 Task: Find connections with filter location Gibara with filter topic #engineeringwith filter profile language Spanish with filter current company Amdocs with filter school Guru Nanak Khalsa College of Arts Science & Commerce with filter industry Government Relations Services with filter service category CateringChange with filter keywords title Artificial Intelligence Engineer
Action: Mouse moved to (672, 79)
Screenshot: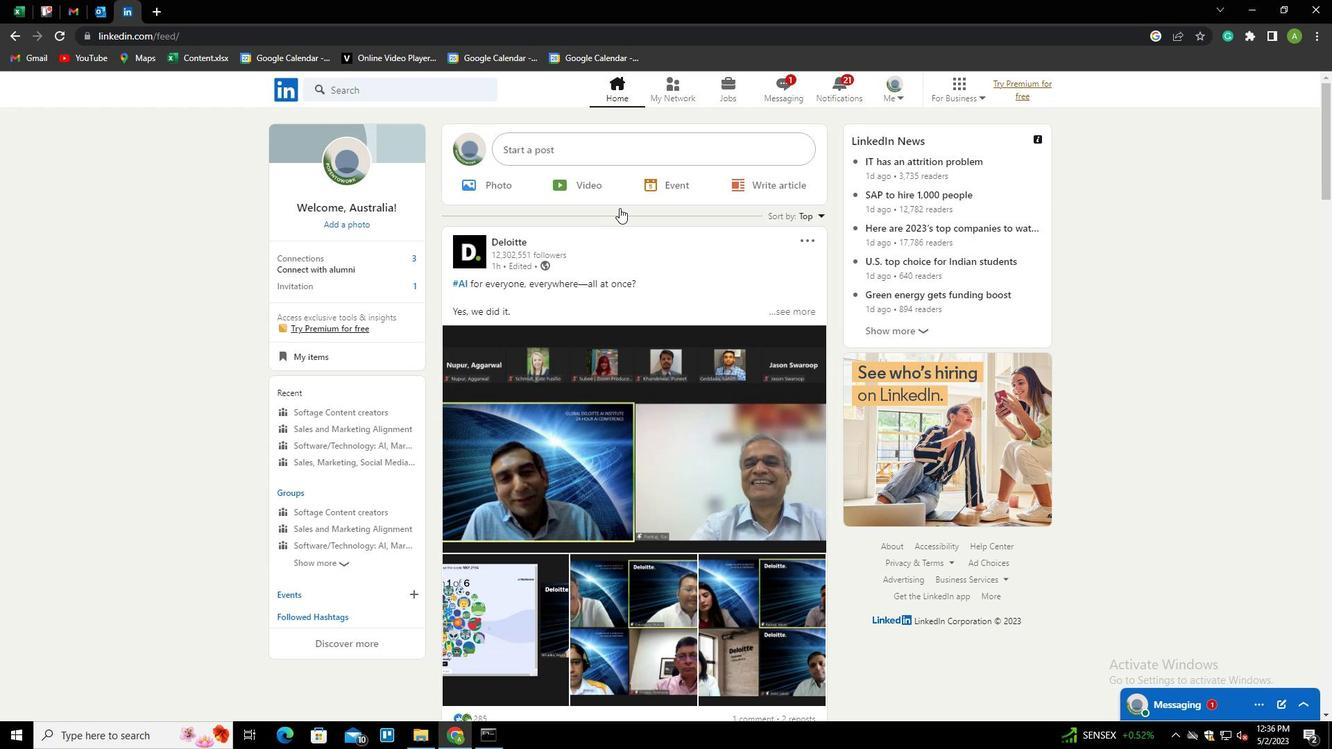 
Action: Mouse pressed left at (672, 79)
Screenshot: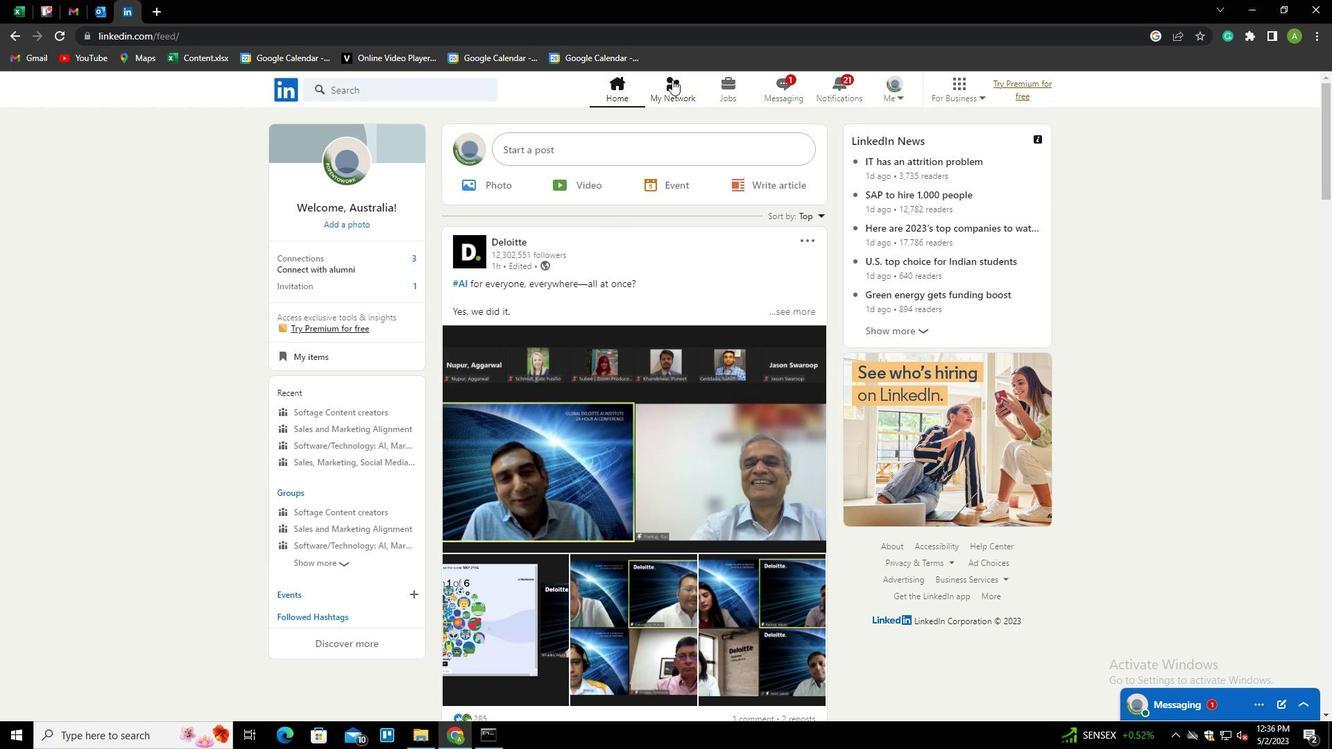 
Action: Mouse moved to (357, 166)
Screenshot: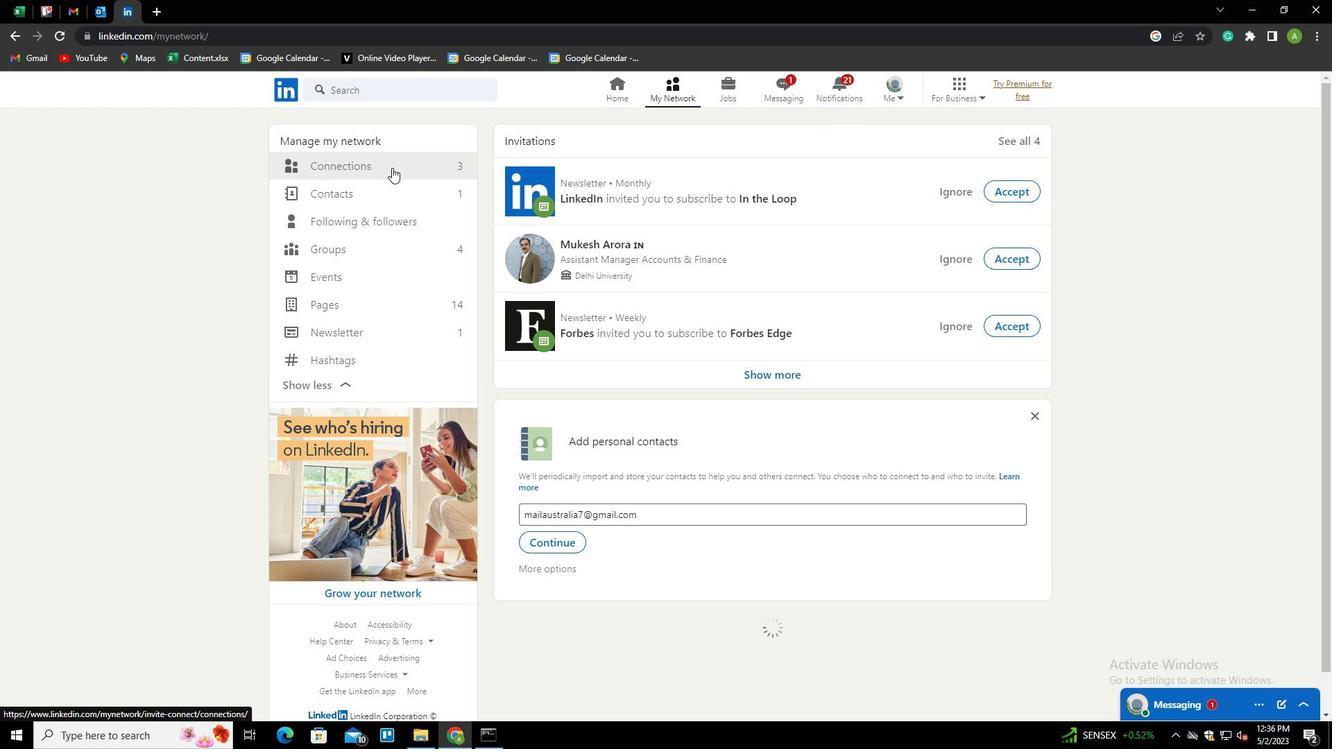 
Action: Mouse pressed left at (357, 166)
Screenshot: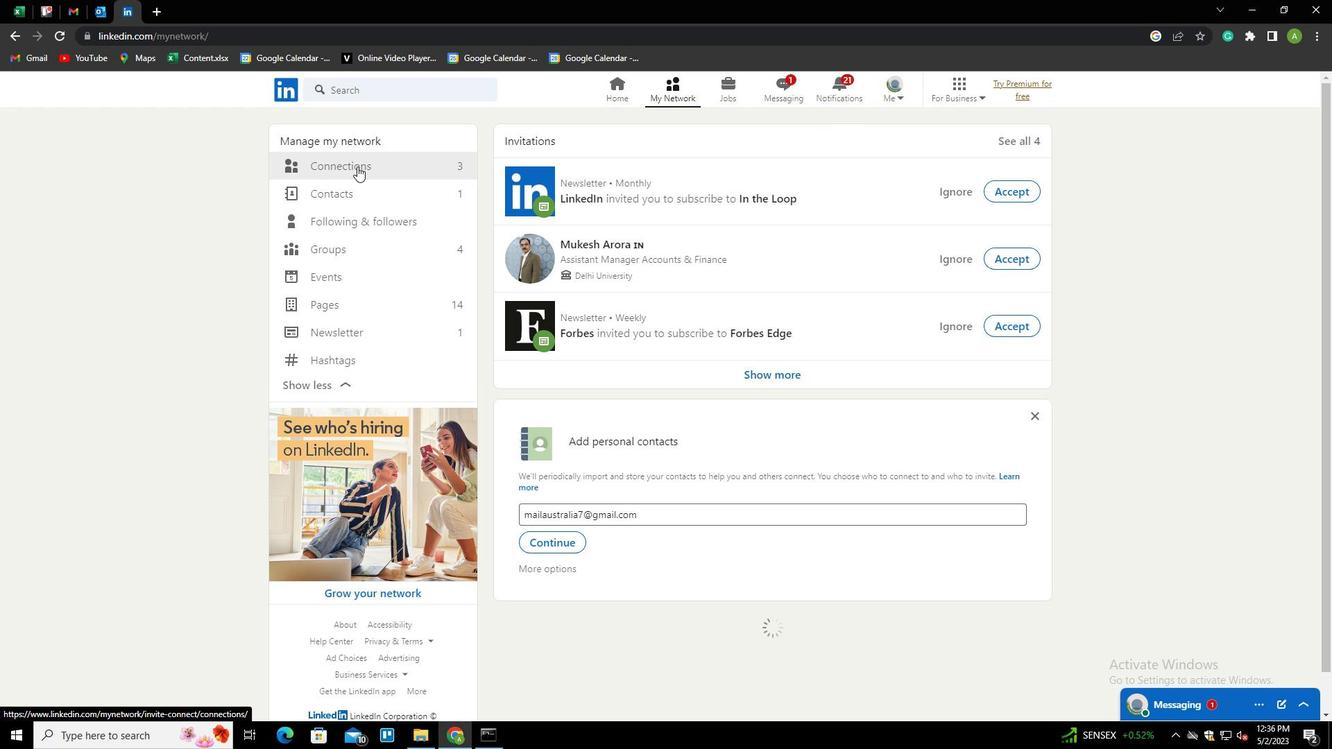 
Action: Mouse moved to (751, 167)
Screenshot: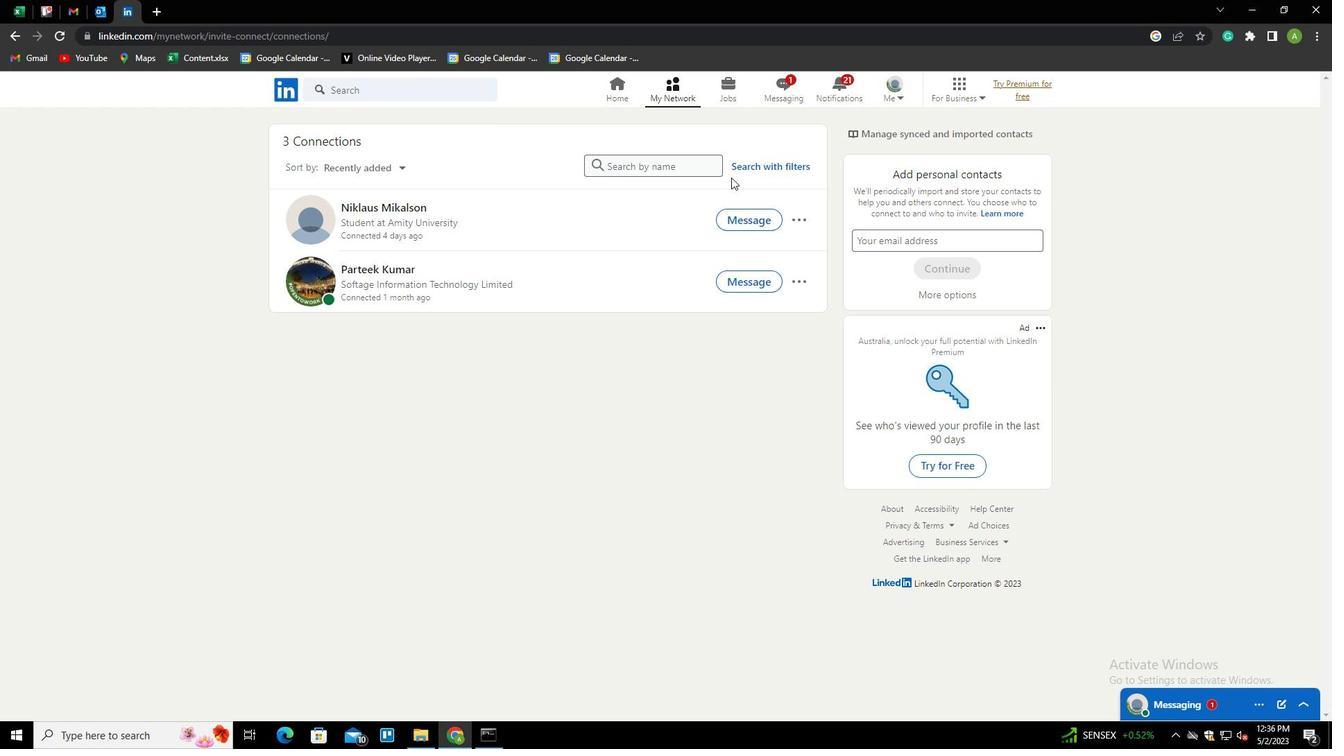 
Action: Mouse pressed left at (751, 167)
Screenshot: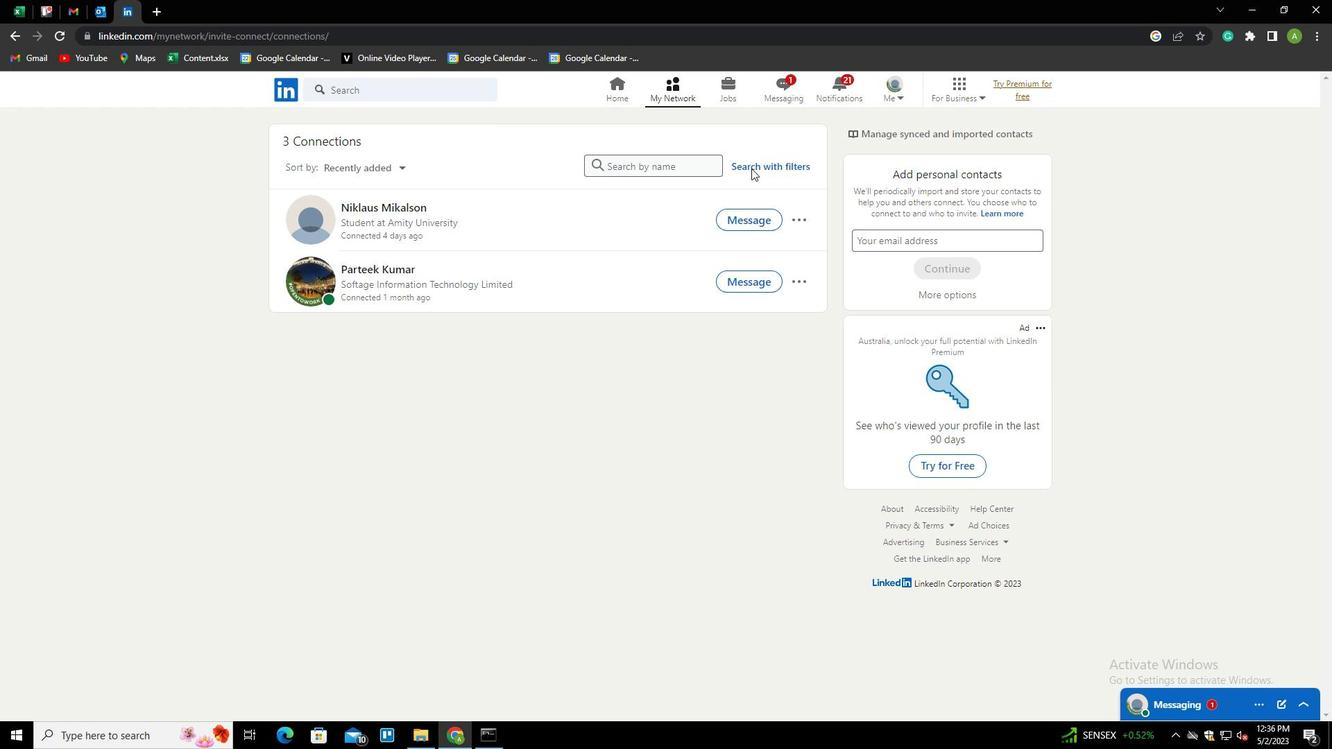 
Action: Mouse moved to (705, 126)
Screenshot: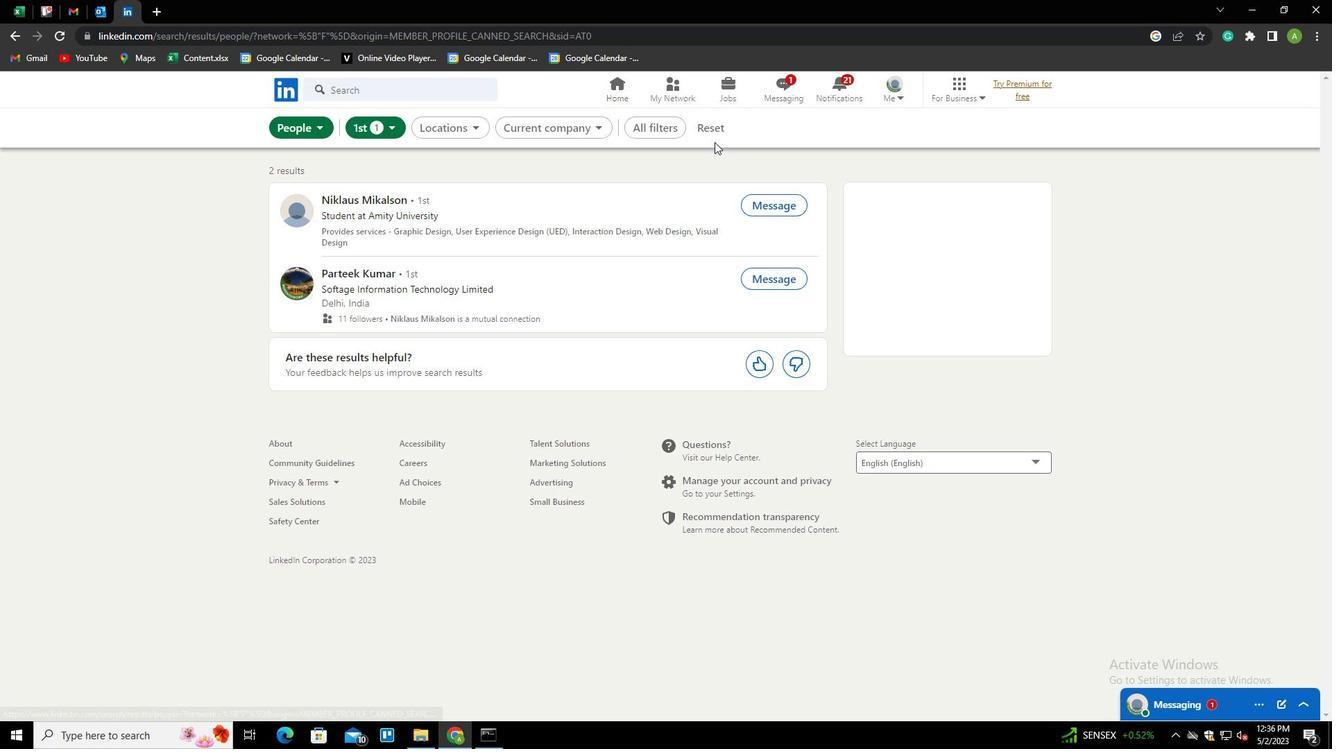
Action: Mouse pressed left at (705, 126)
Screenshot: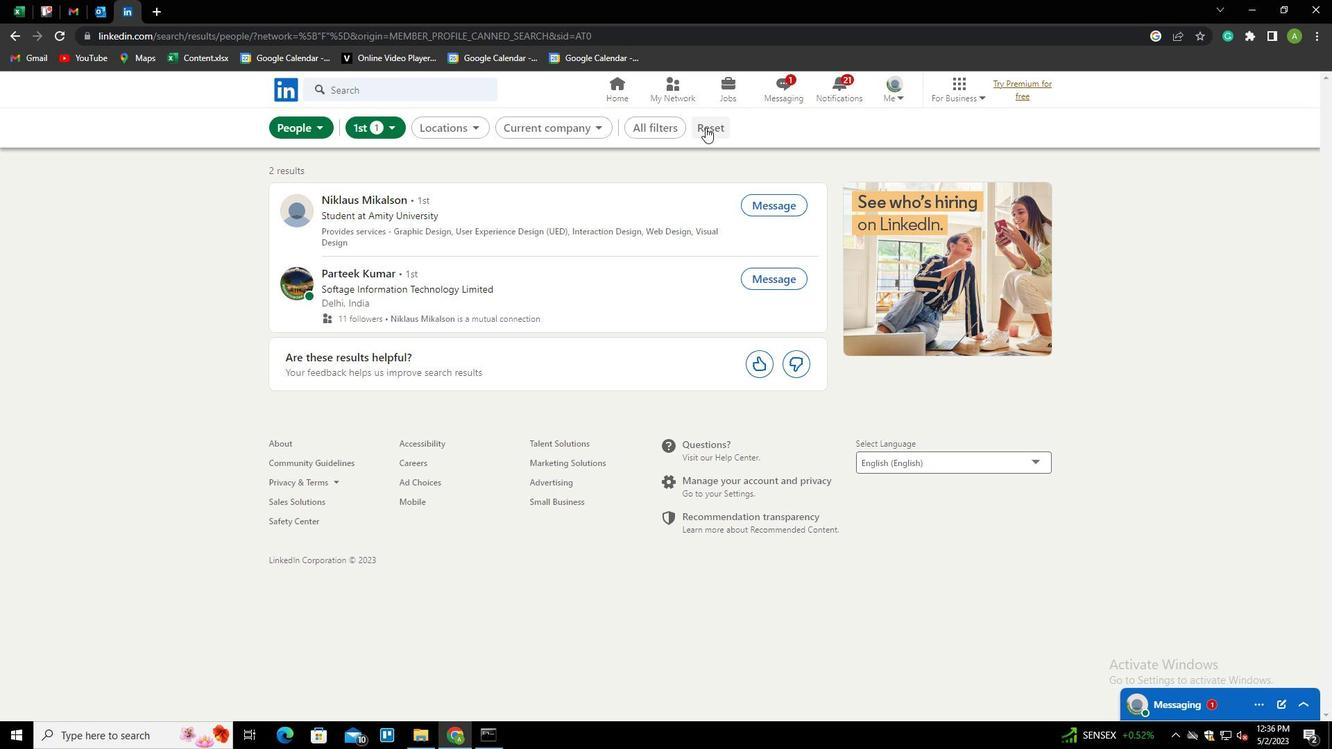 
Action: Mouse moved to (679, 129)
Screenshot: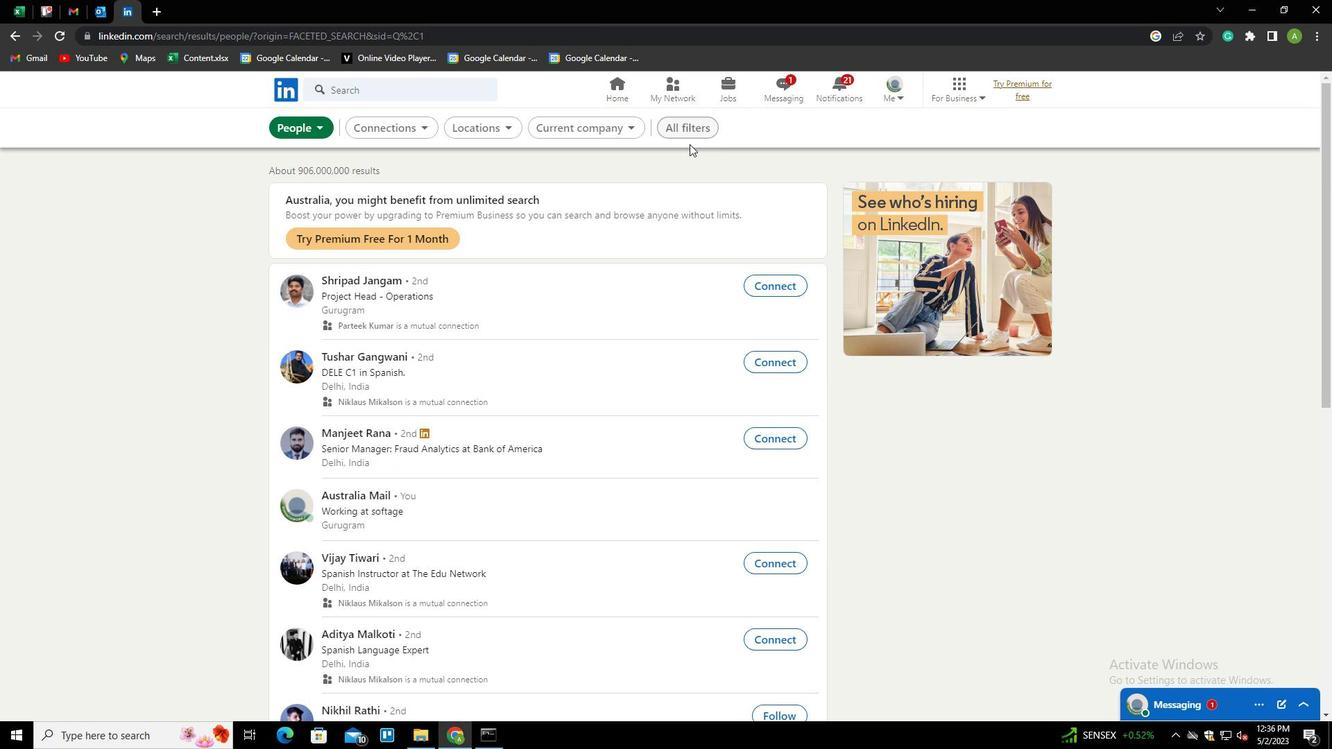 
Action: Mouse pressed left at (679, 129)
Screenshot: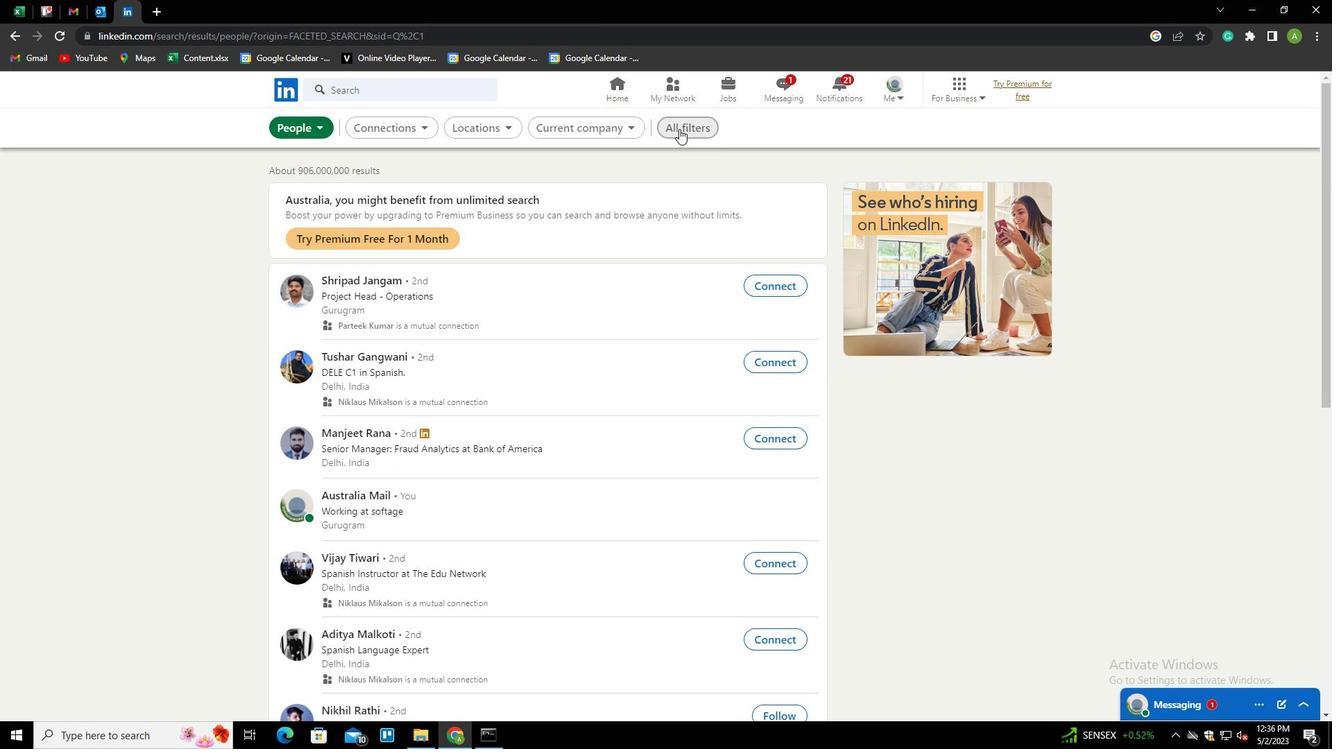 
Action: Mouse moved to (1108, 324)
Screenshot: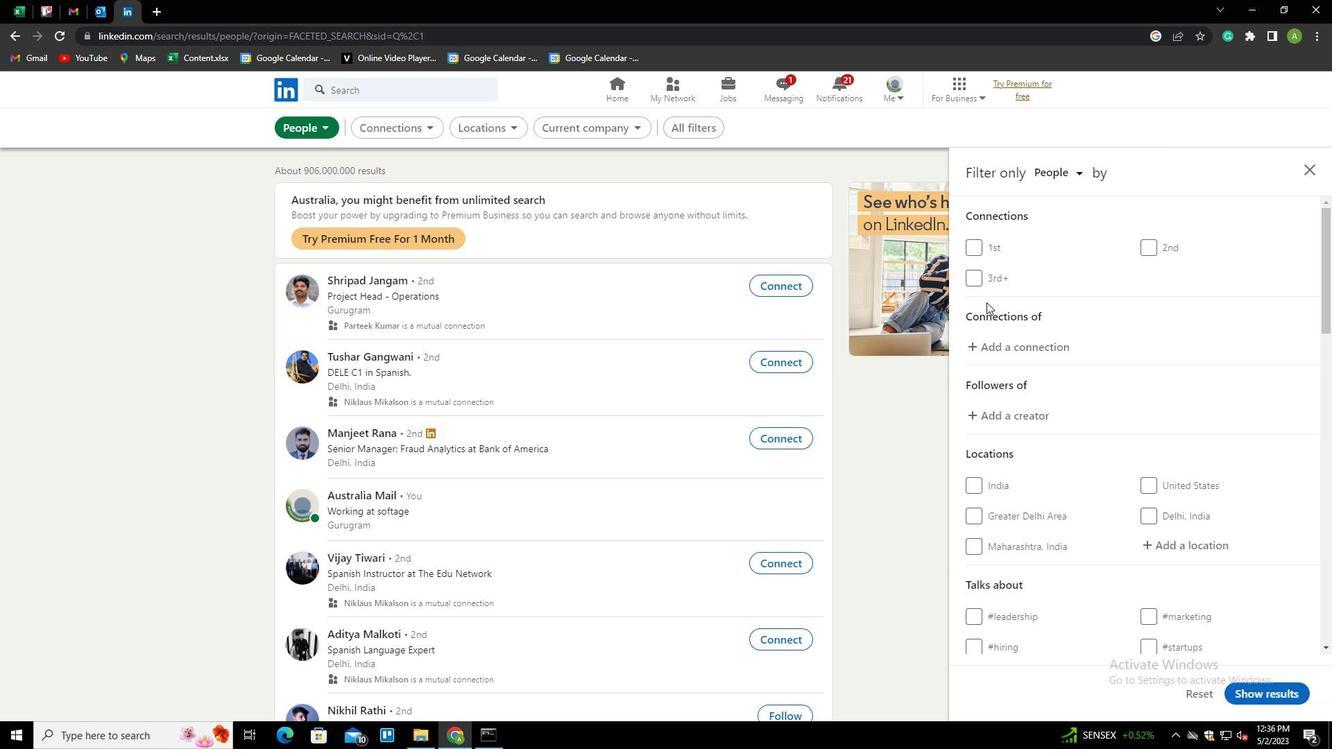 
Action: Mouse scrolled (1108, 324) with delta (0, 0)
Screenshot: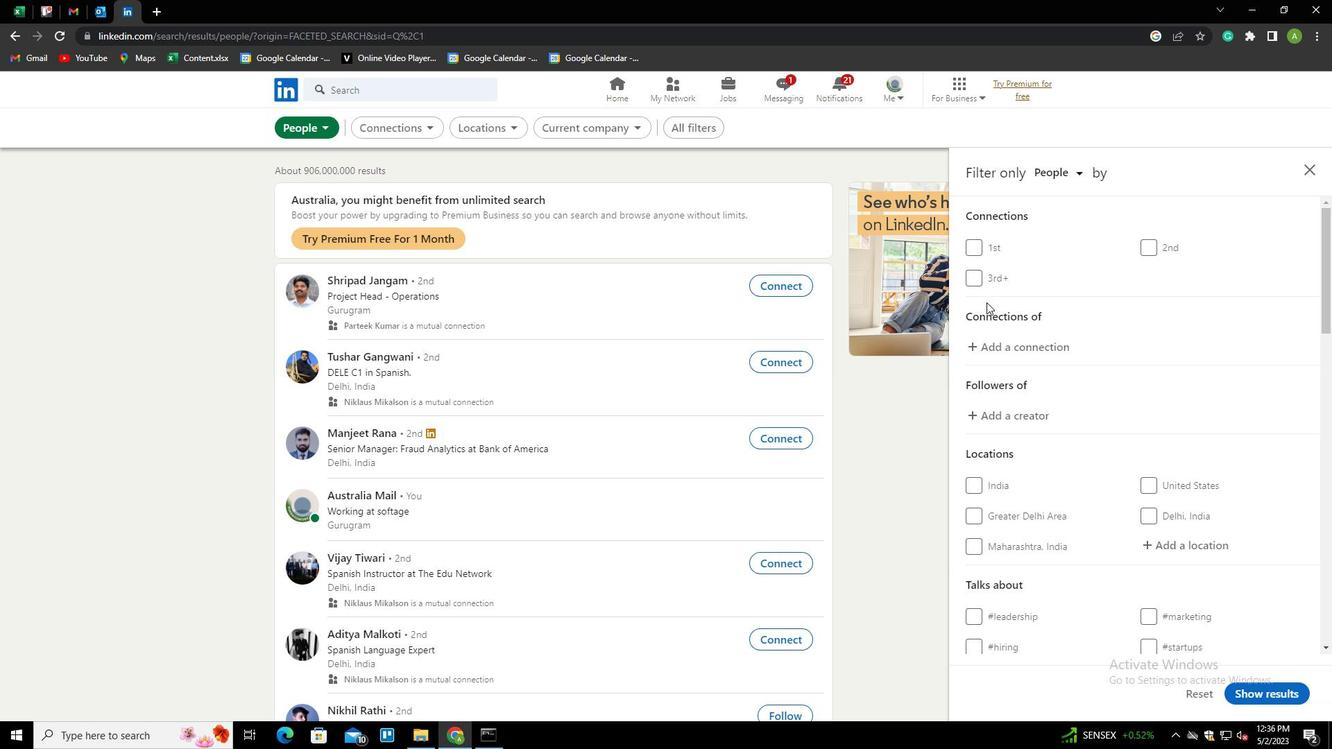 
Action: Mouse scrolled (1108, 324) with delta (0, 0)
Screenshot: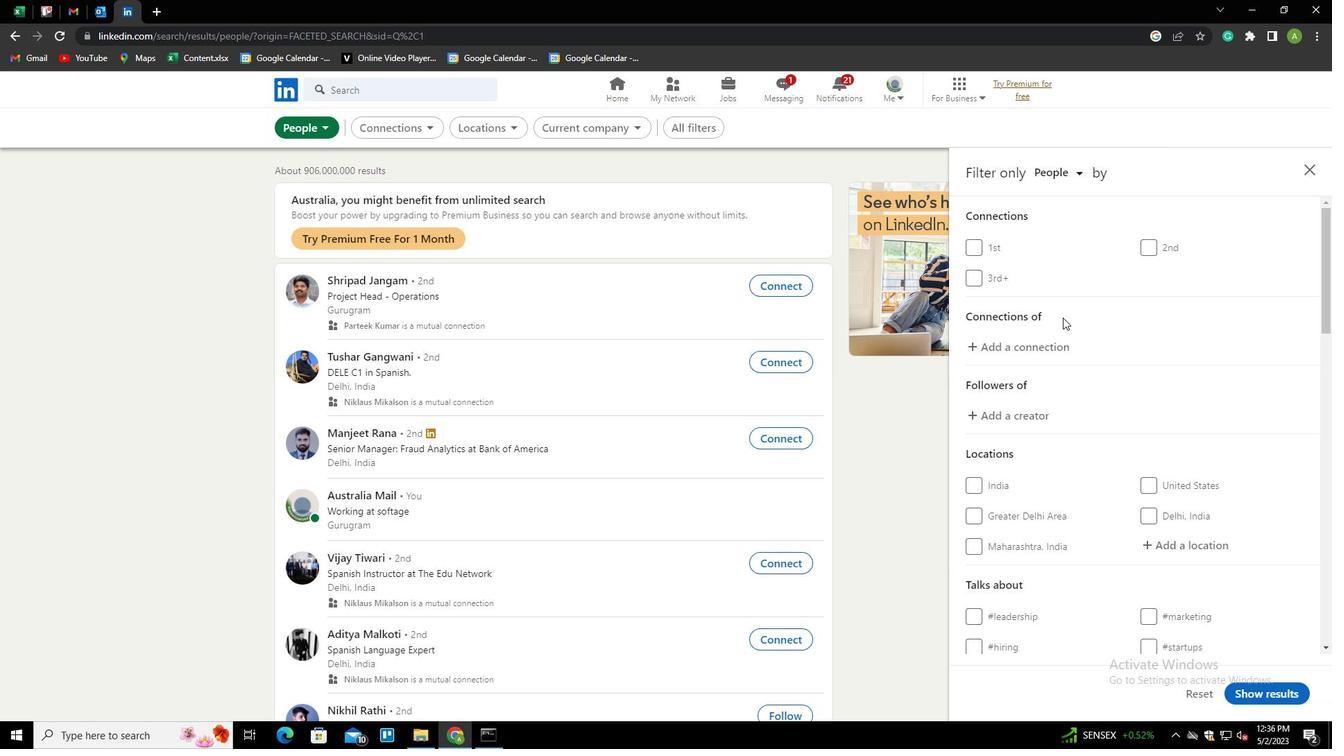 
Action: Mouse moved to (1154, 409)
Screenshot: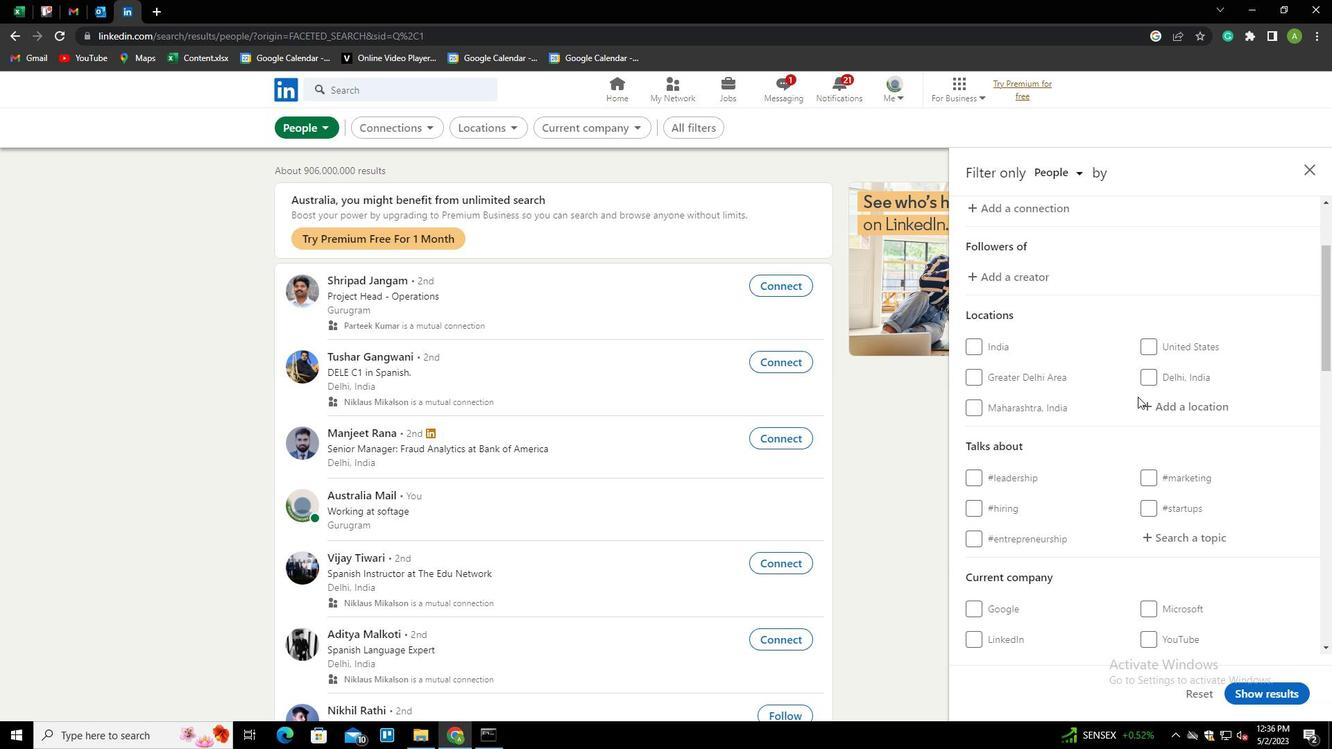 
Action: Mouse pressed left at (1154, 409)
Screenshot: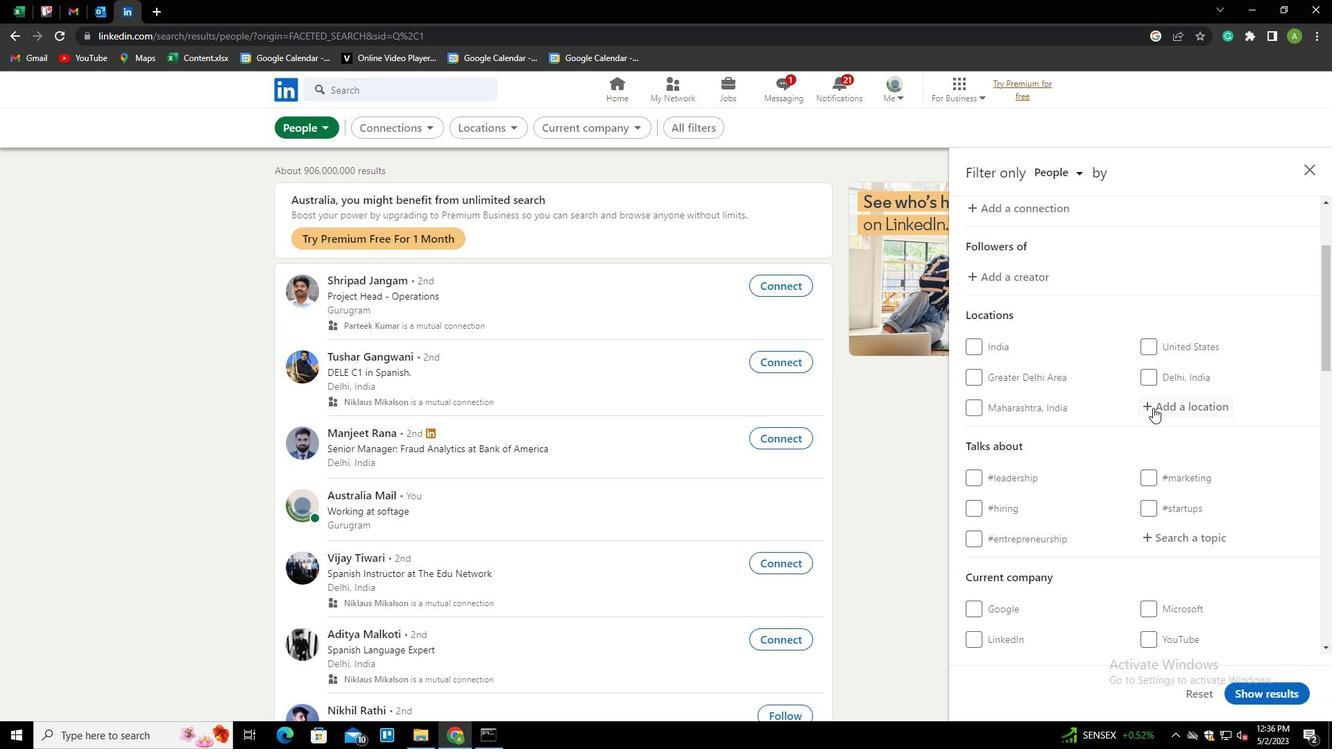 
Action: Mouse moved to (1174, 408)
Screenshot: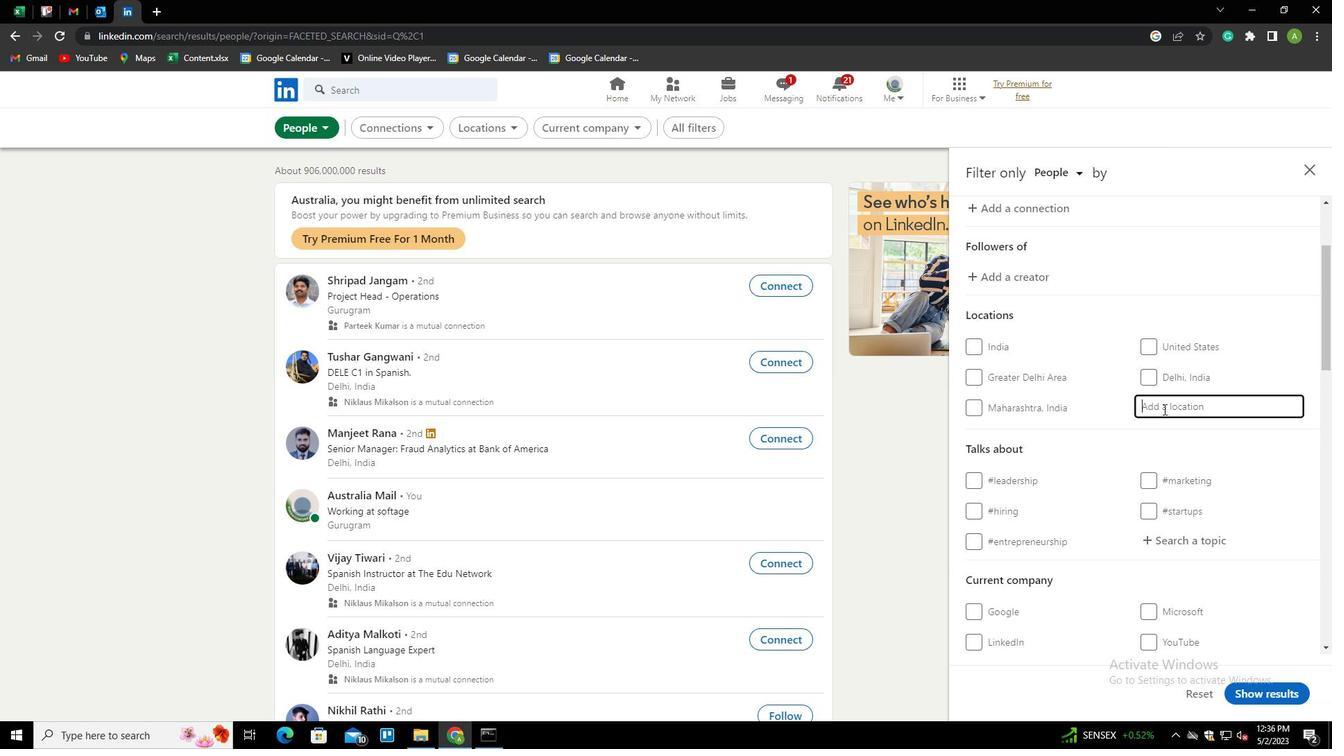 
Action: Mouse pressed left at (1174, 408)
Screenshot: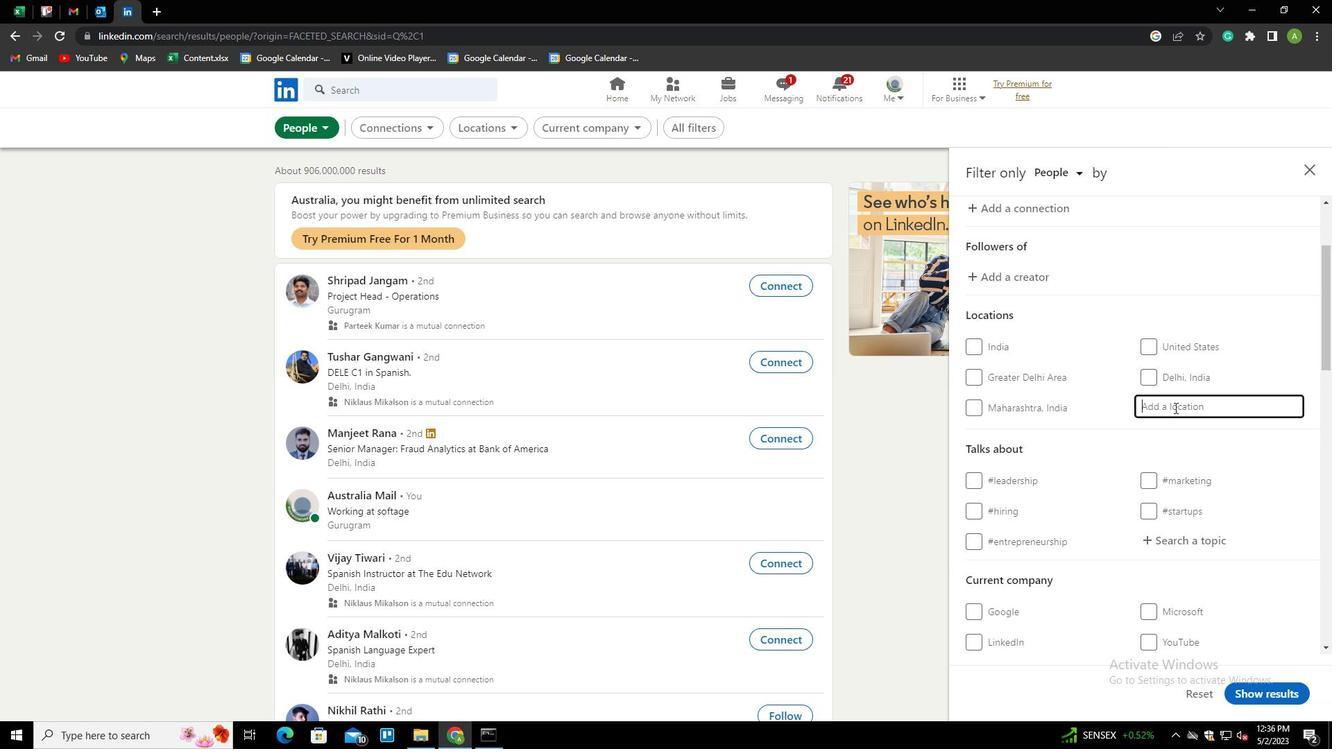 
Action: Key pressed <Key.shift>GIBS<Key.backspace>ARA
Screenshot: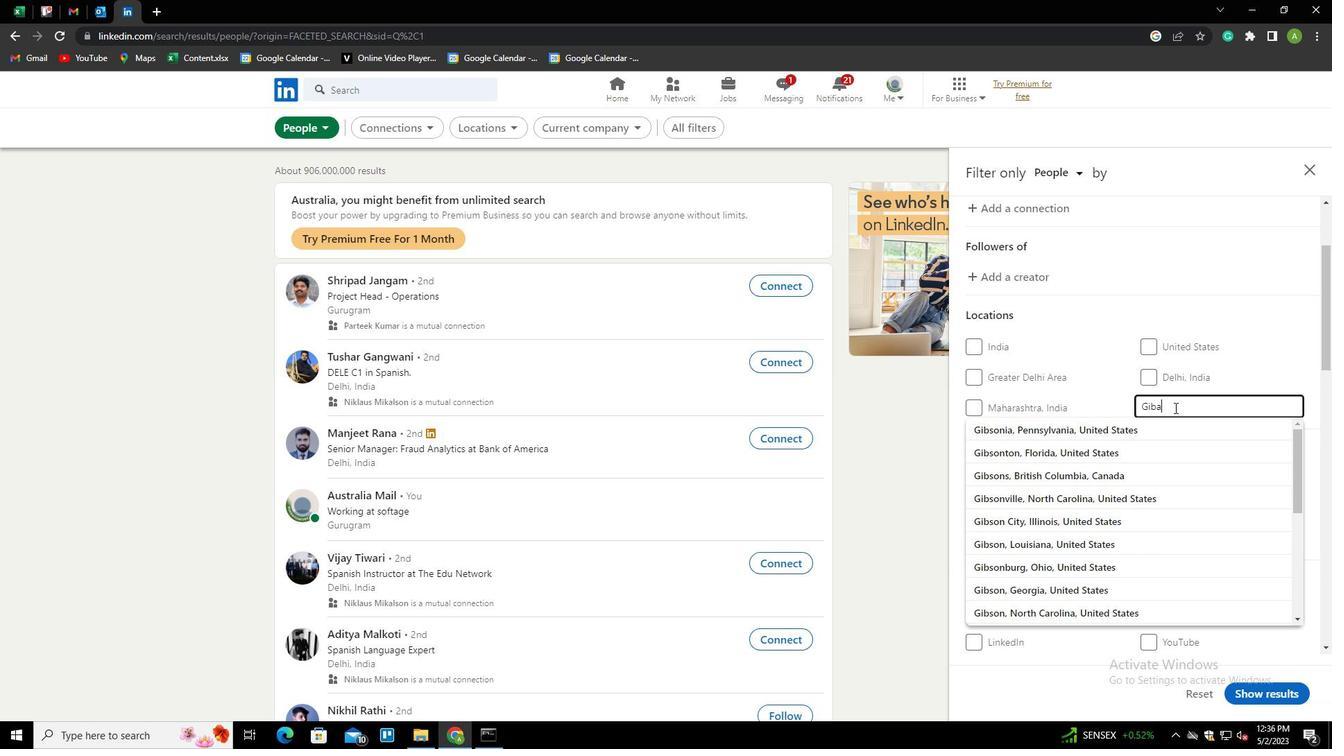 
Action: Mouse moved to (1240, 450)
Screenshot: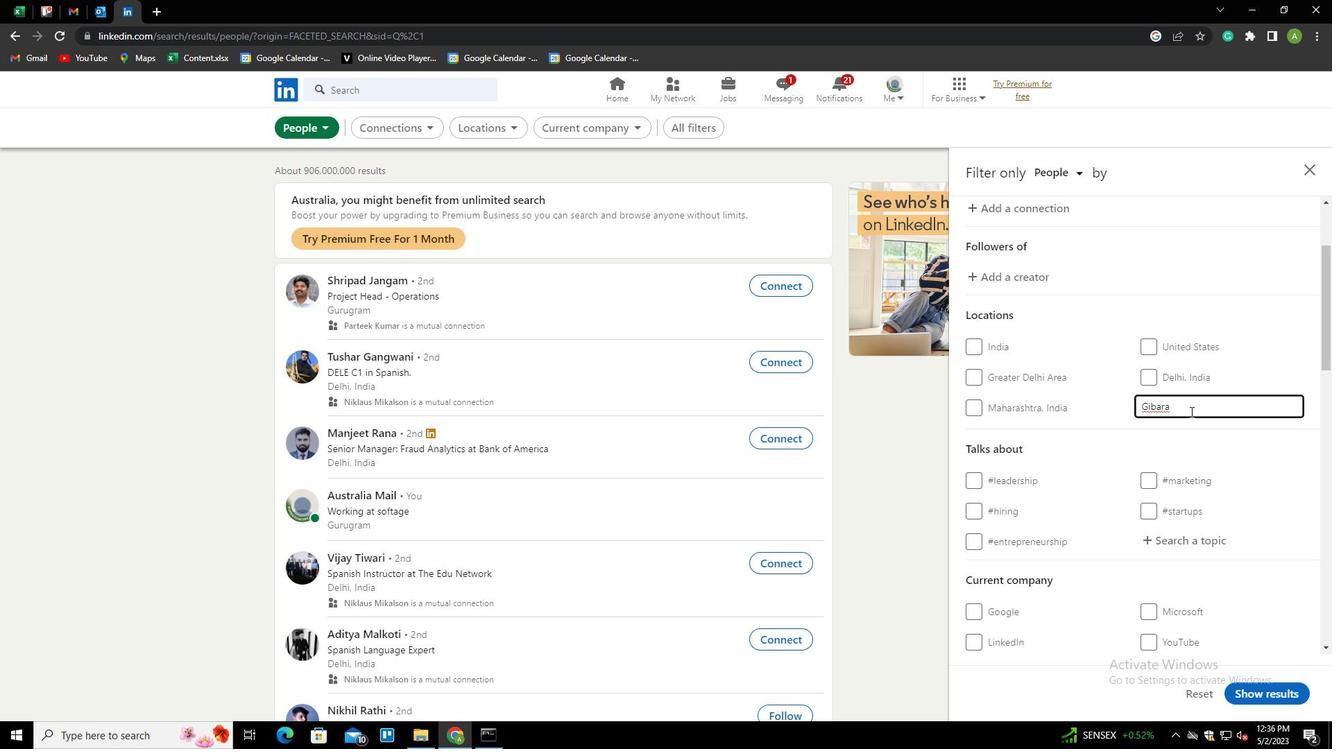 
Action: Mouse pressed left at (1240, 450)
Screenshot: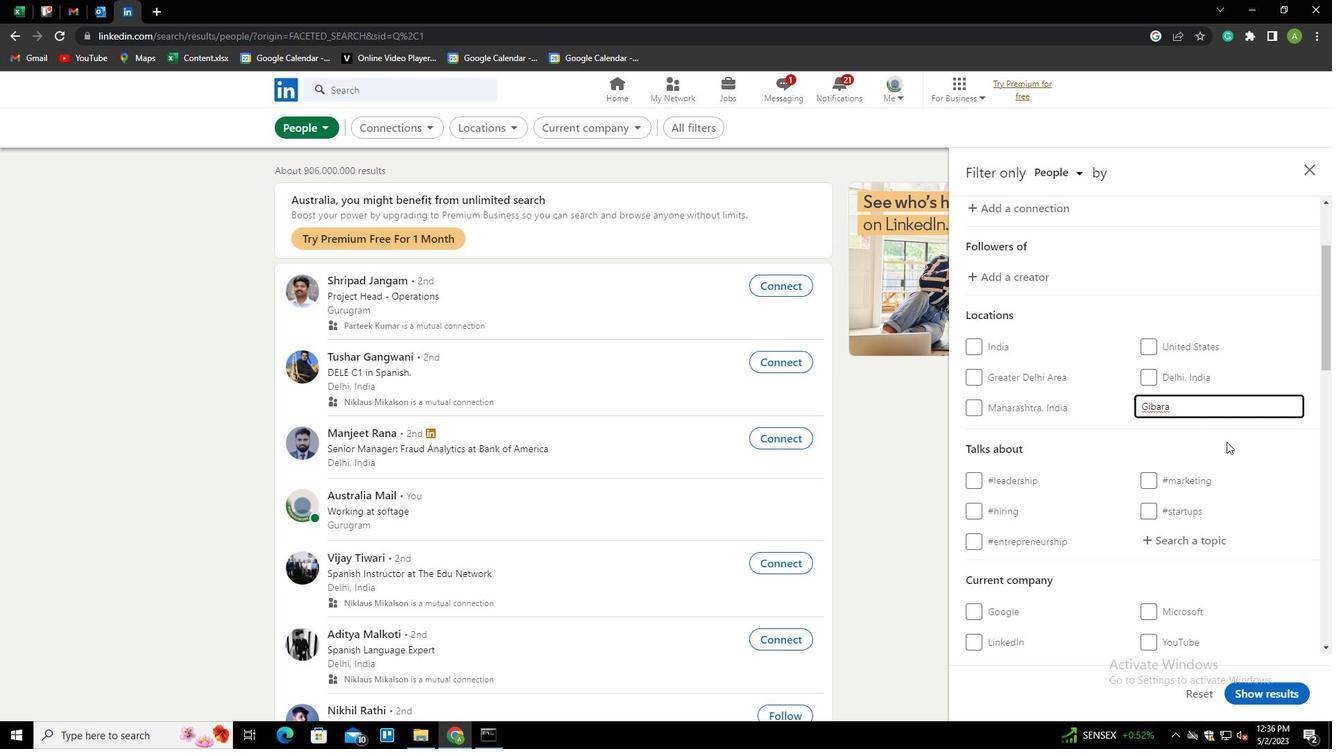 
Action: Mouse moved to (1177, 549)
Screenshot: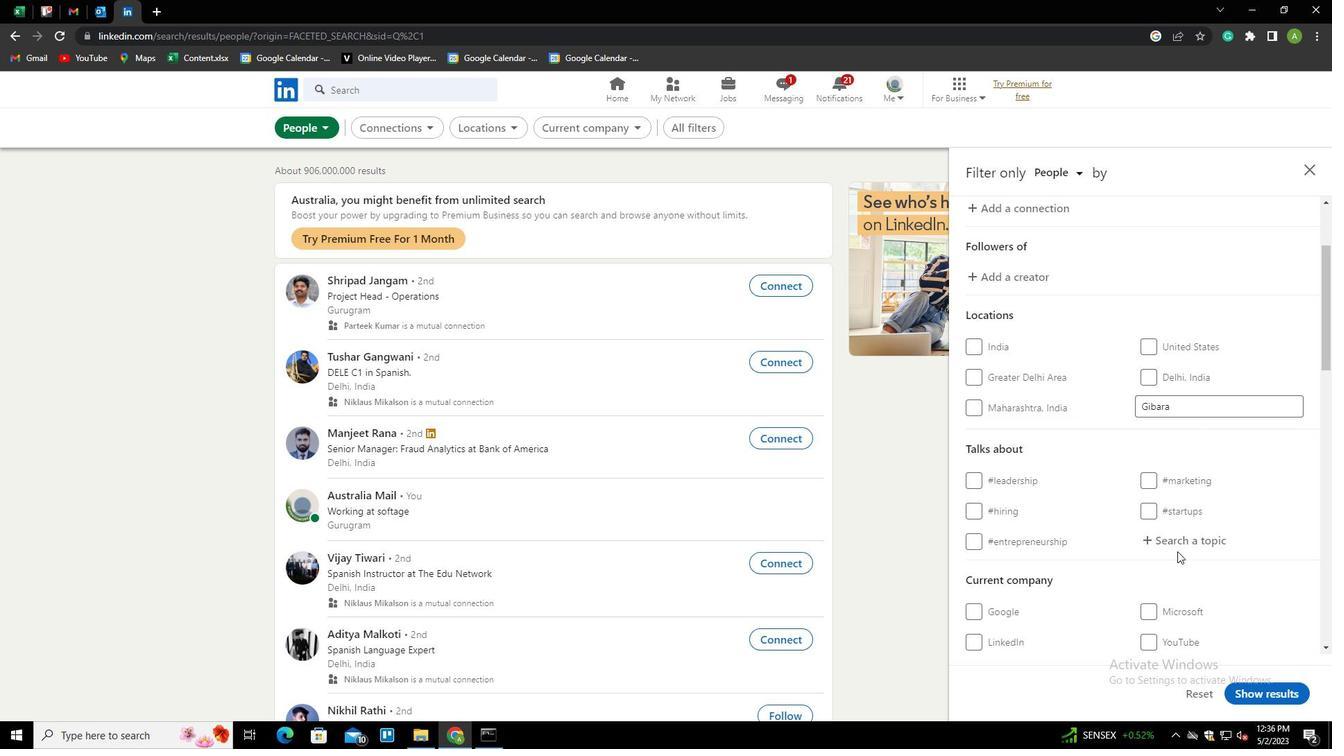 
Action: Mouse pressed left at (1177, 549)
Screenshot: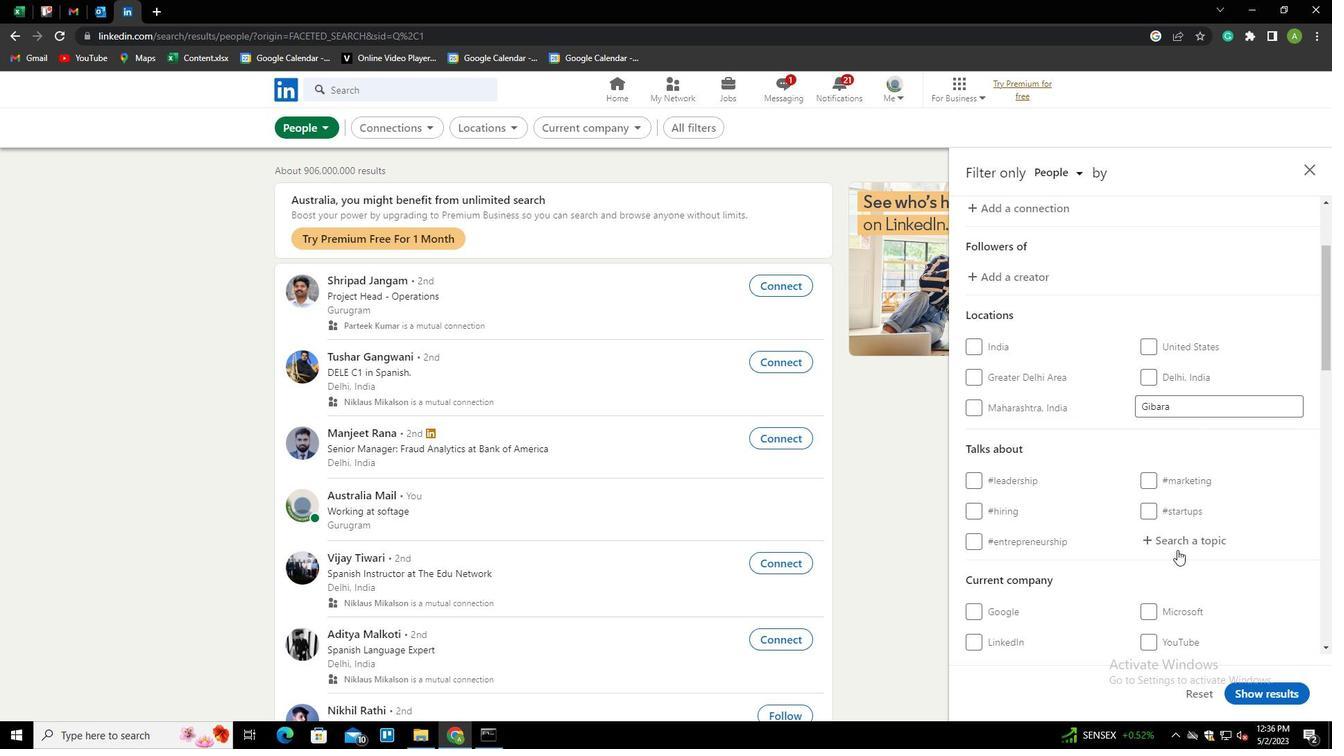 
Action: Mouse moved to (1192, 535)
Screenshot: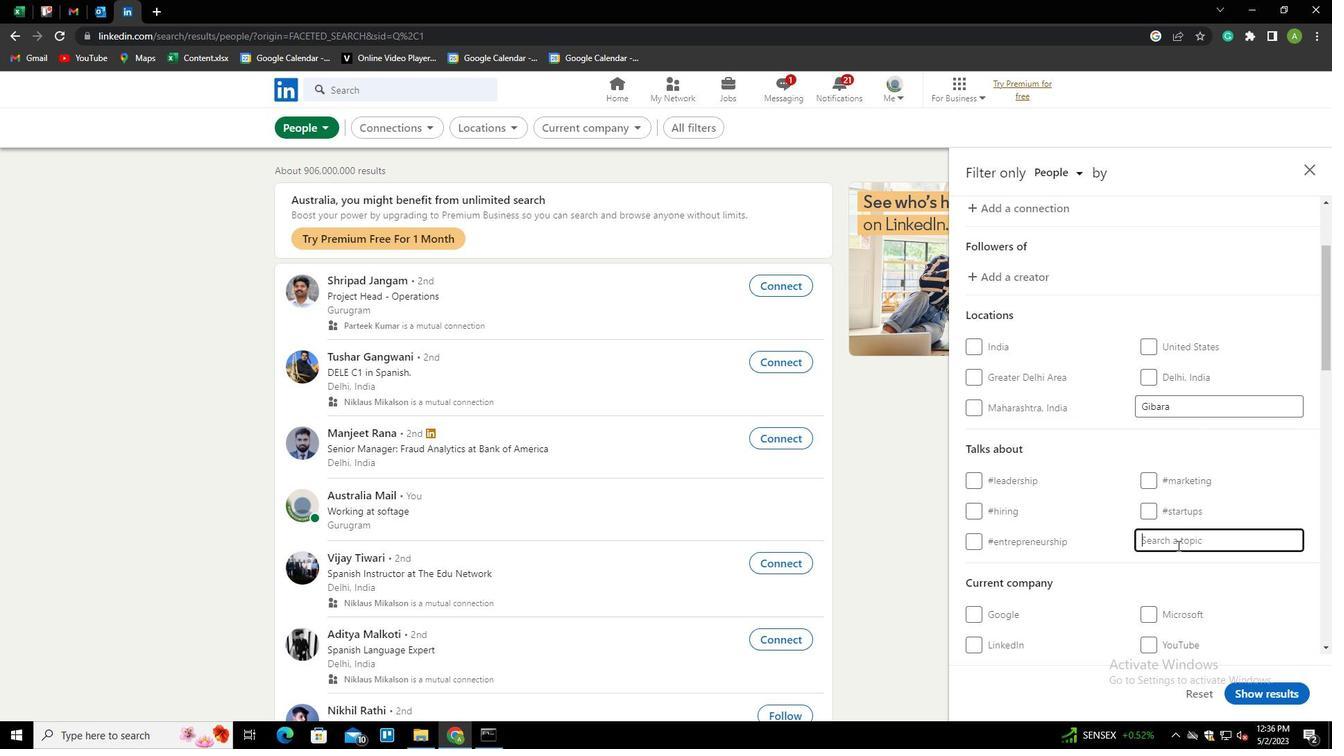 
Action: Mouse pressed left at (1192, 535)
Screenshot: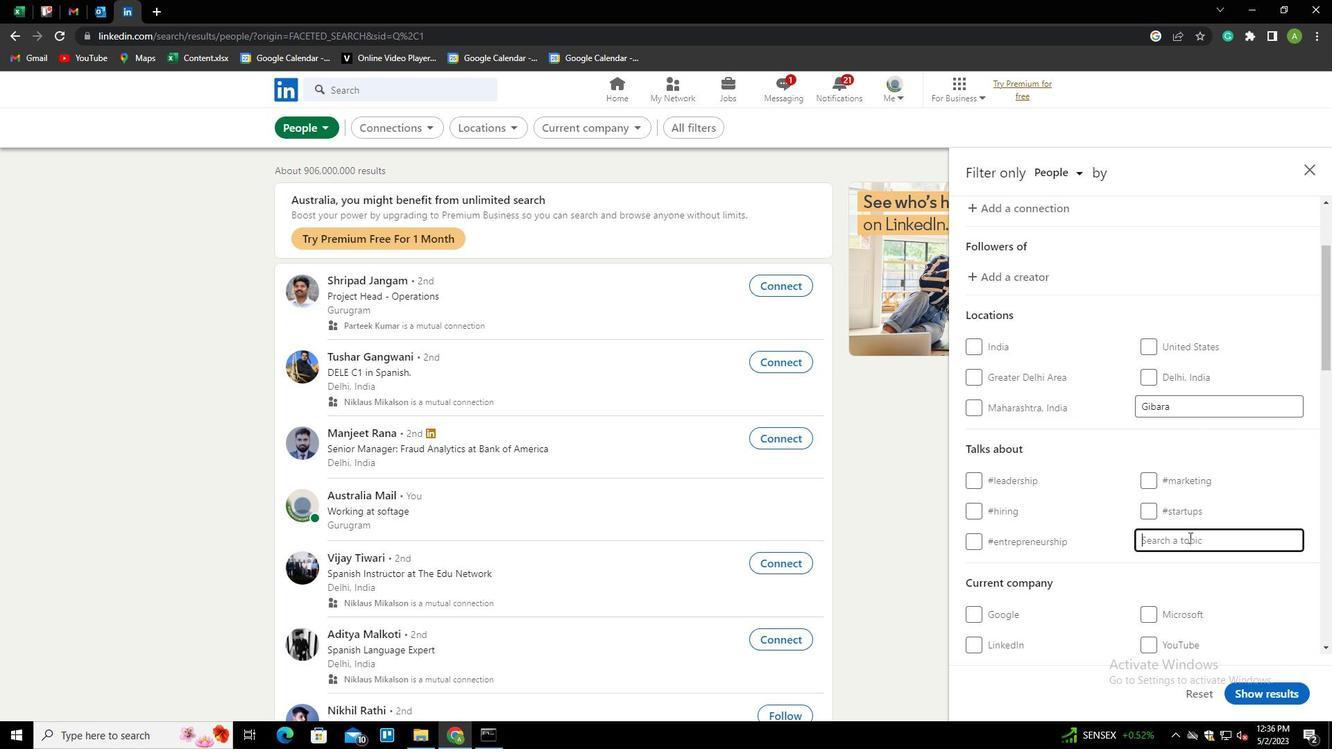 
Action: Key pressed ENGINEERING<Key.down><Key.enter>
Screenshot: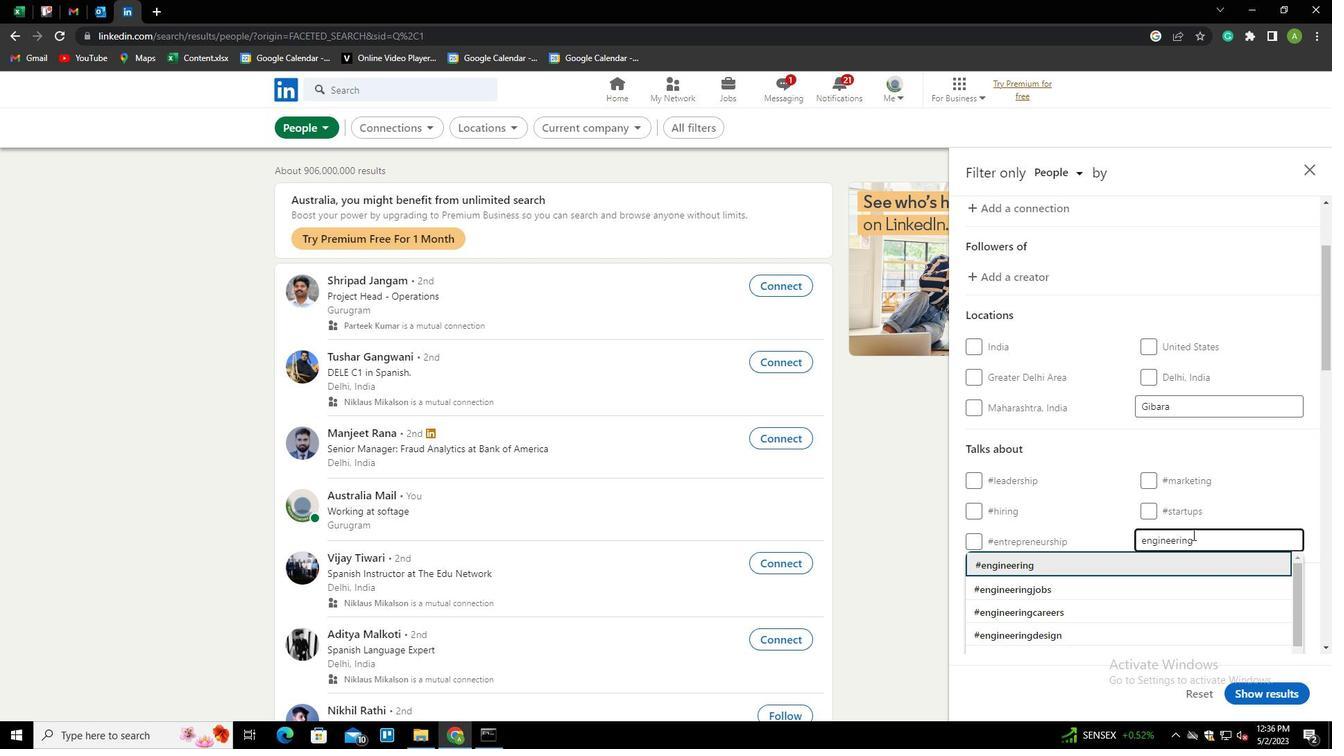 
Action: Mouse scrolled (1192, 534) with delta (0, 0)
Screenshot: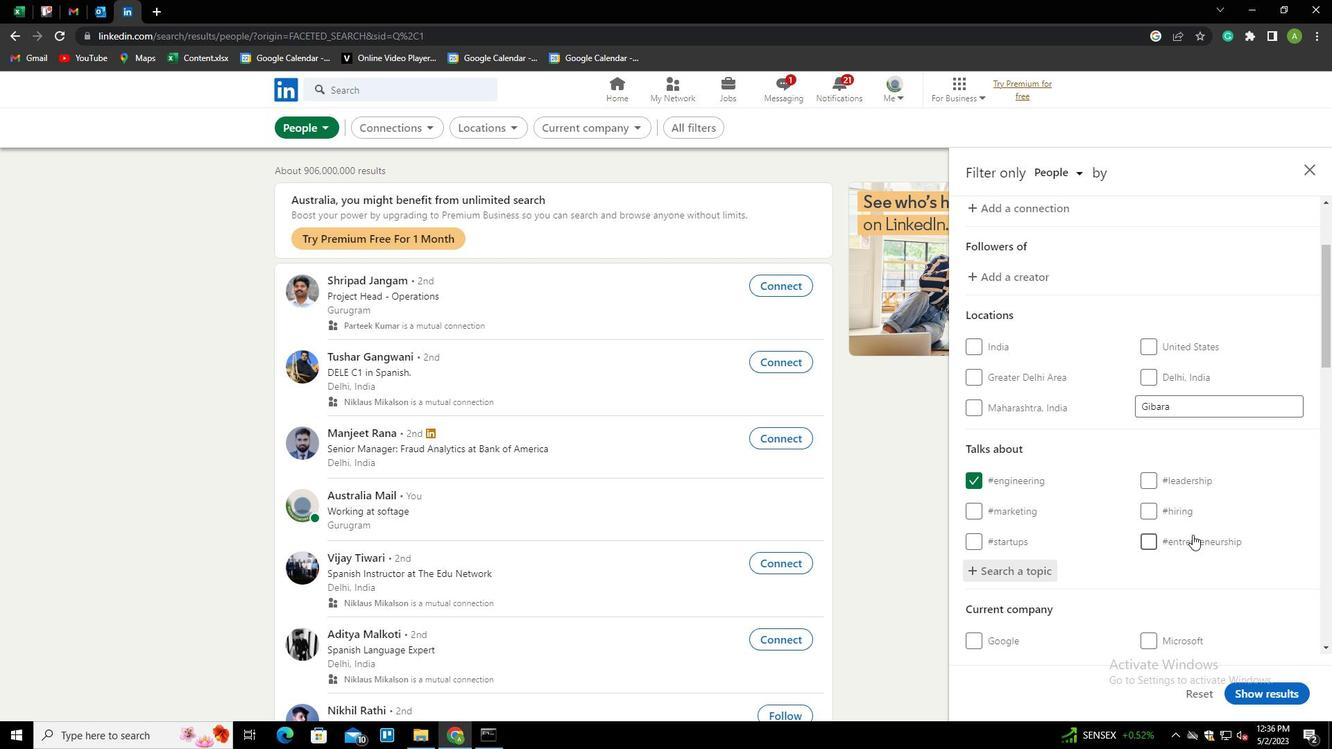 
Action: Mouse scrolled (1192, 534) with delta (0, 0)
Screenshot: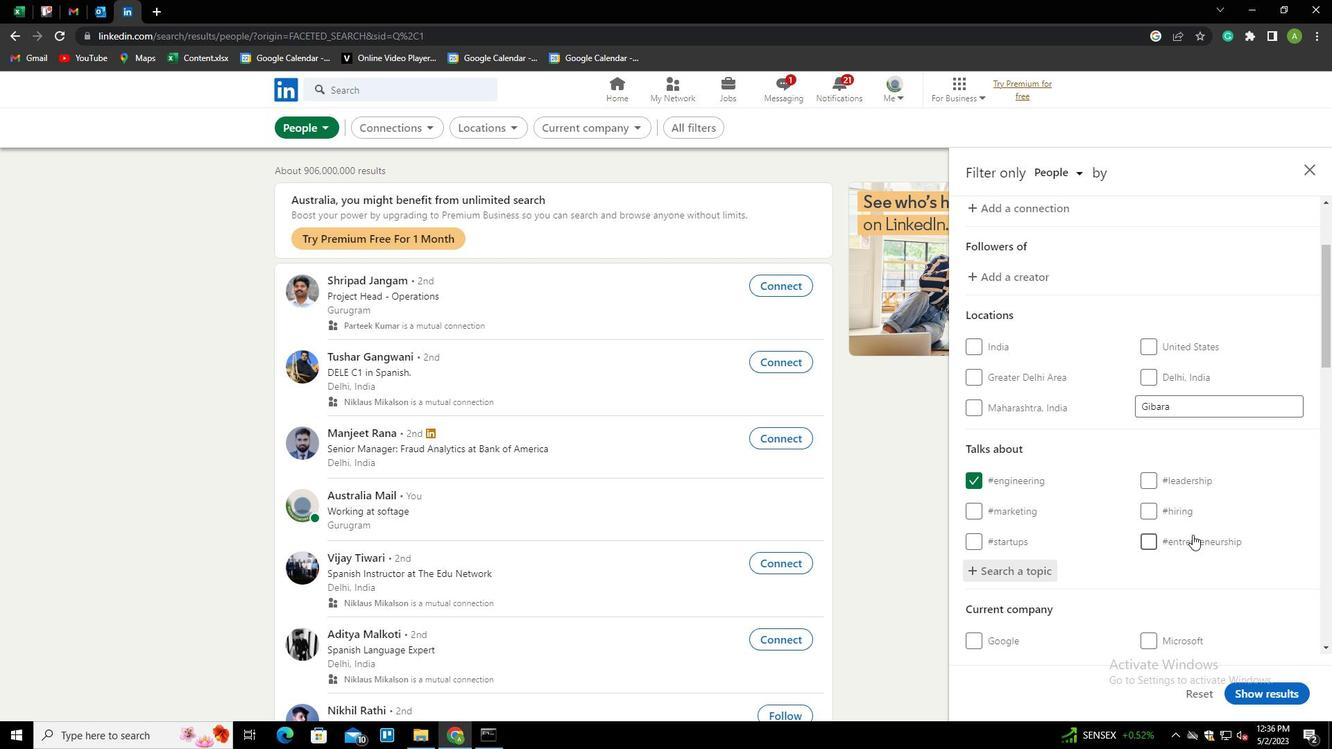 
Action: Mouse scrolled (1192, 534) with delta (0, 0)
Screenshot: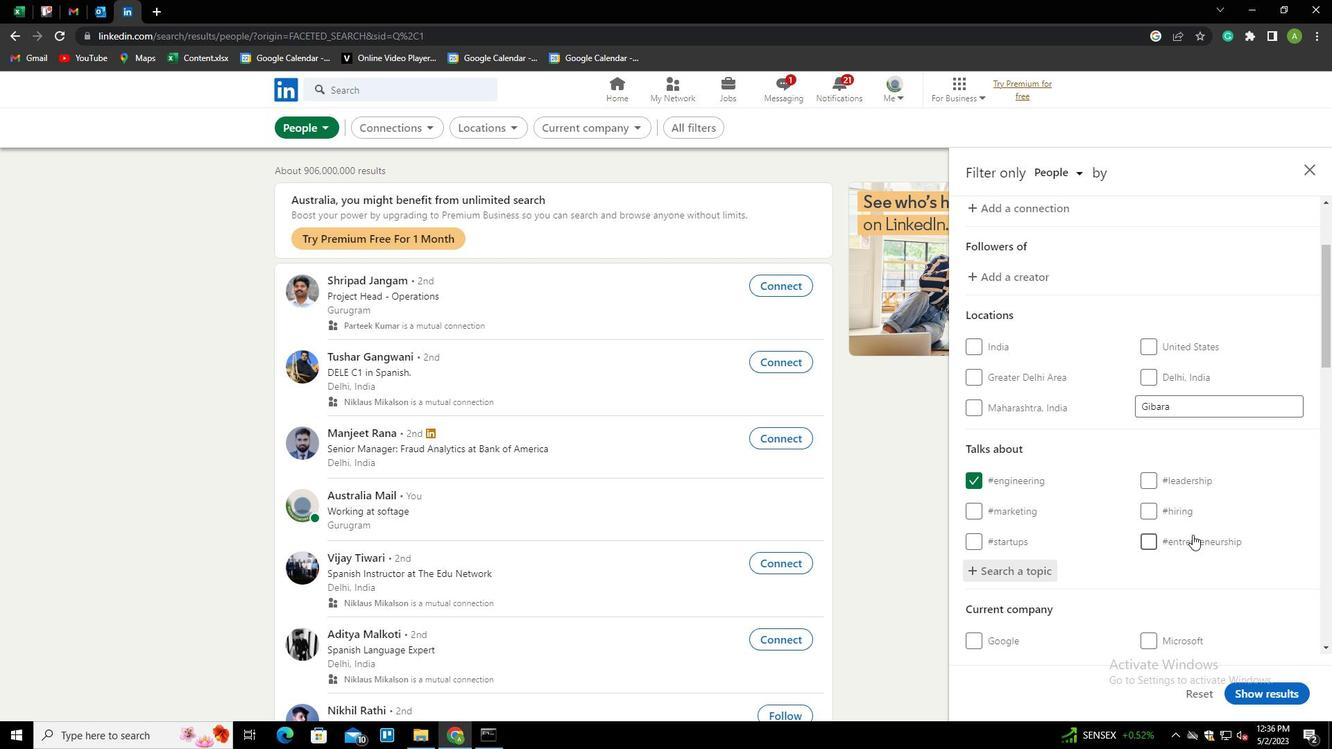 
Action: Mouse scrolled (1192, 534) with delta (0, 0)
Screenshot: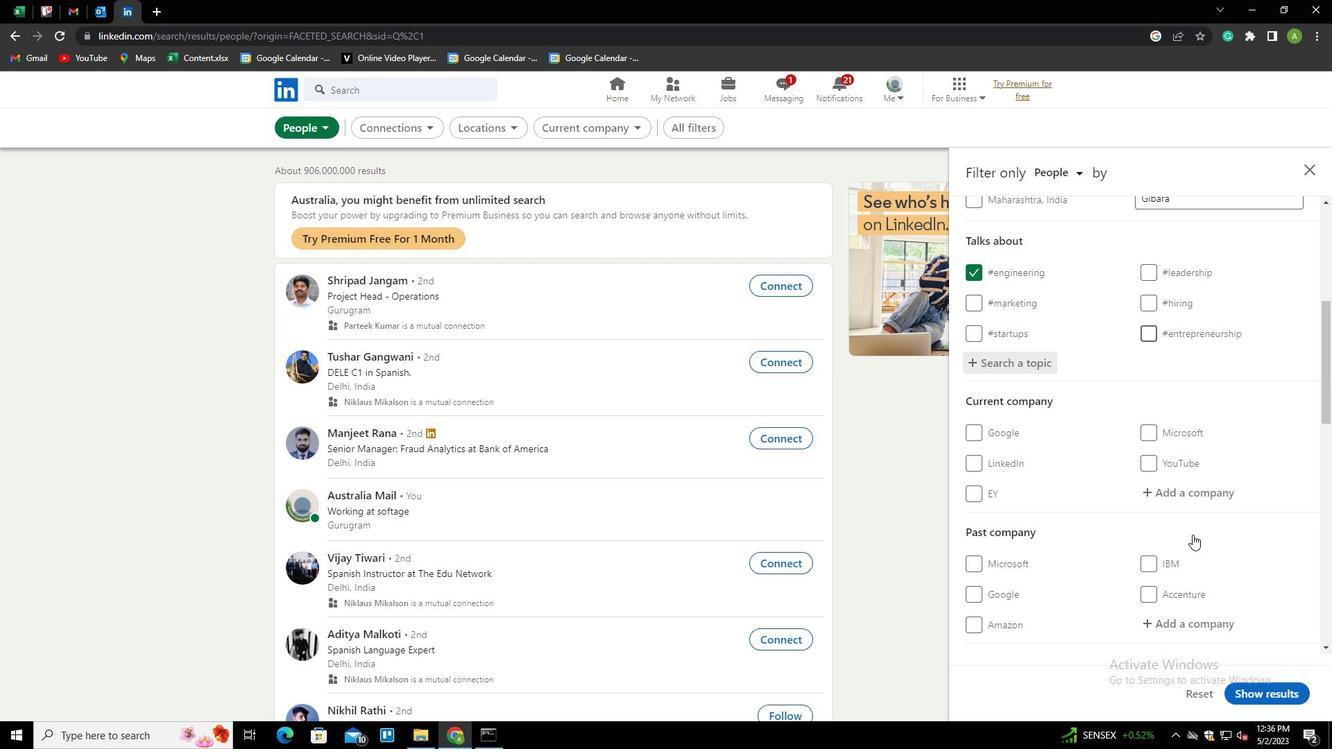 
Action: Mouse scrolled (1192, 534) with delta (0, 0)
Screenshot: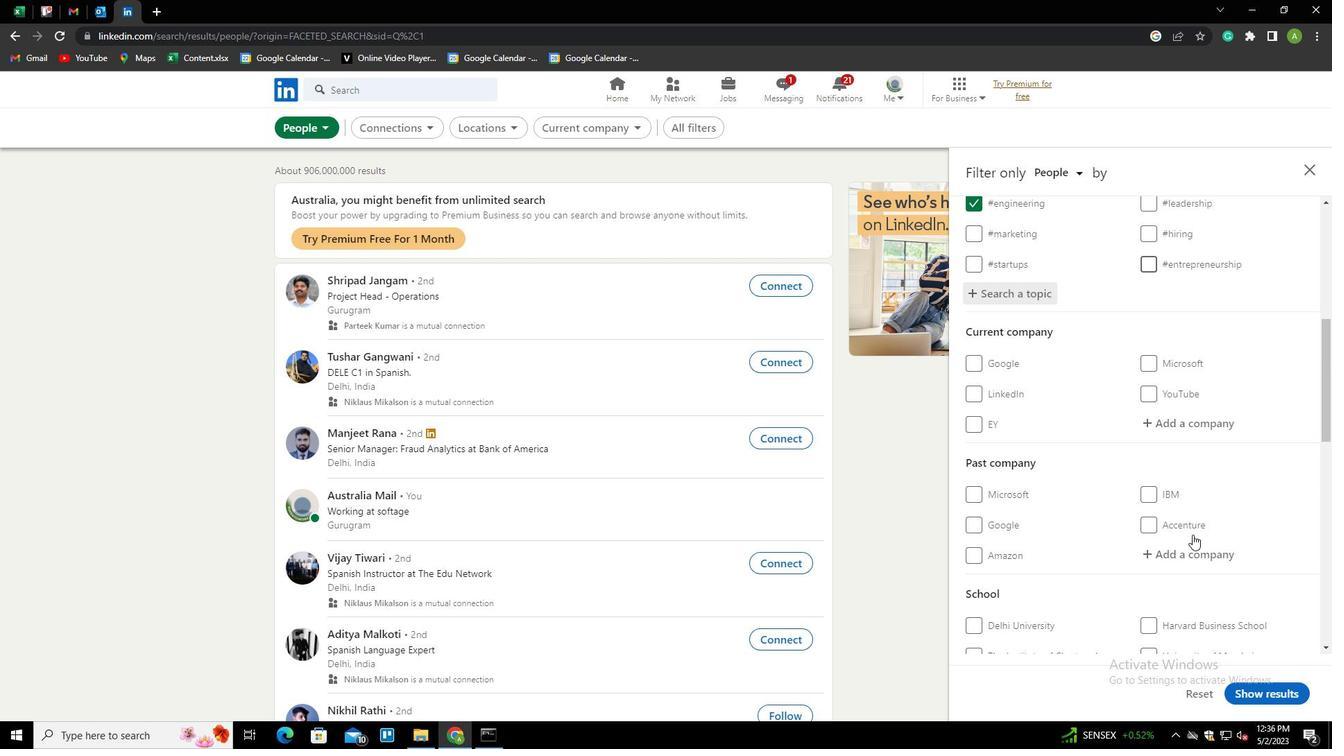 
Action: Mouse scrolled (1192, 534) with delta (0, 0)
Screenshot: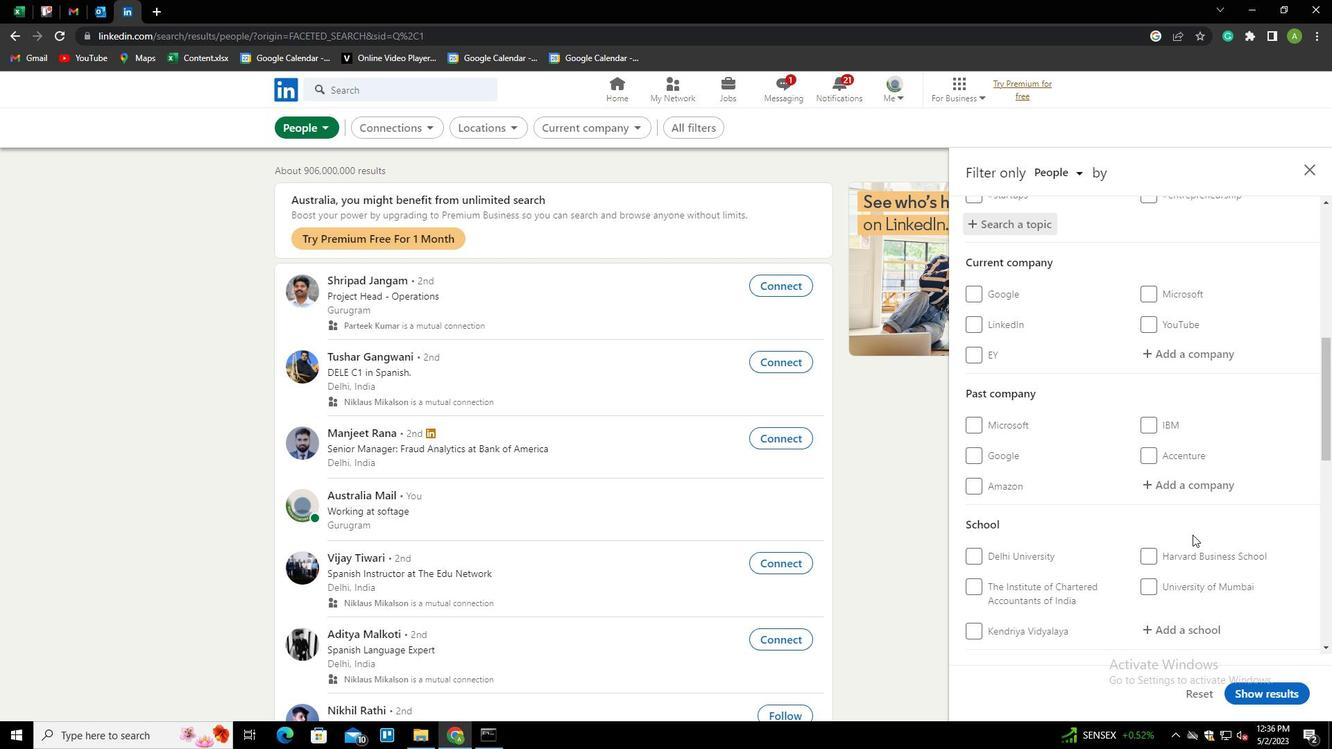 
Action: Mouse scrolled (1192, 534) with delta (0, 0)
Screenshot: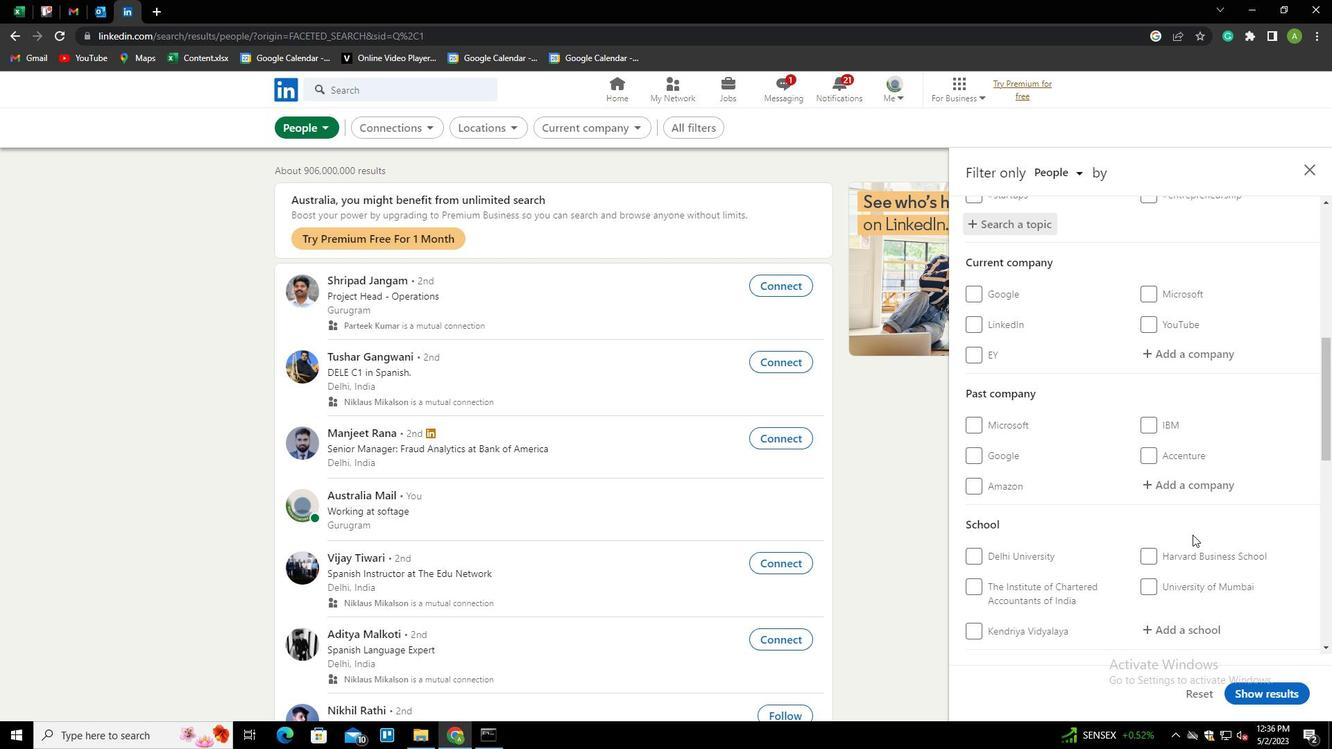 
Action: Mouse scrolled (1192, 534) with delta (0, 0)
Screenshot: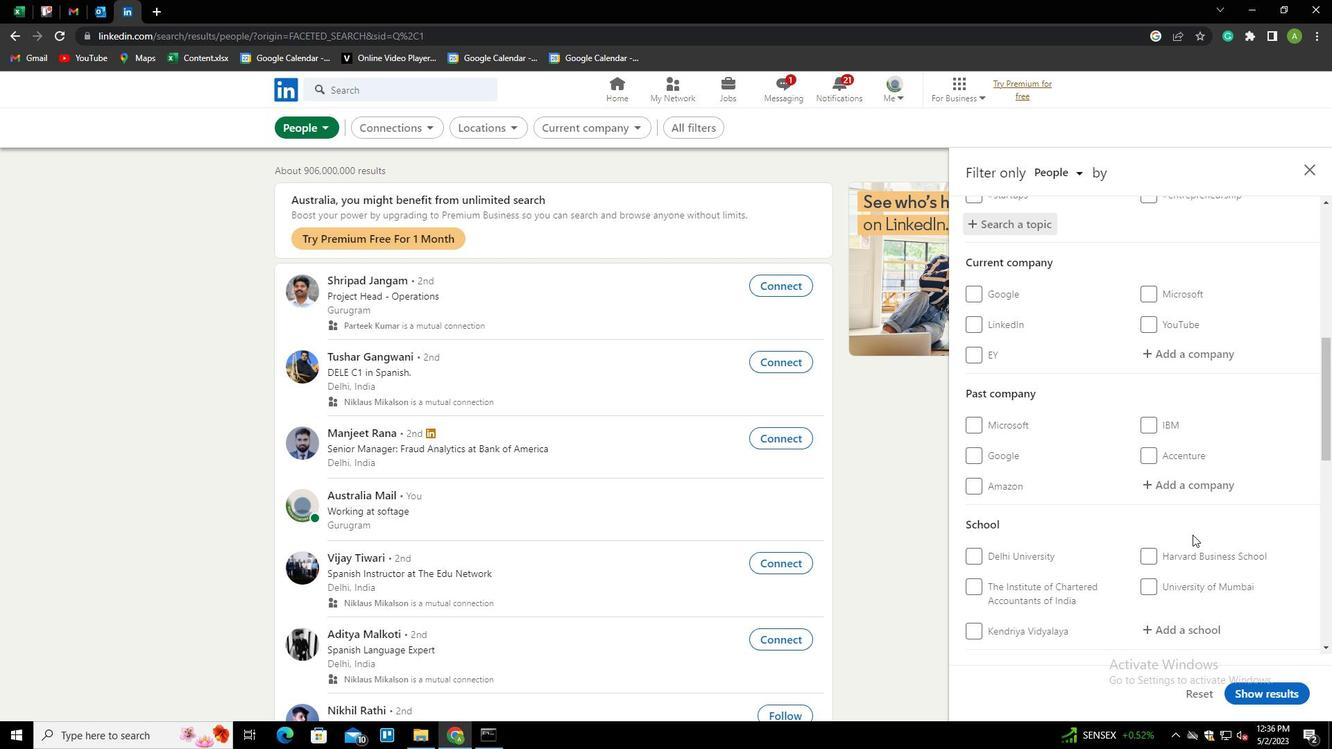 
Action: Mouse scrolled (1192, 534) with delta (0, 0)
Screenshot: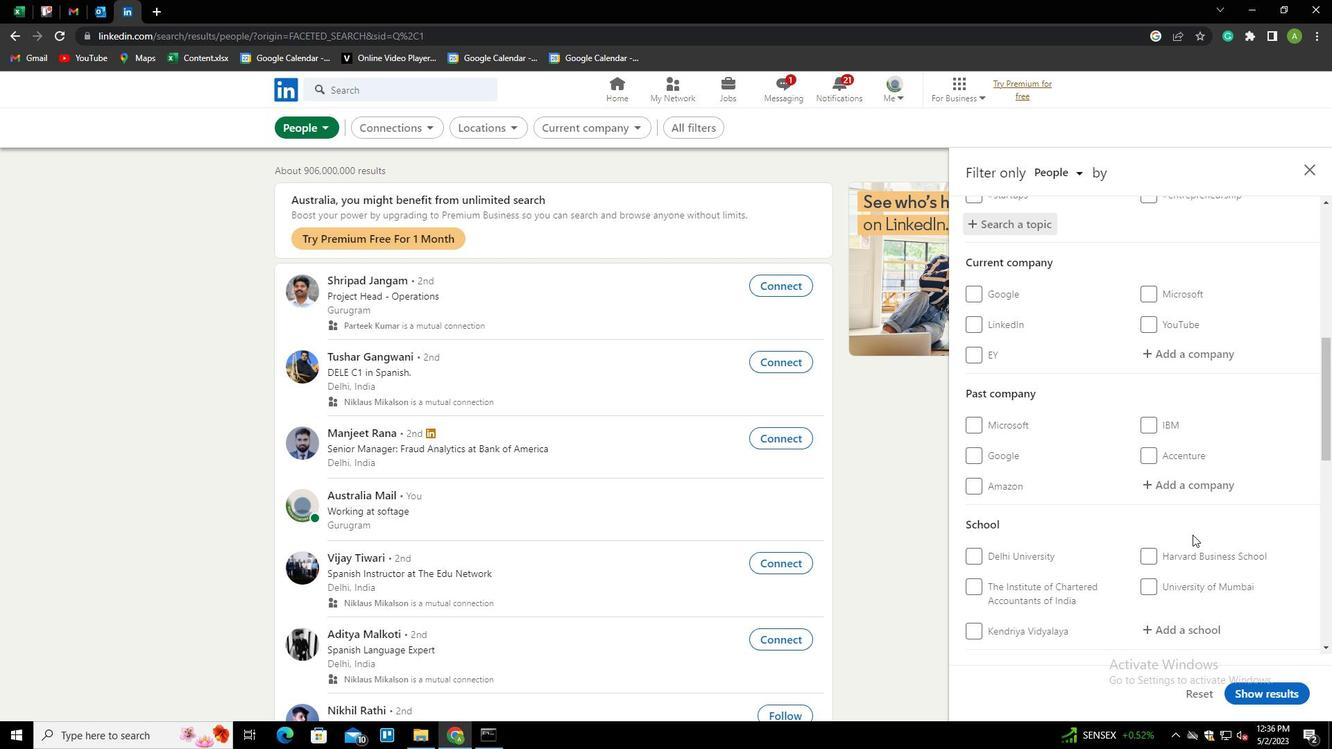 
Action: Mouse scrolled (1192, 534) with delta (0, 0)
Screenshot: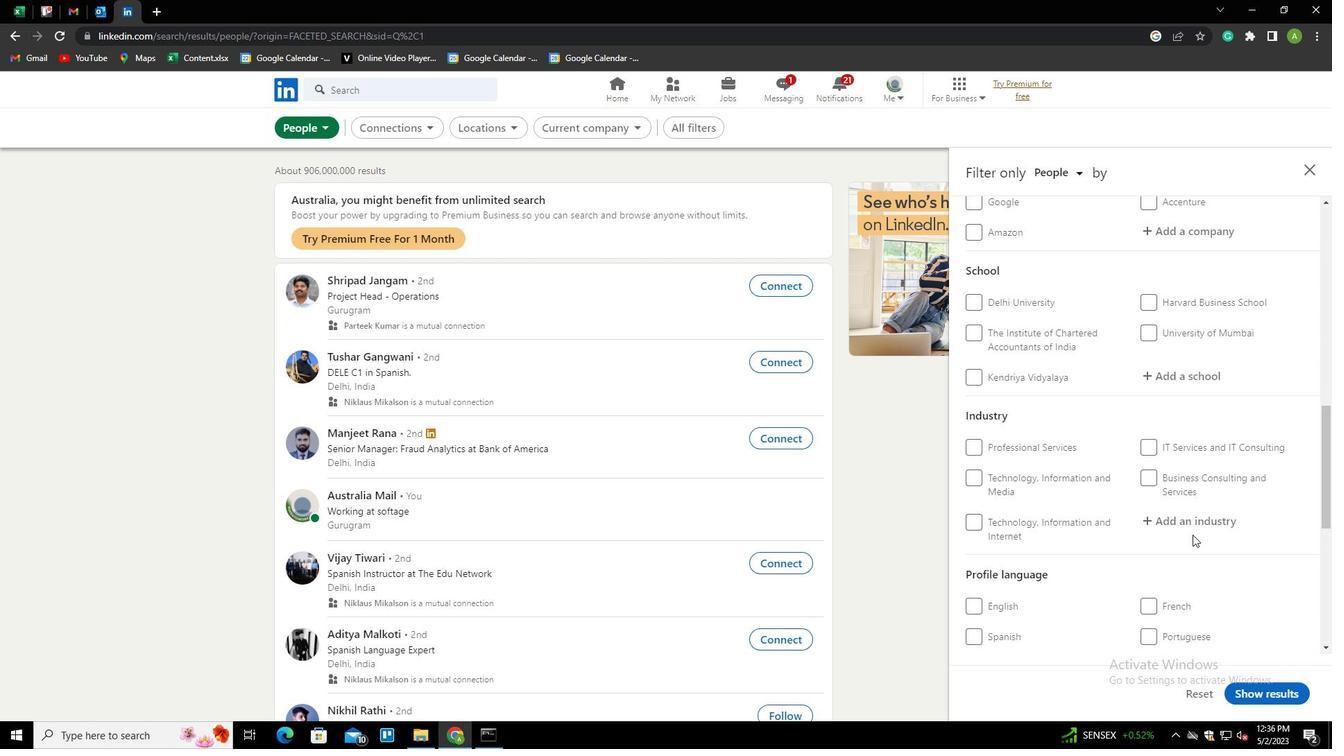 
Action: Mouse scrolled (1192, 534) with delta (0, 0)
Screenshot: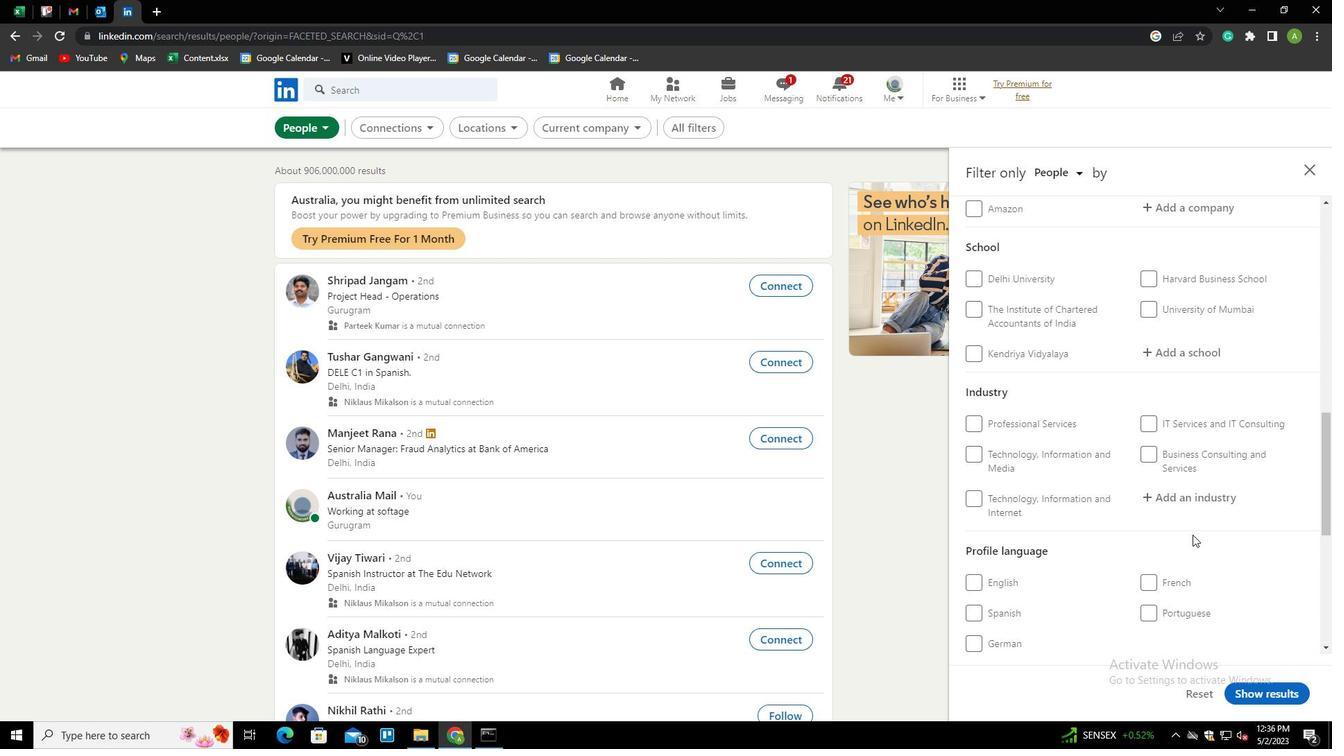 
Action: Mouse scrolled (1192, 534) with delta (0, 0)
Screenshot: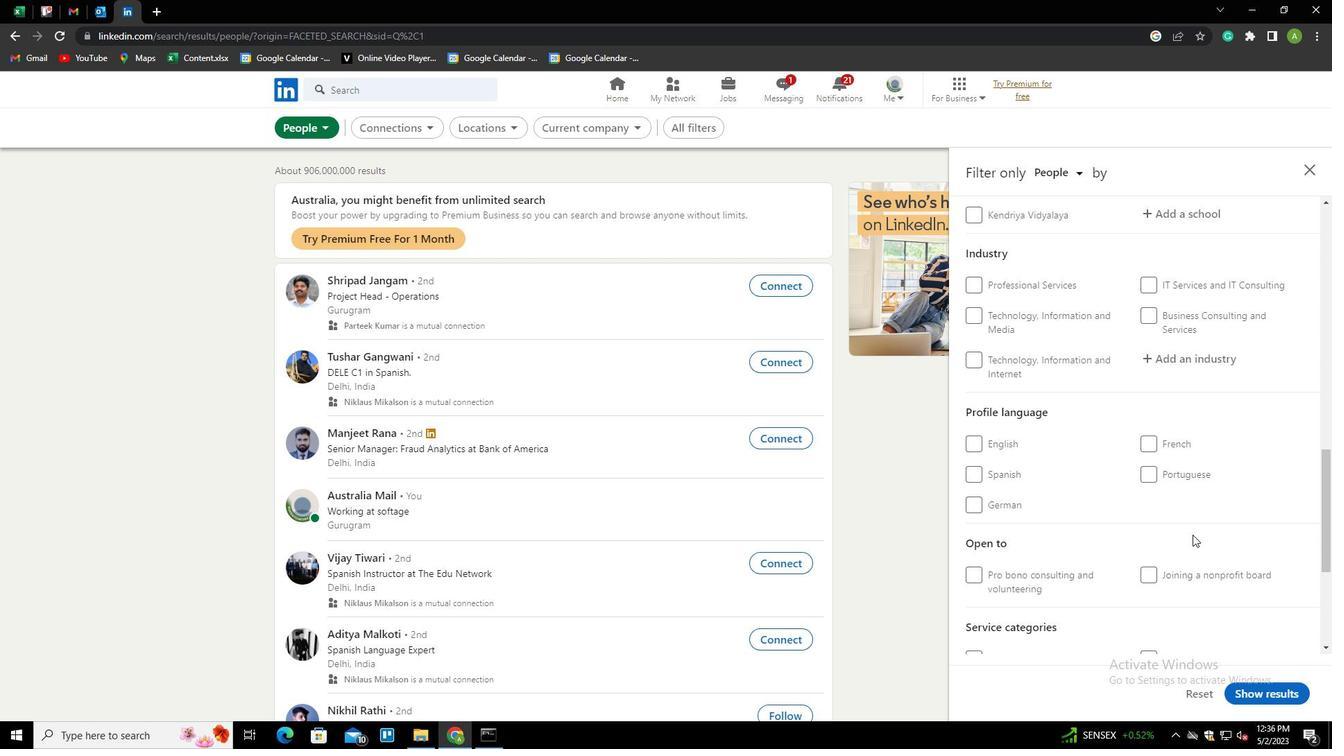 
Action: Mouse moved to (976, 402)
Screenshot: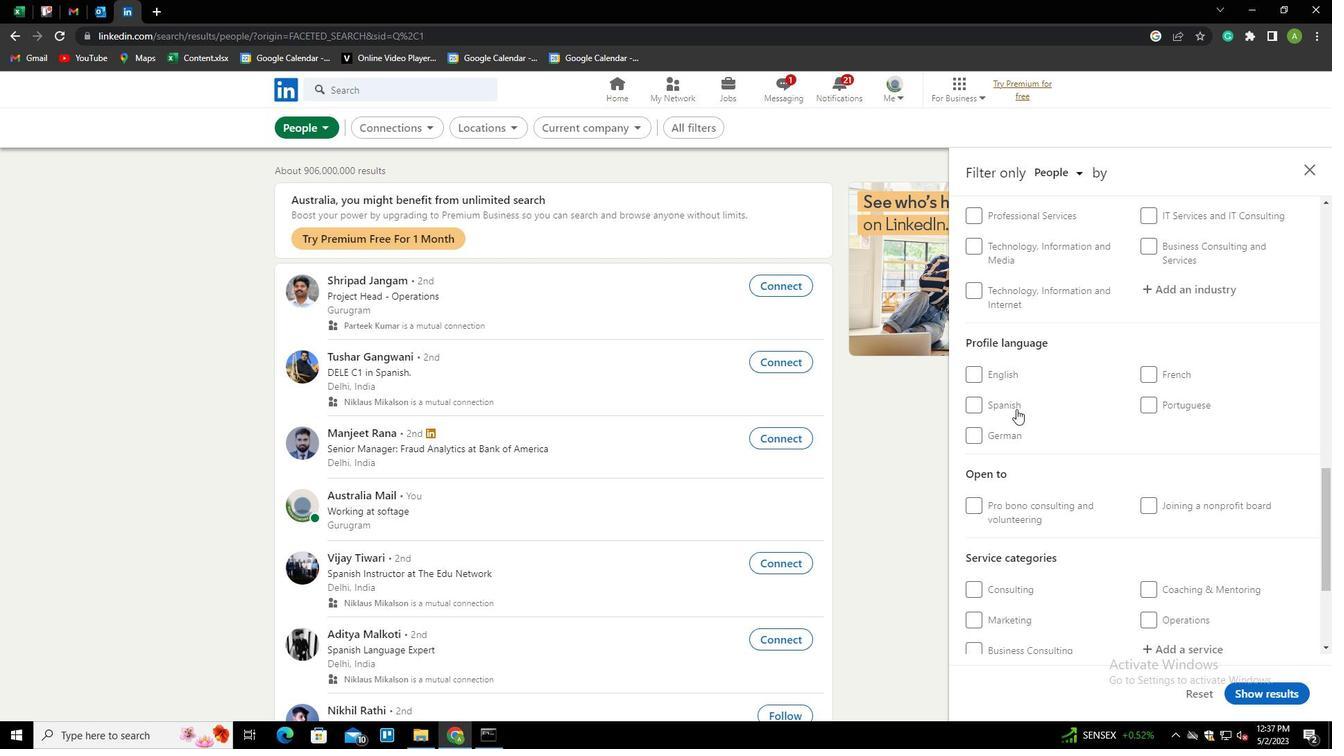 
Action: Mouse pressed left at (976, 402)
Screenshot: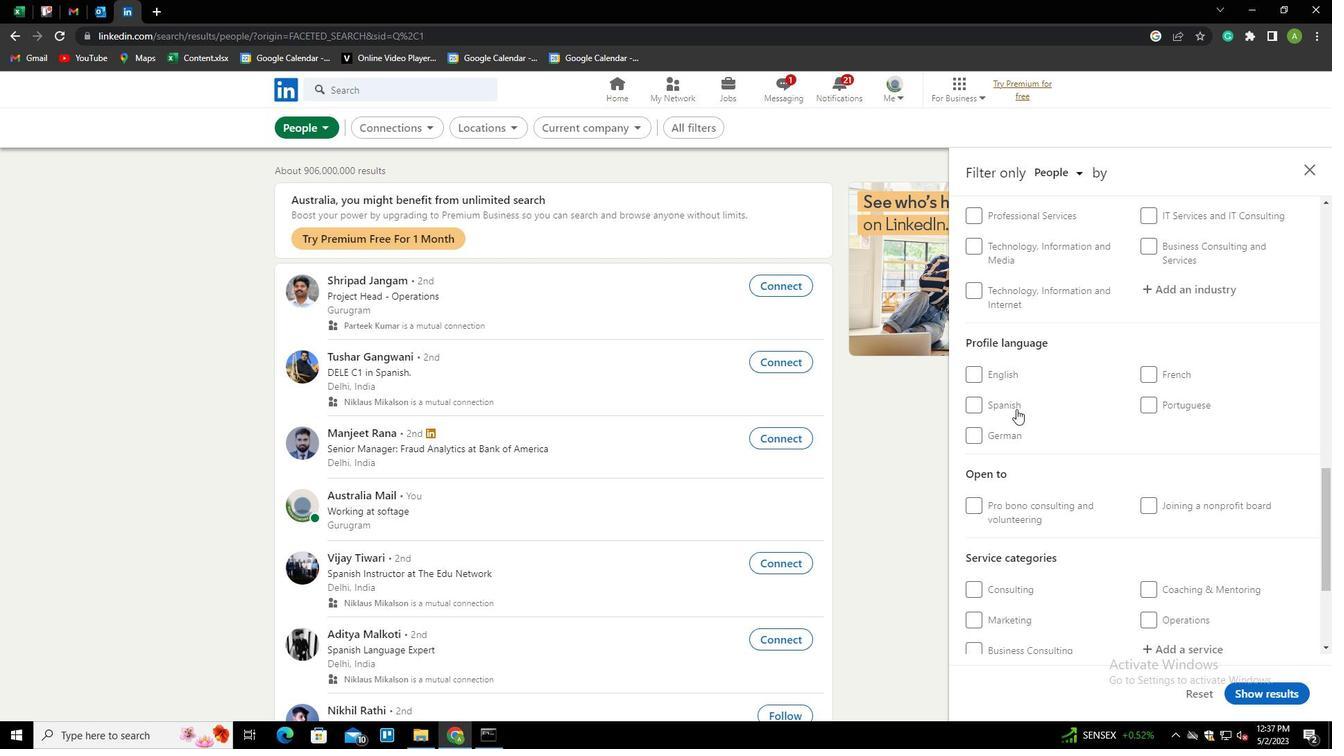 
Action: Mouse moved to (1116, 405)
Screenshot: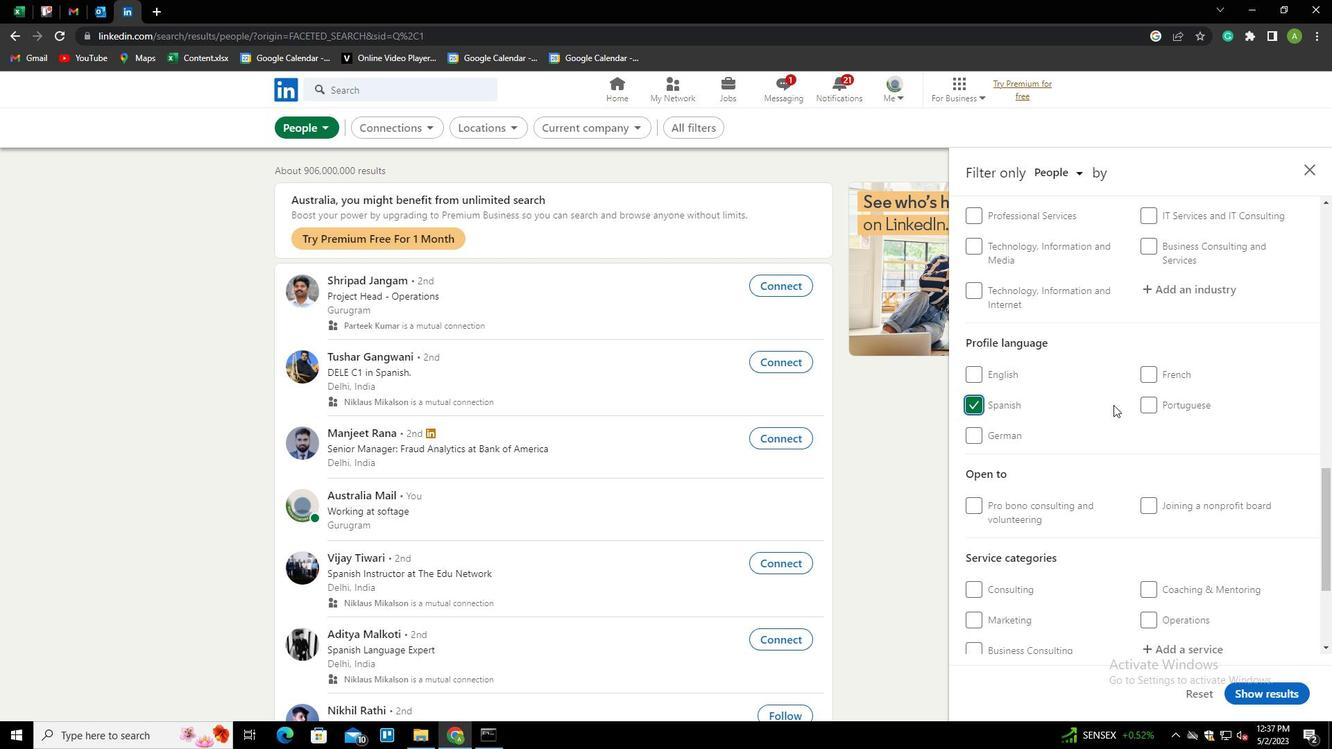 
Action: Mouse scrolled (1116, 405) with delta (0, 0)
Screenshot: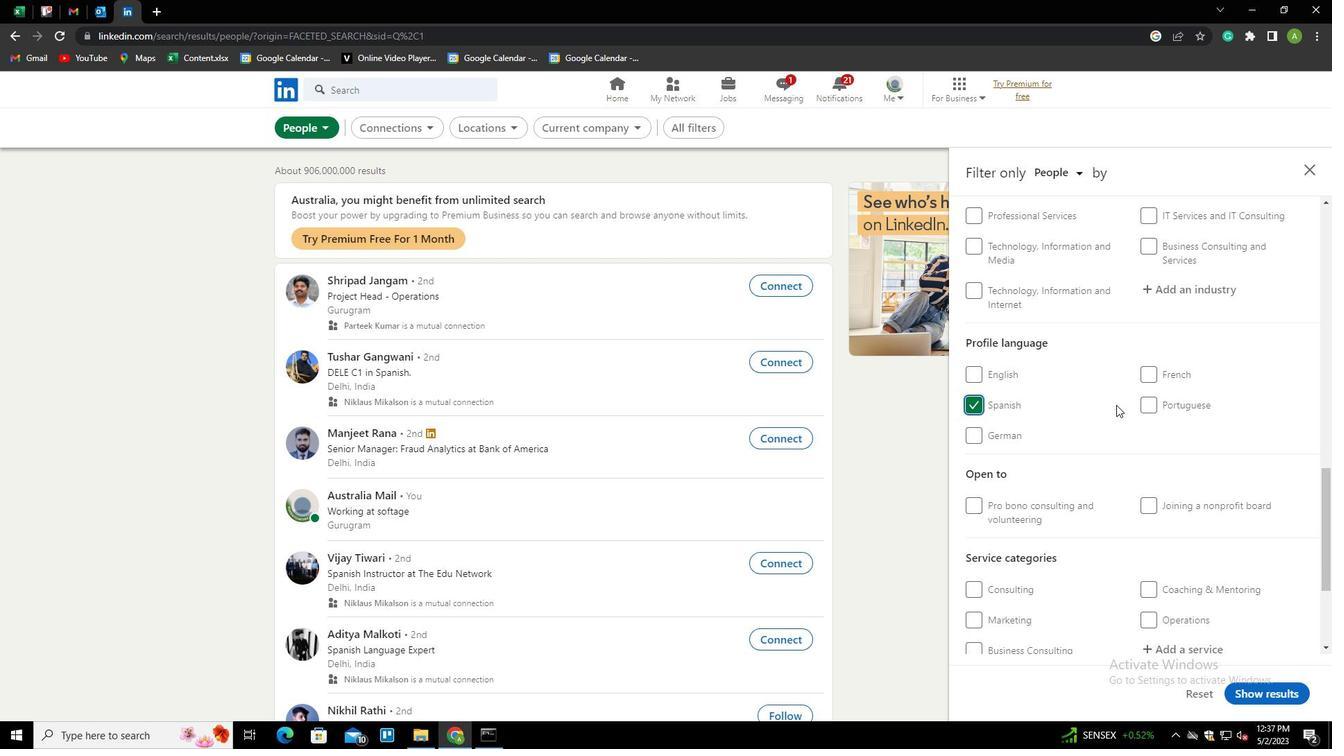 
Action: Mouse moved to (1117, 405)
Screenshot: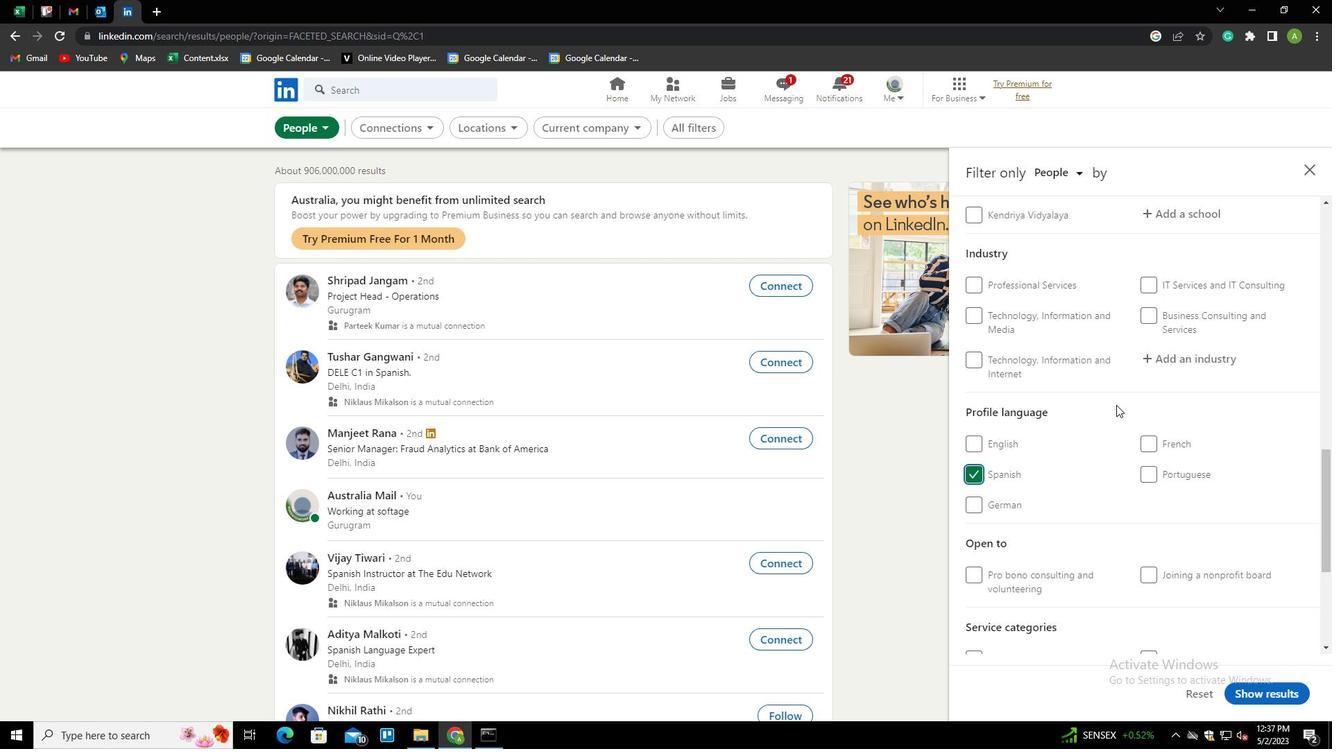 
Action: Mouse scrolled (1117, 405) with delta (0, 0)
Screenshot: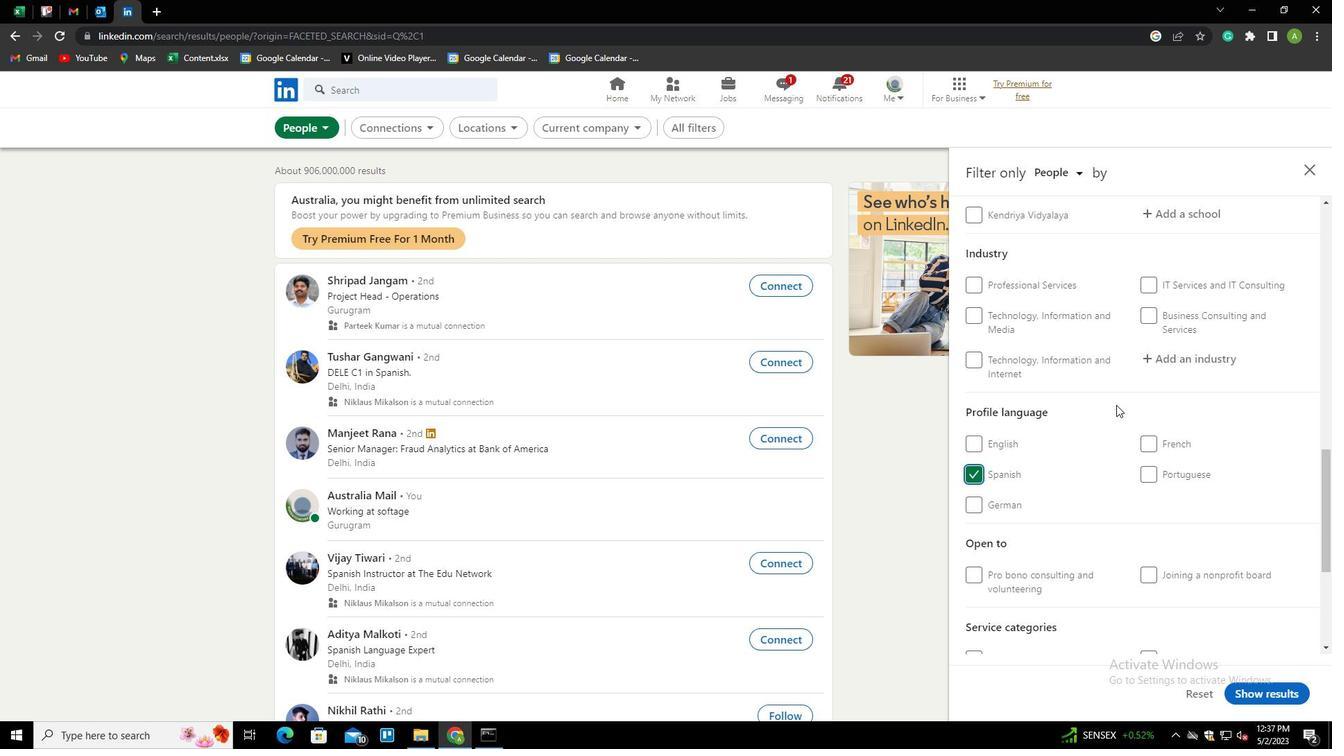 
Action: Mouse scrolled (1117, 405) with delta (0, 0)
Screenshot: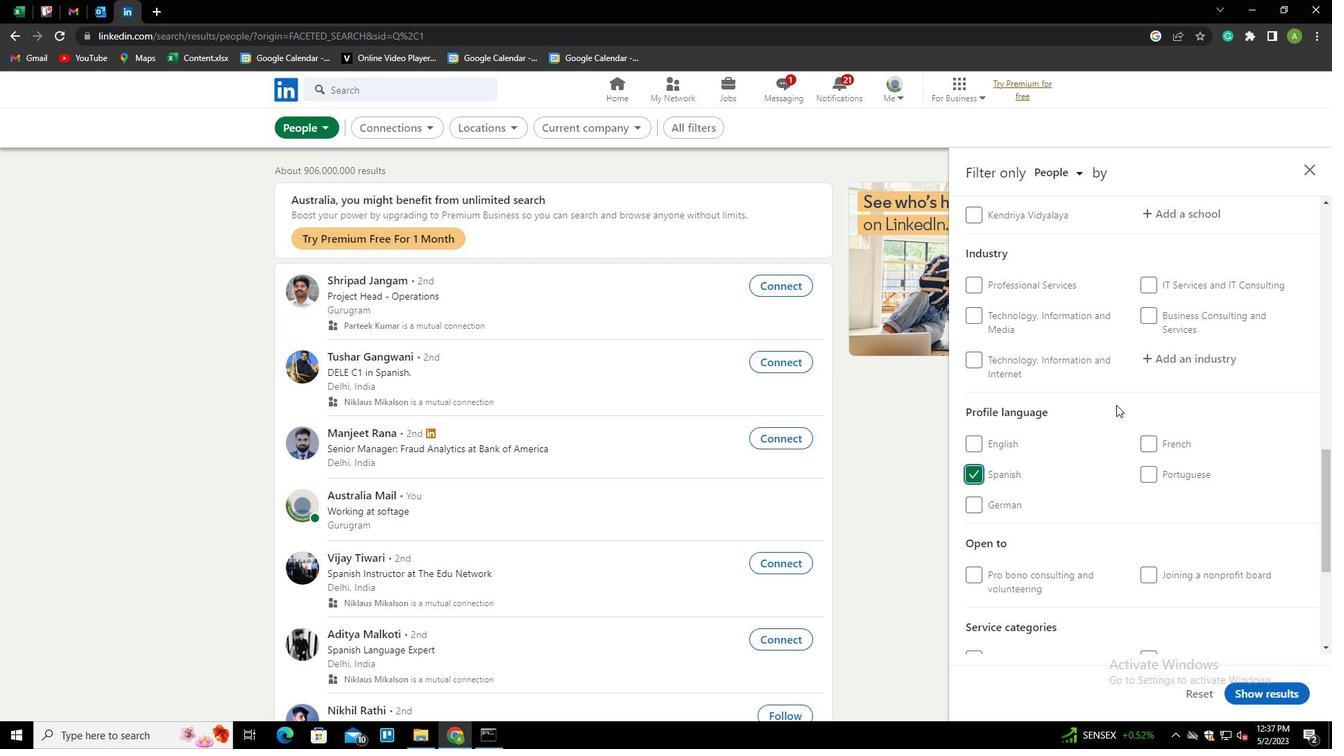 
Action: Mouse scrolled (1117, 405) with delta (0, 0)
Screenshot: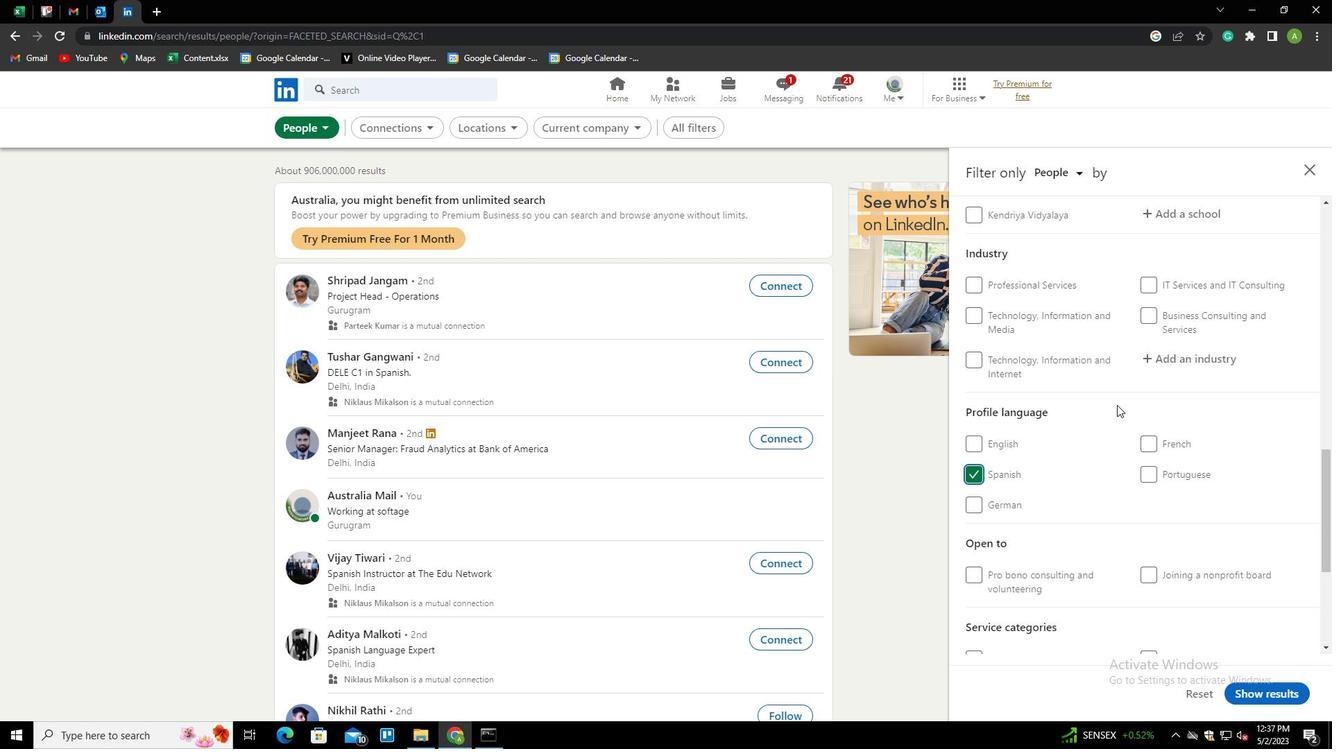 
Action: Mouse scrolled (1117, 405) with delta (0, 0)
Screenshot: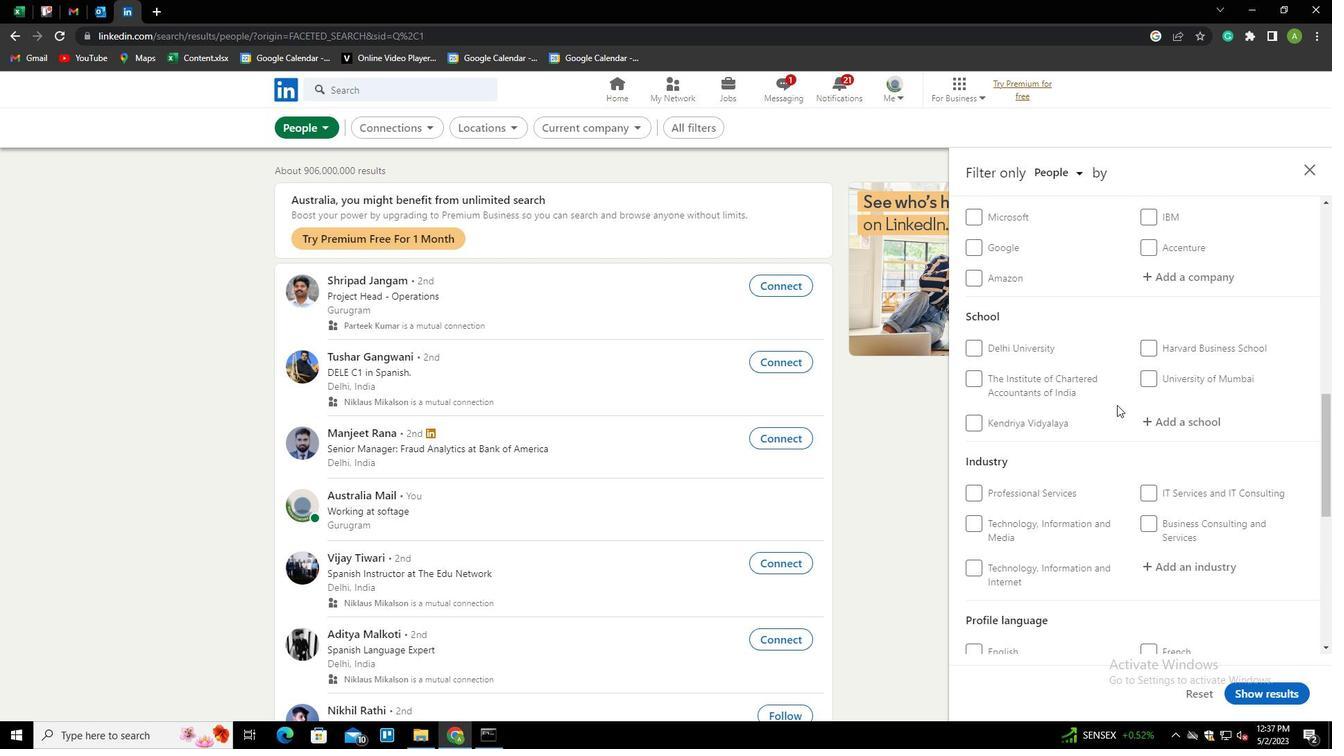 
Action: Mouse scrolled (1117, 405) with delta (0, 0)
Screenshot: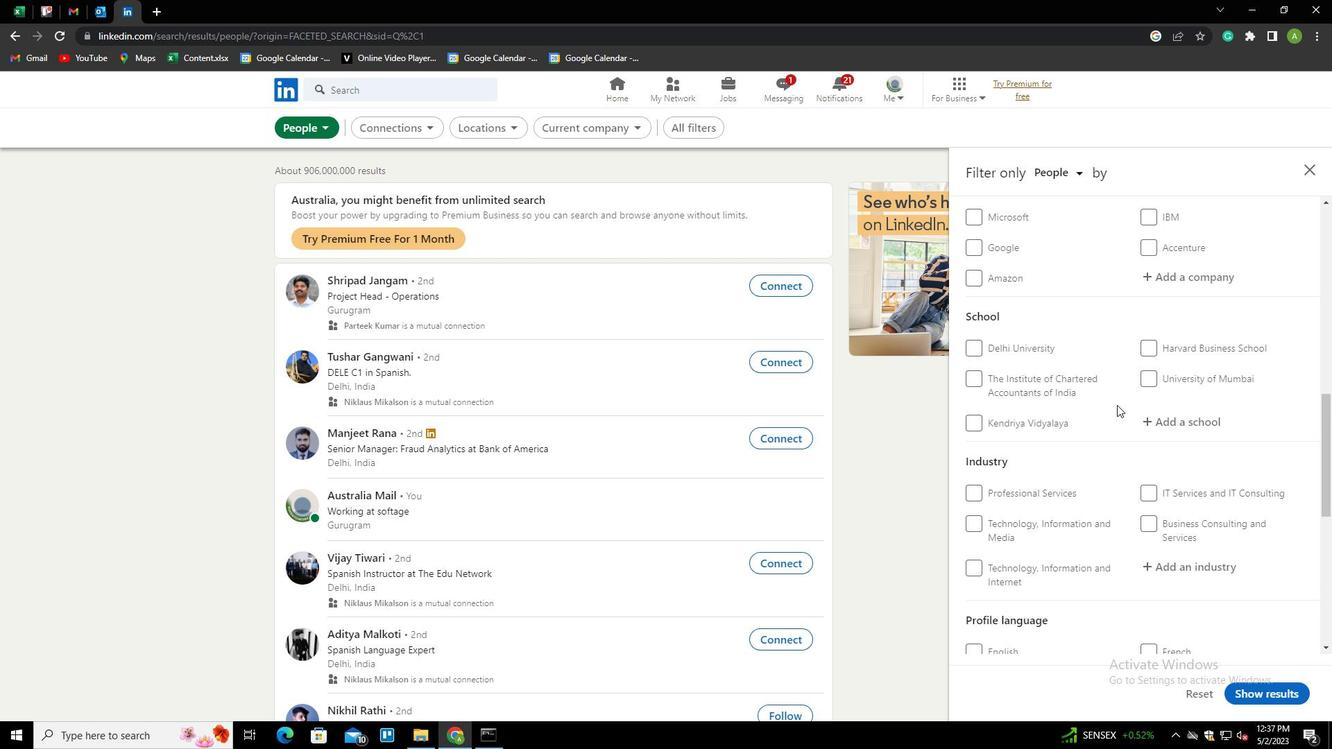 
Action: Mouse moved to (1151, 405)
Screenshot: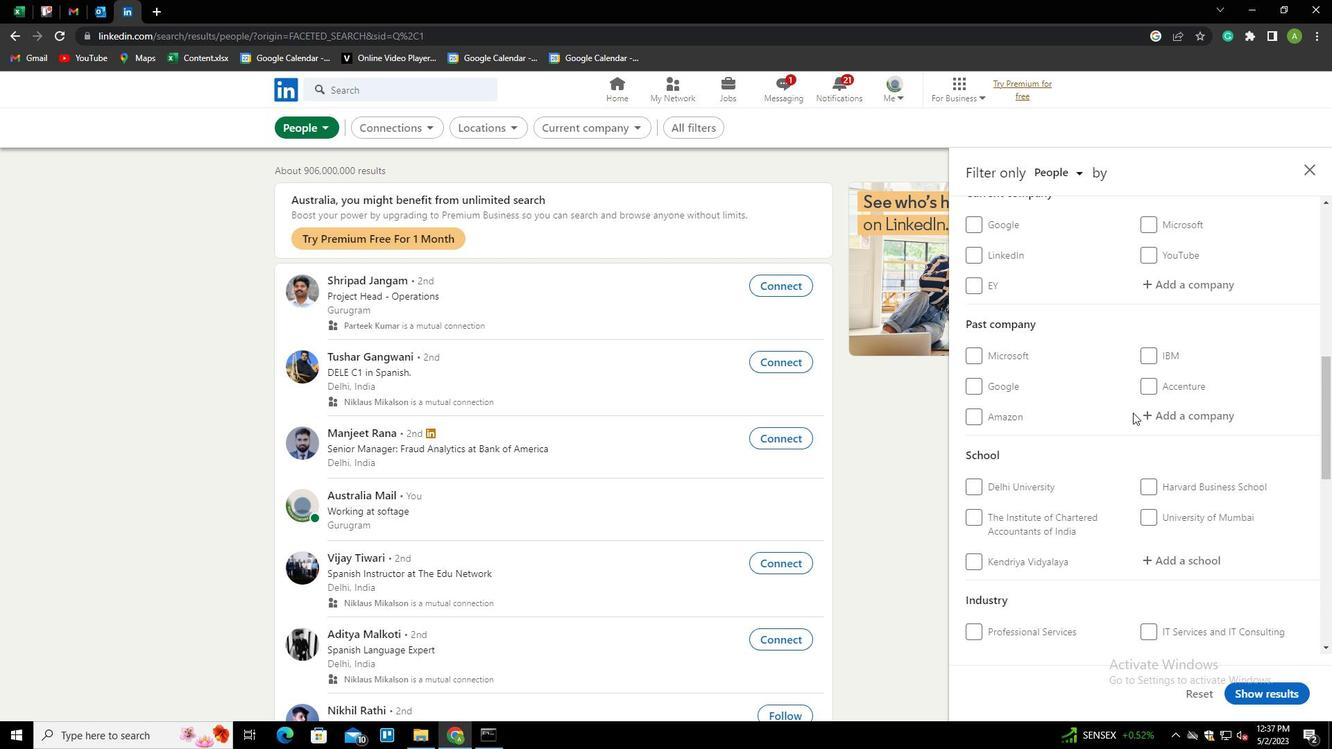 
Action: Mouse scrolled (1151, 406) with delta (0, 0)
Screenshot: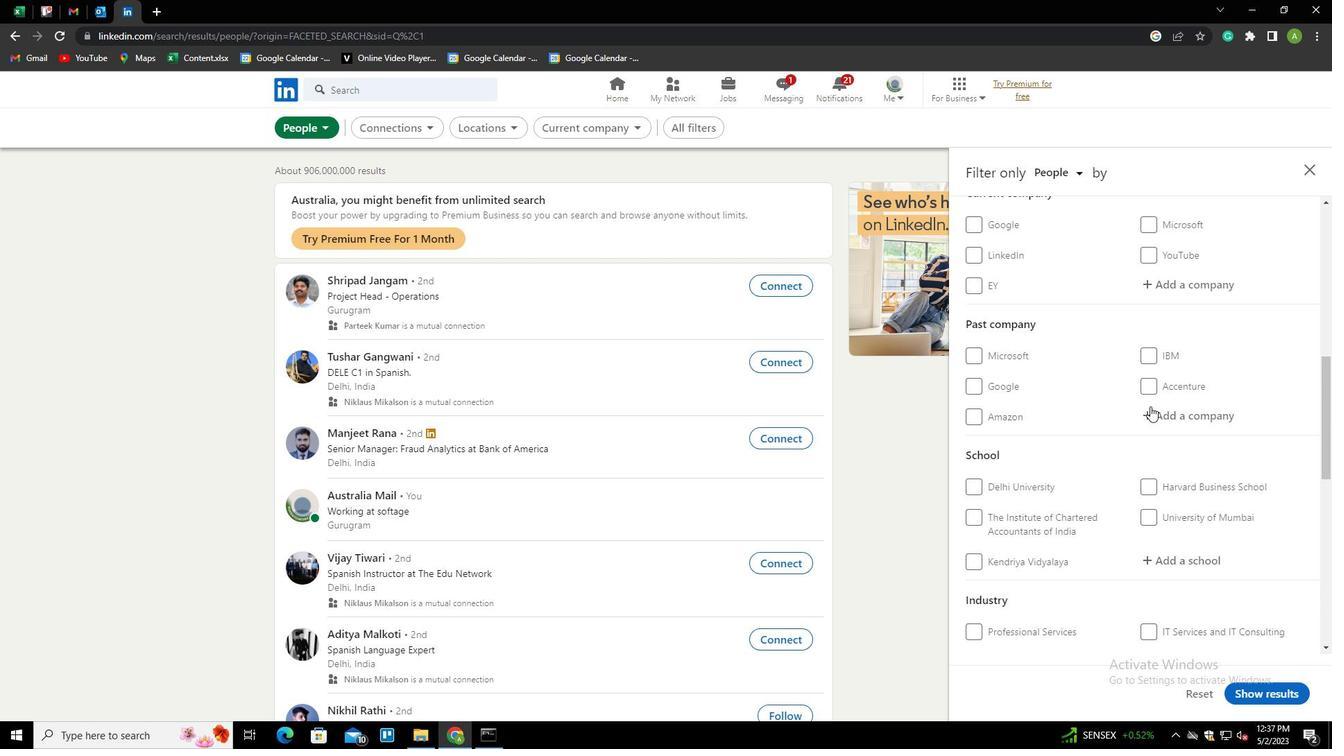 
Action: Mouse moved to (1169, 353)
Screenshot: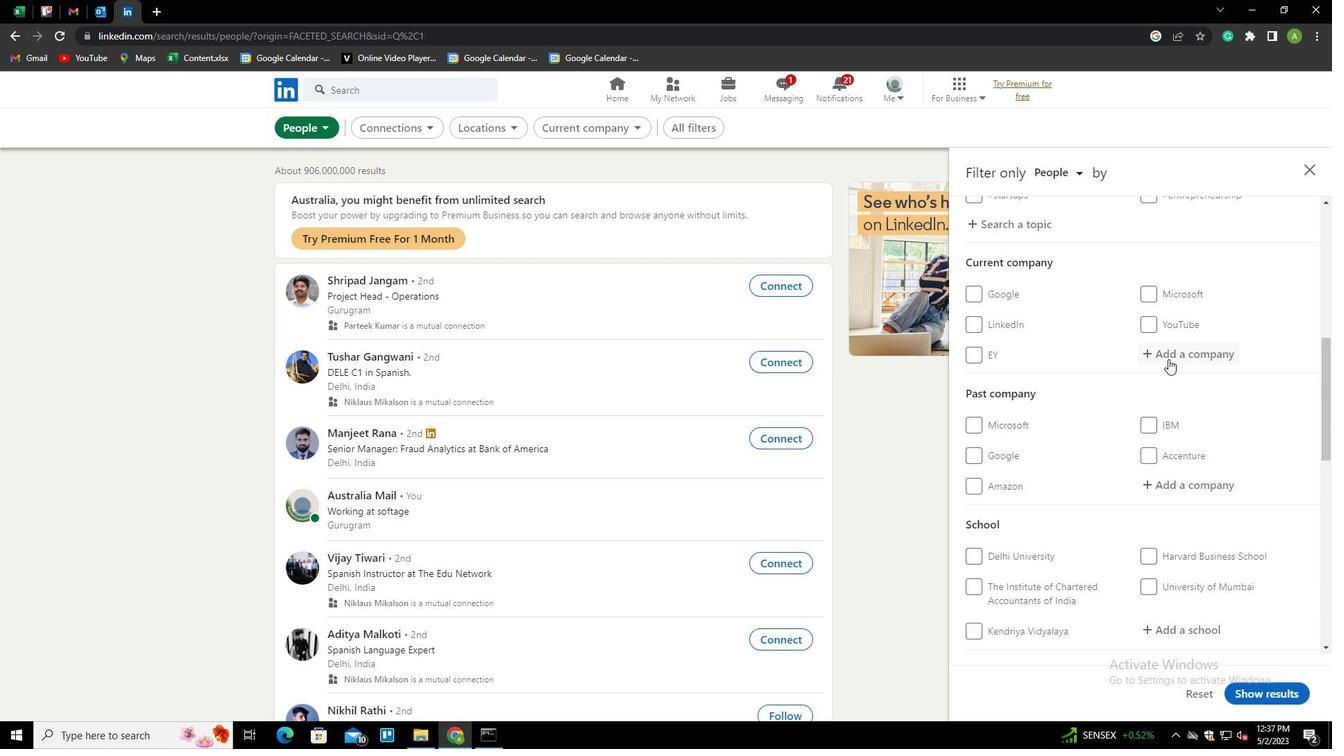 
Action: Mouse pressed left at (1169, 353)
Screenshot: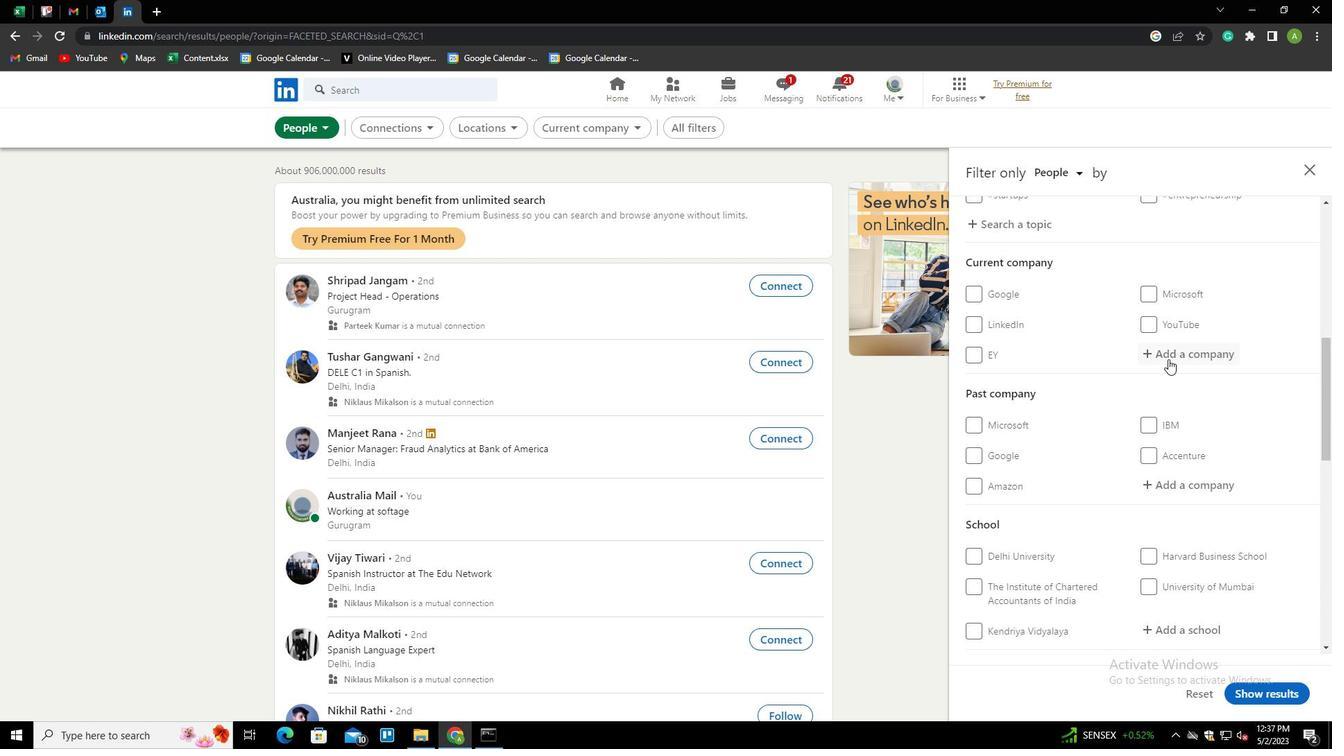 
Action: Mouse moved to (1178, 355)
Screenshot: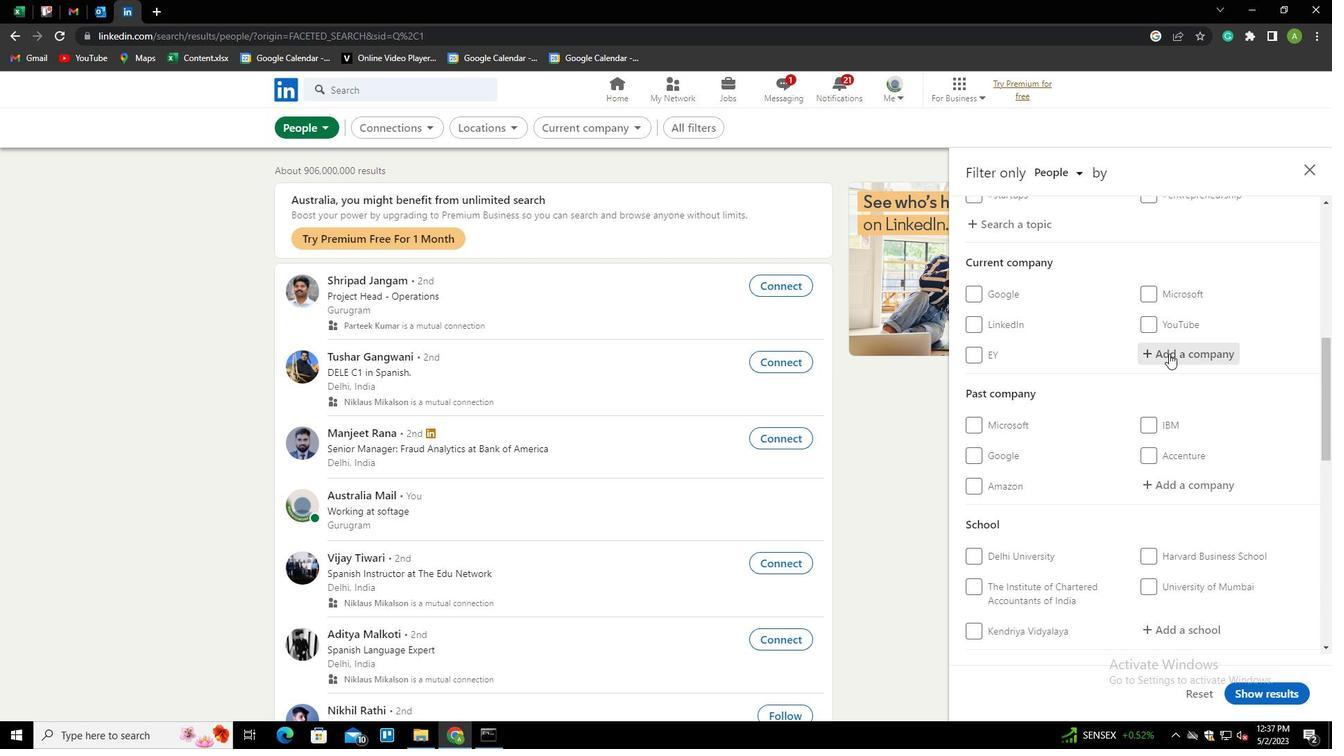 
Action: Mouse pressed left at (1178, 355)
Screenshot: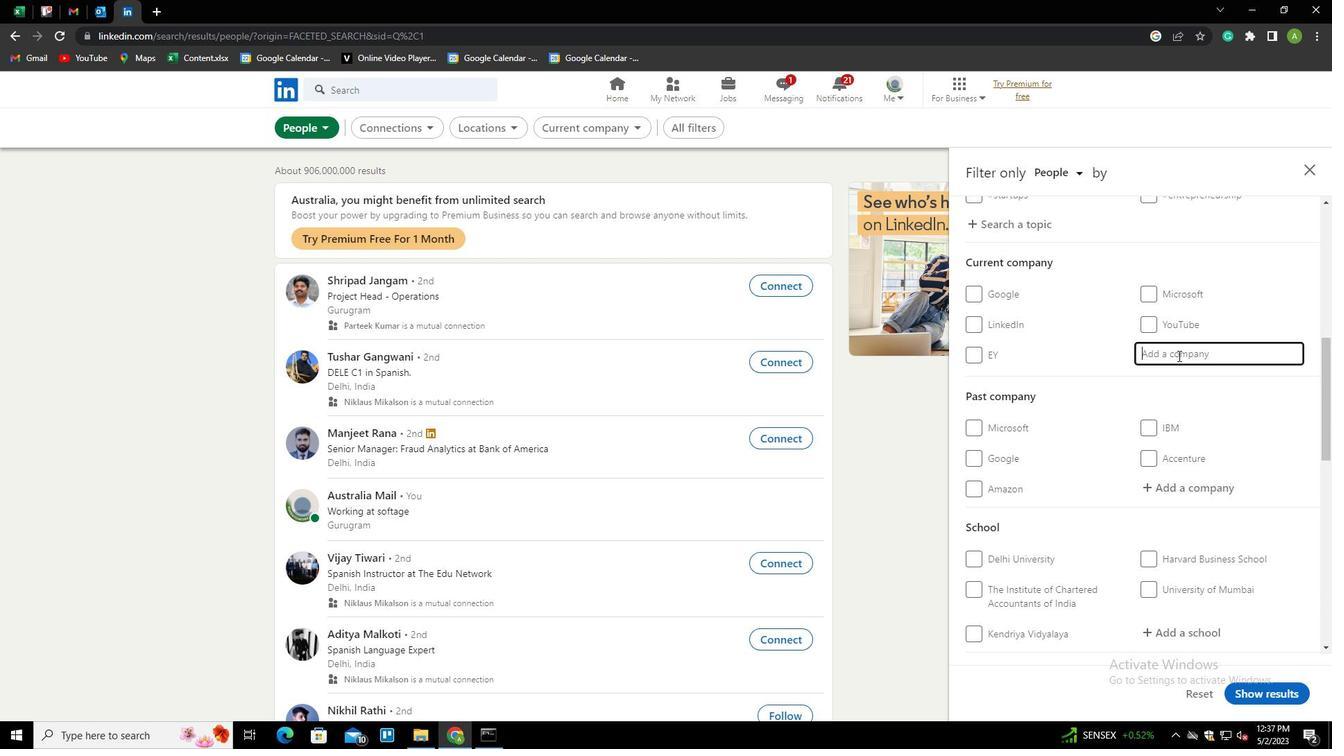 
Action: Key pressed <Key.shift><Key.shift><Key.shift><Key.shift><Key.shift><Key.shift><Key.shift><Key.shift><Key.shift><Key.shift><Key.shift><Key.shift><Key.shift>AMDOCS<Key.down><Key.enter>
Screenshot: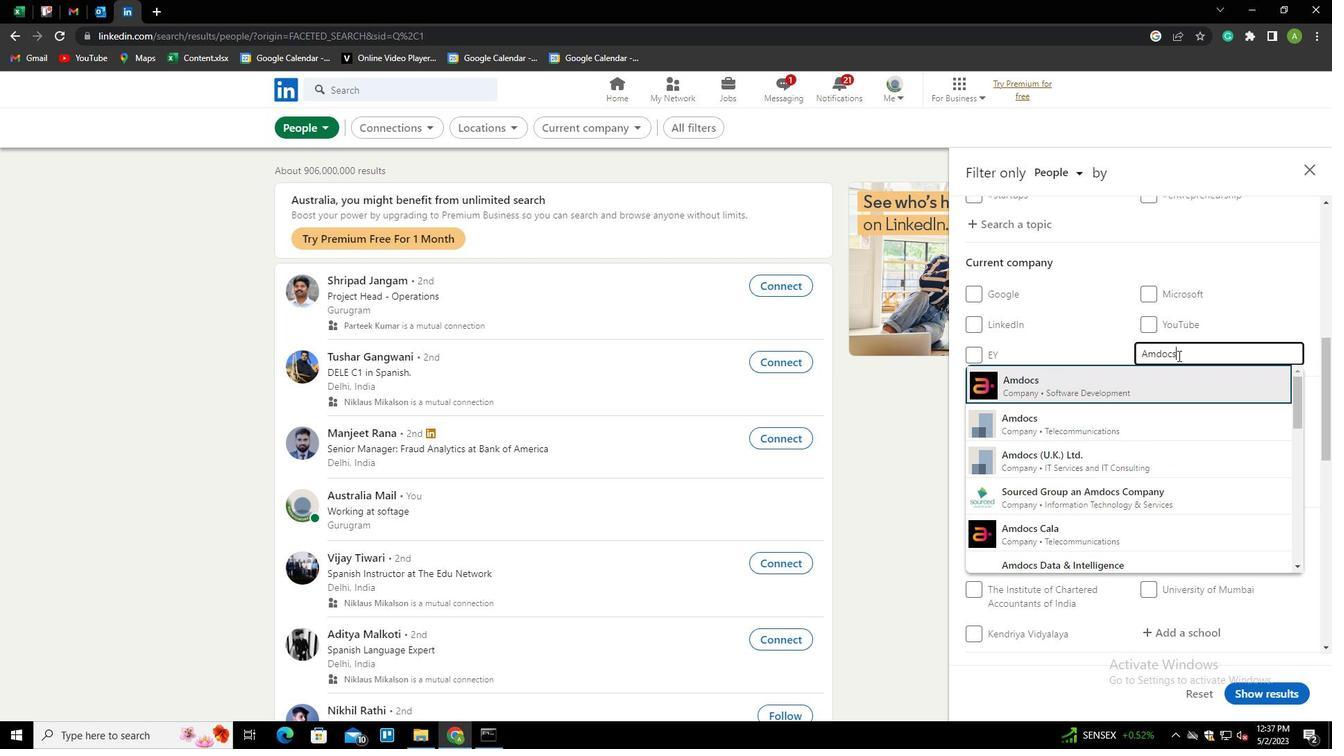 
Action: Mouse scrolled (1178, 355) with delta (0, 0)
Screenshot: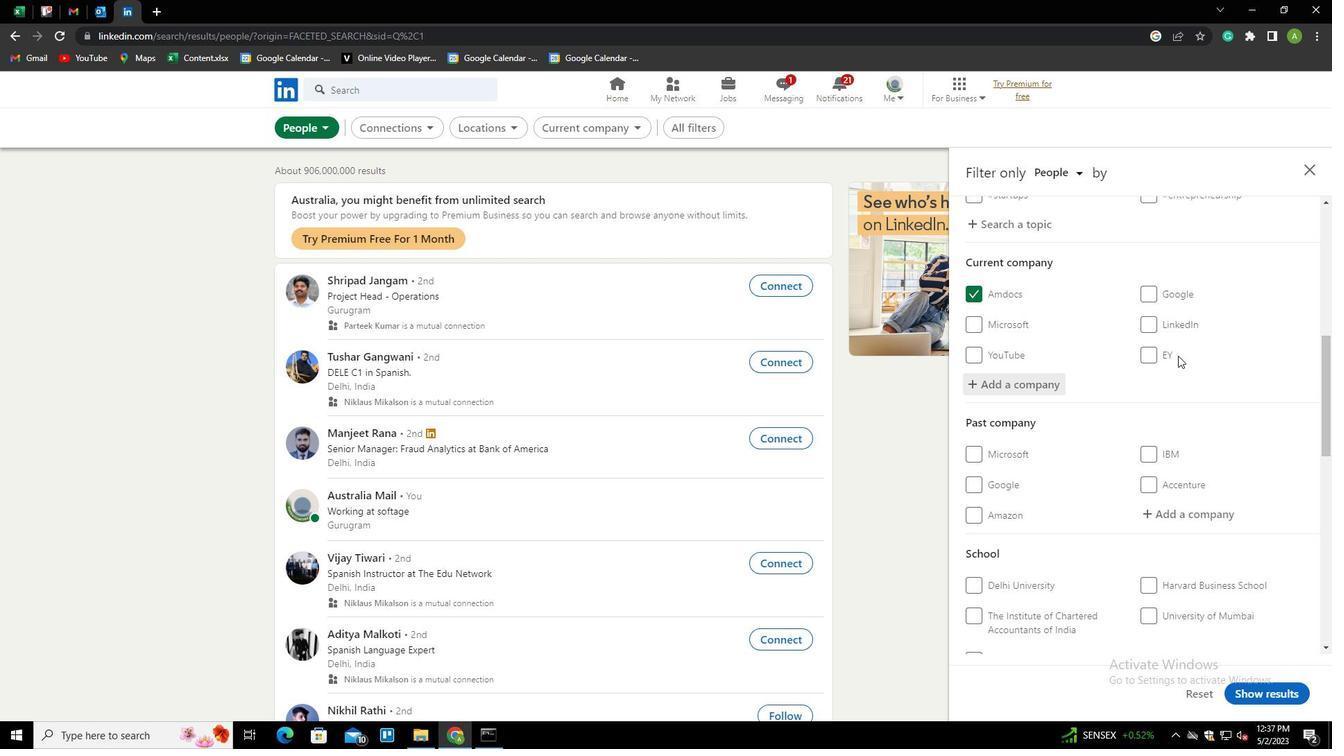 
Action: Mouse scrolled (1178, 355) with delta (0, 0)
Screenshot: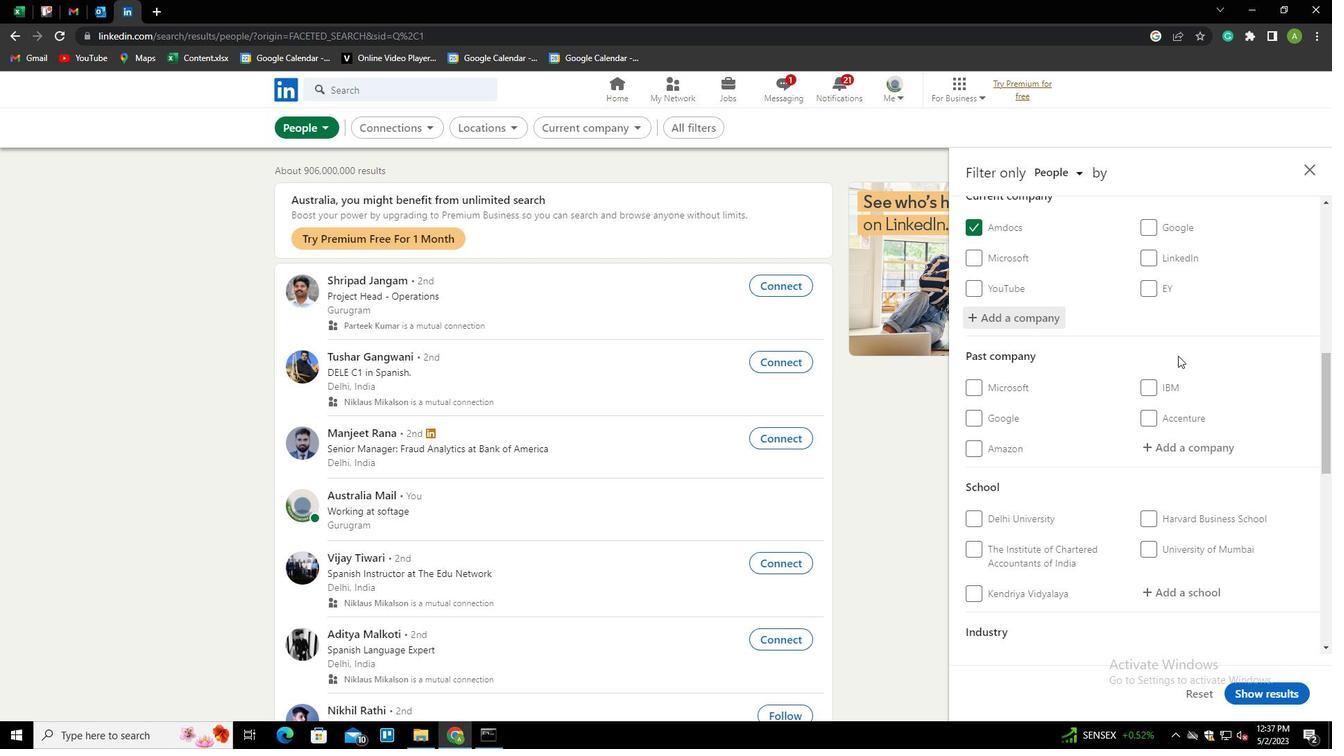 
Action: Mouse scrolled (1178, 355) with delta (0, 0)
Screenshot: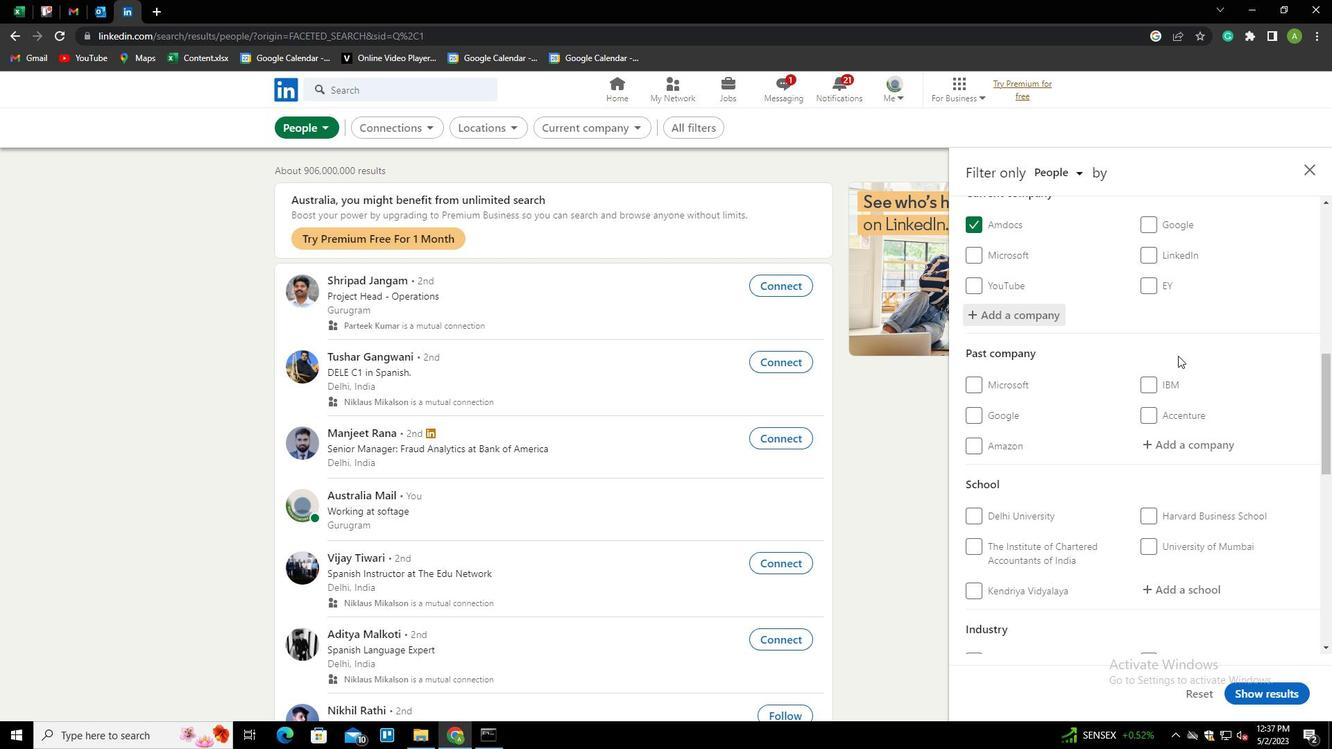 
Action: Mouse moved to (1178, 448)
Screenshot: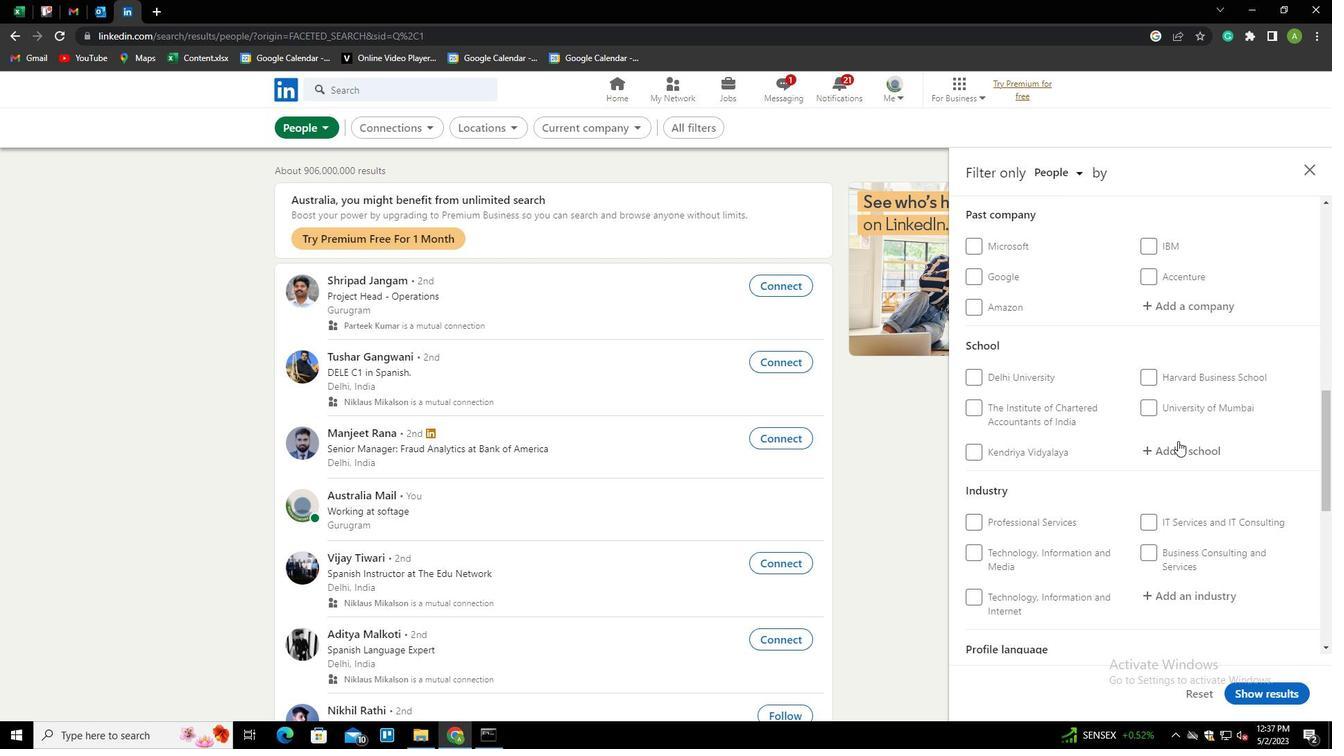 
Action: Mouse pressed left at (1178, 448)
Screenshot: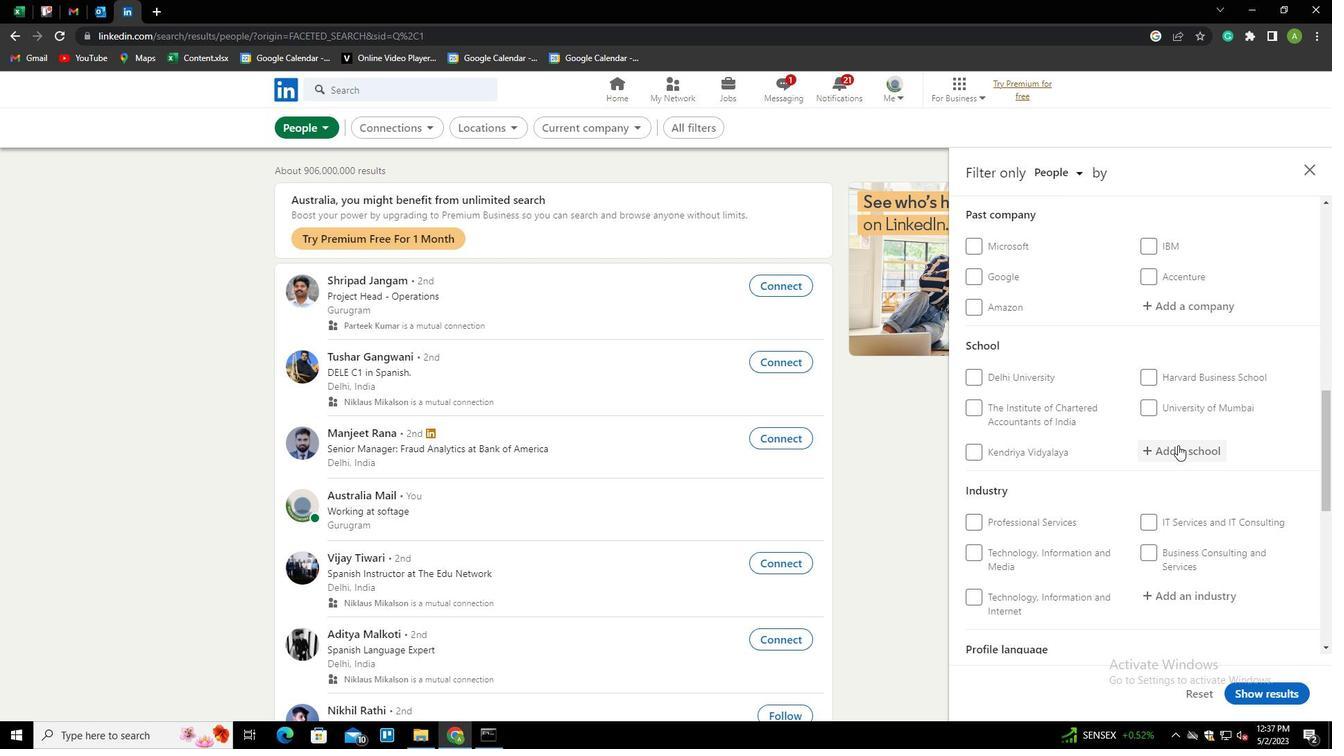
Action: Mouse moved to (1178, 449)
Screenshot: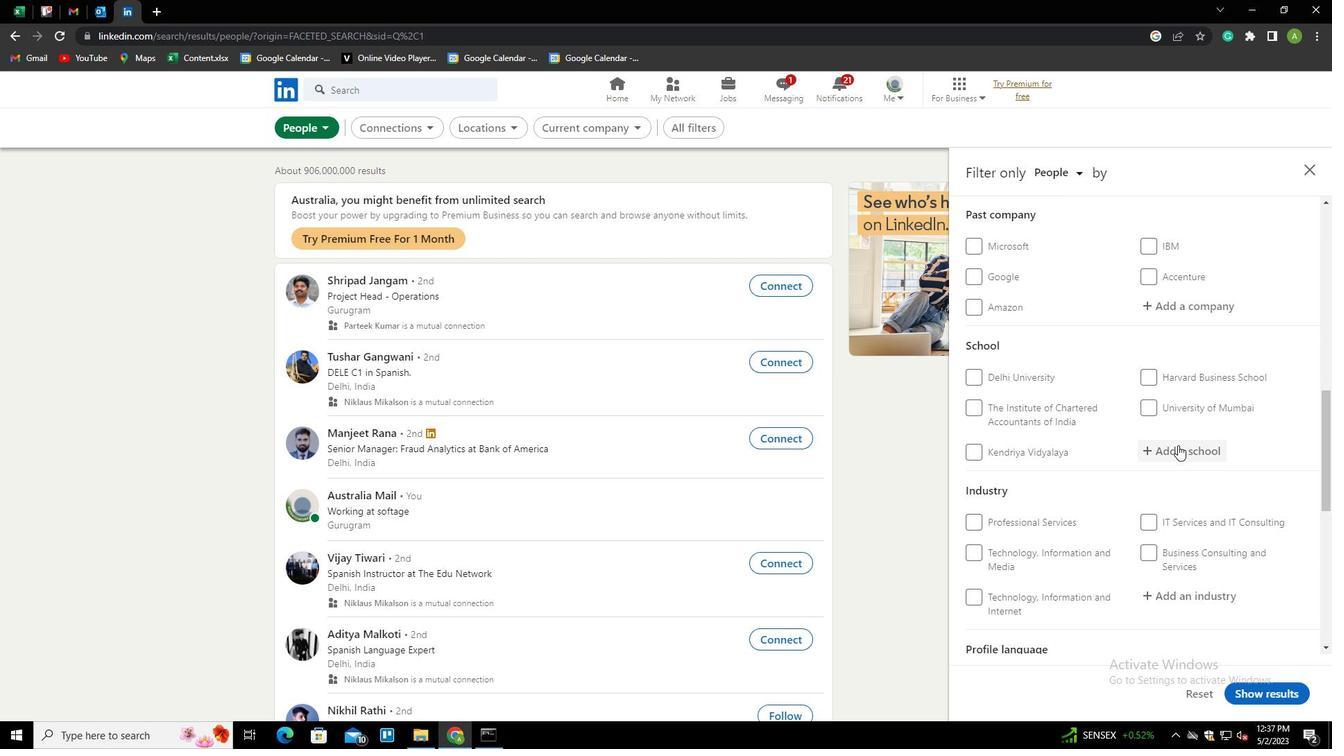 
Action: Key pressed <Key.shift>
Screenshot: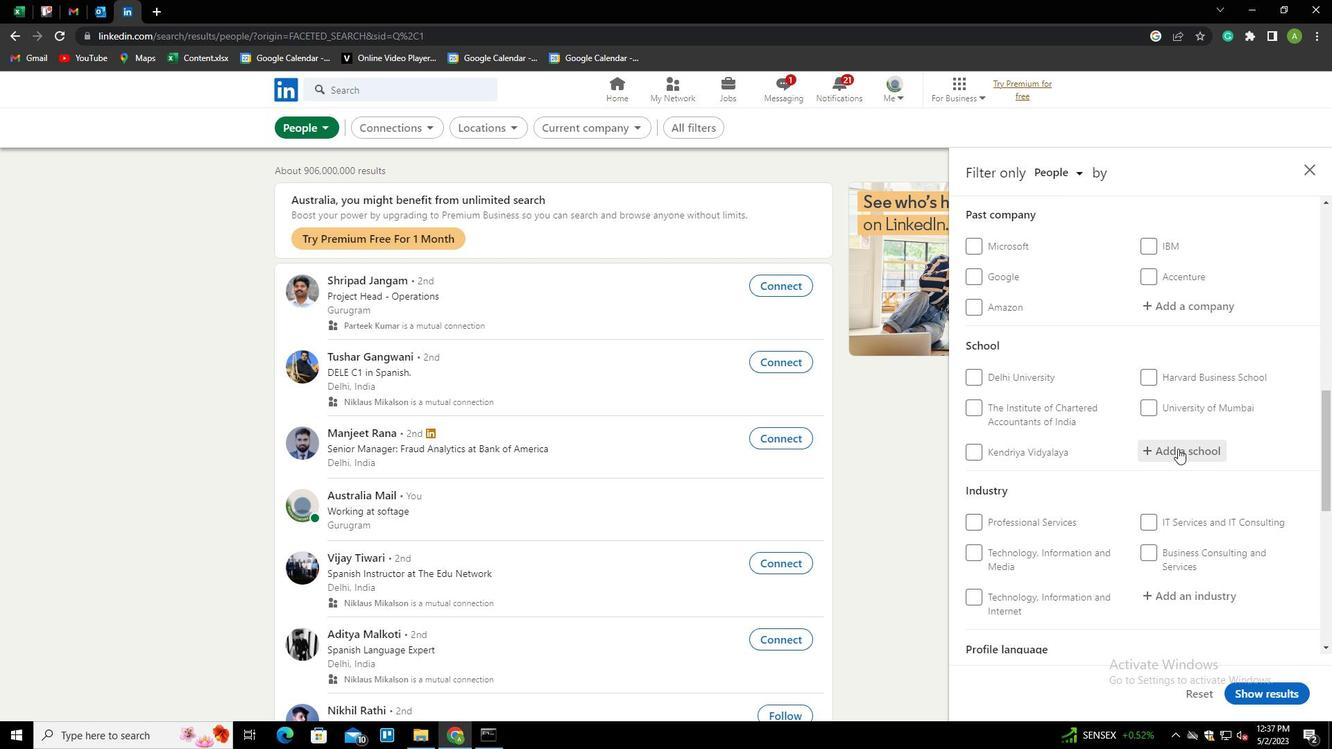 
Action: Mouse moved to (1172, 453)
Screenshot: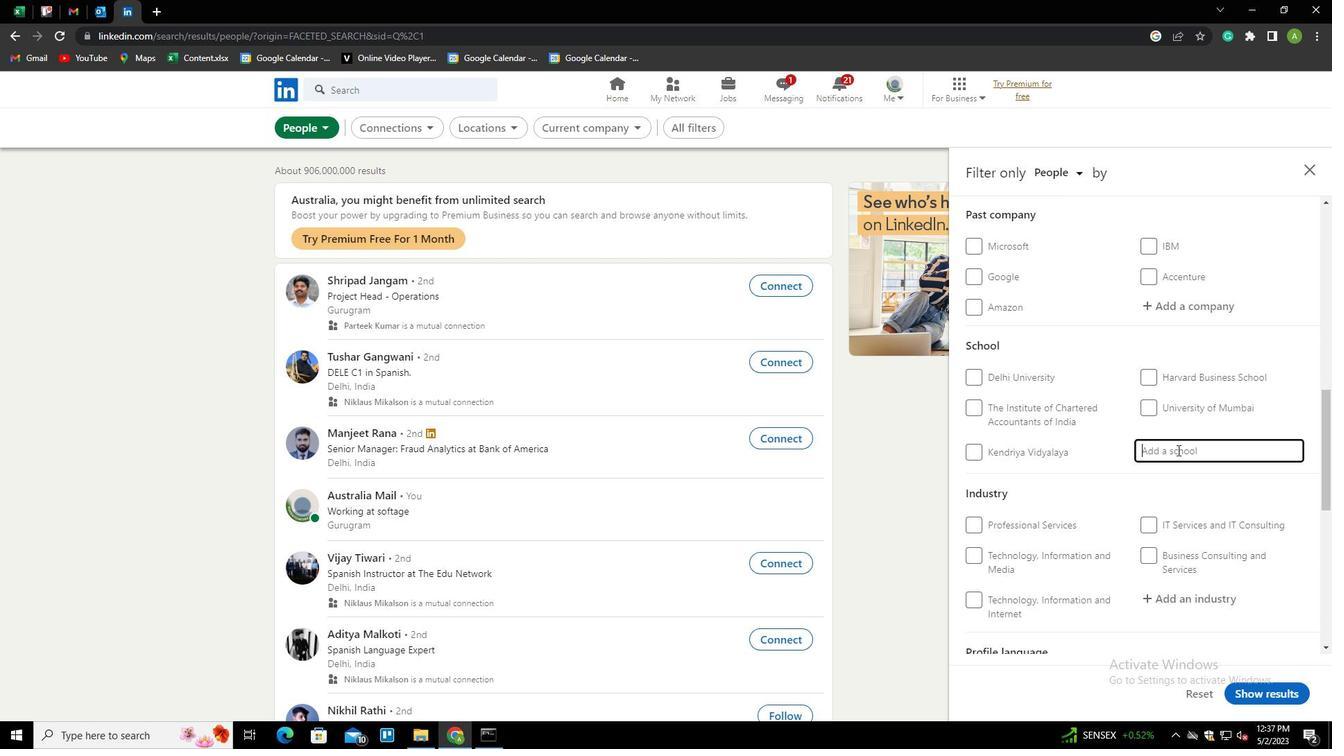 
Action: Key pressed GURU<Key.space><Key.shift>NANAK<Key.space><Key.down><Key.shift><Key.shift><Key.shift><Key.shift>KHALSA<Key.down><Key.enter>
Screenshot: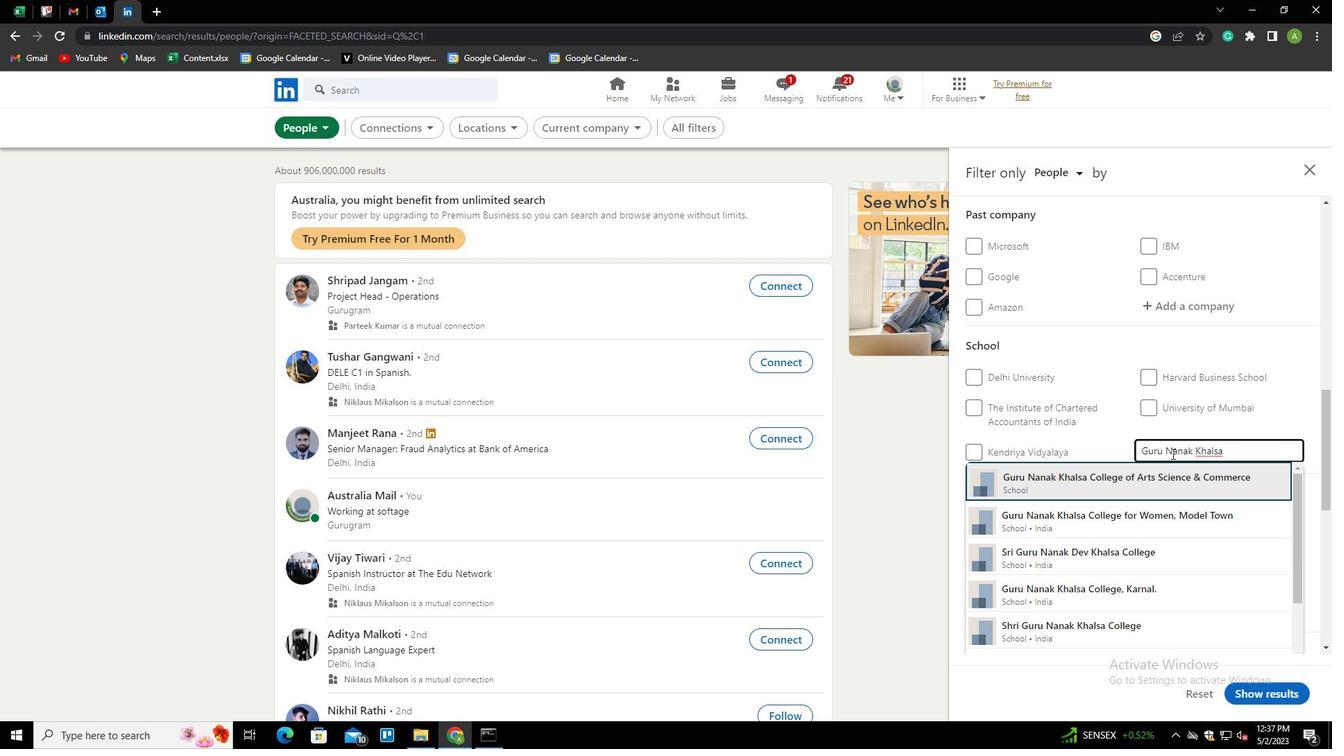 
Action: Mouse scrolled (1172, 453) with delta (0, 0)
Screenshot: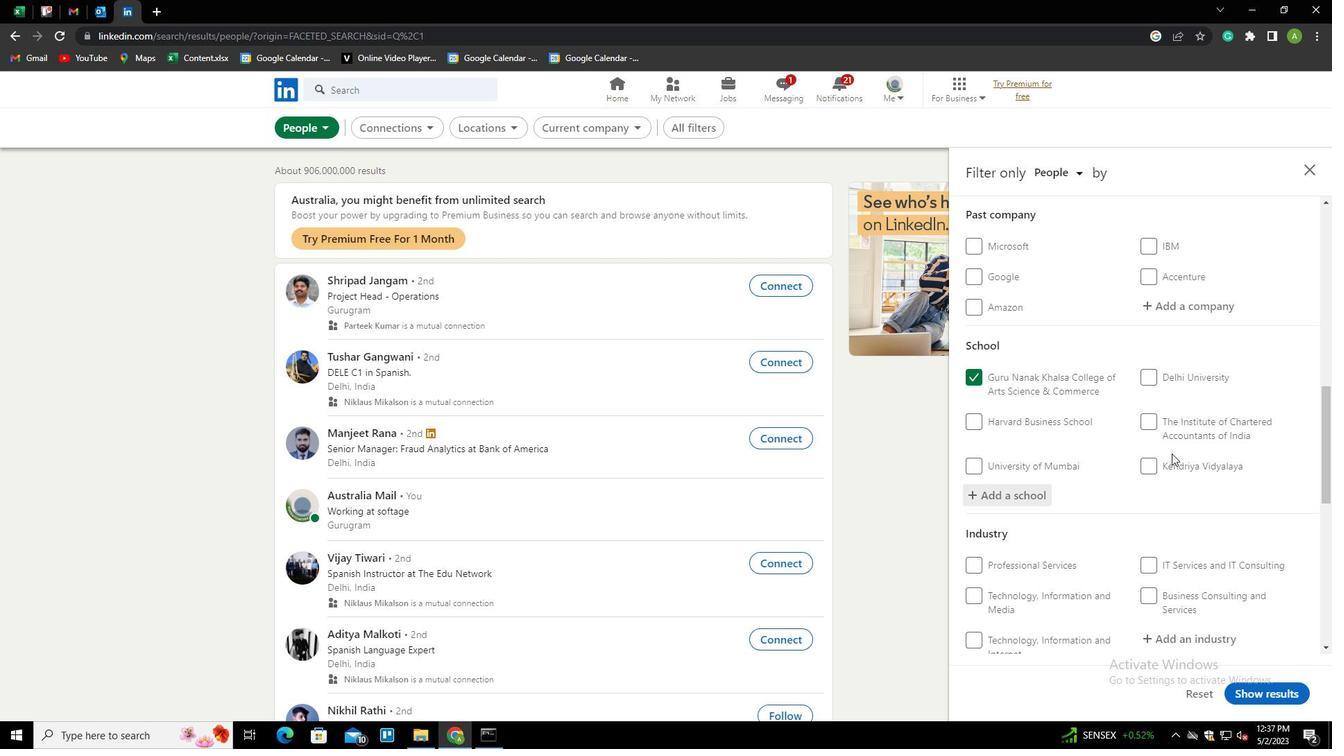 
Action: Mouse scrolled (1172, 453) with delta (0, 0)
Screenshot: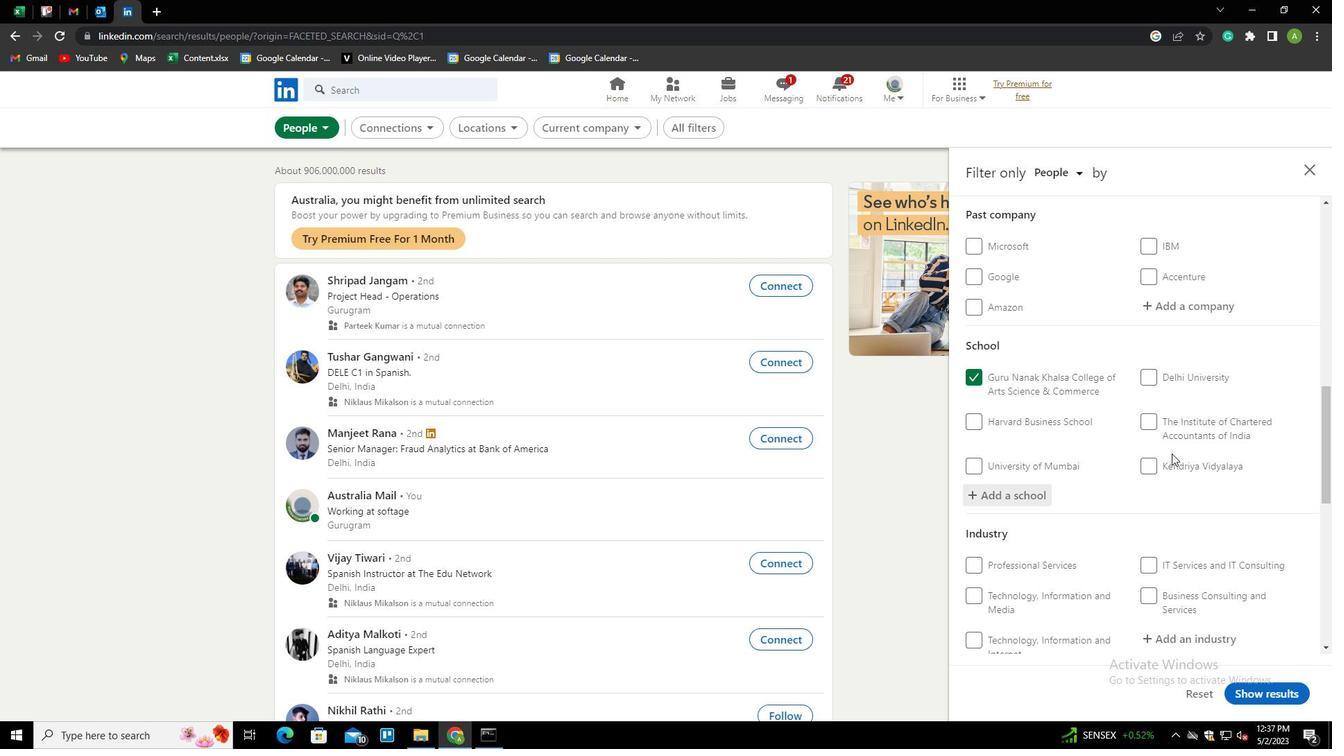 
Action: Mouse moved to (1176, 492)
Screenshot: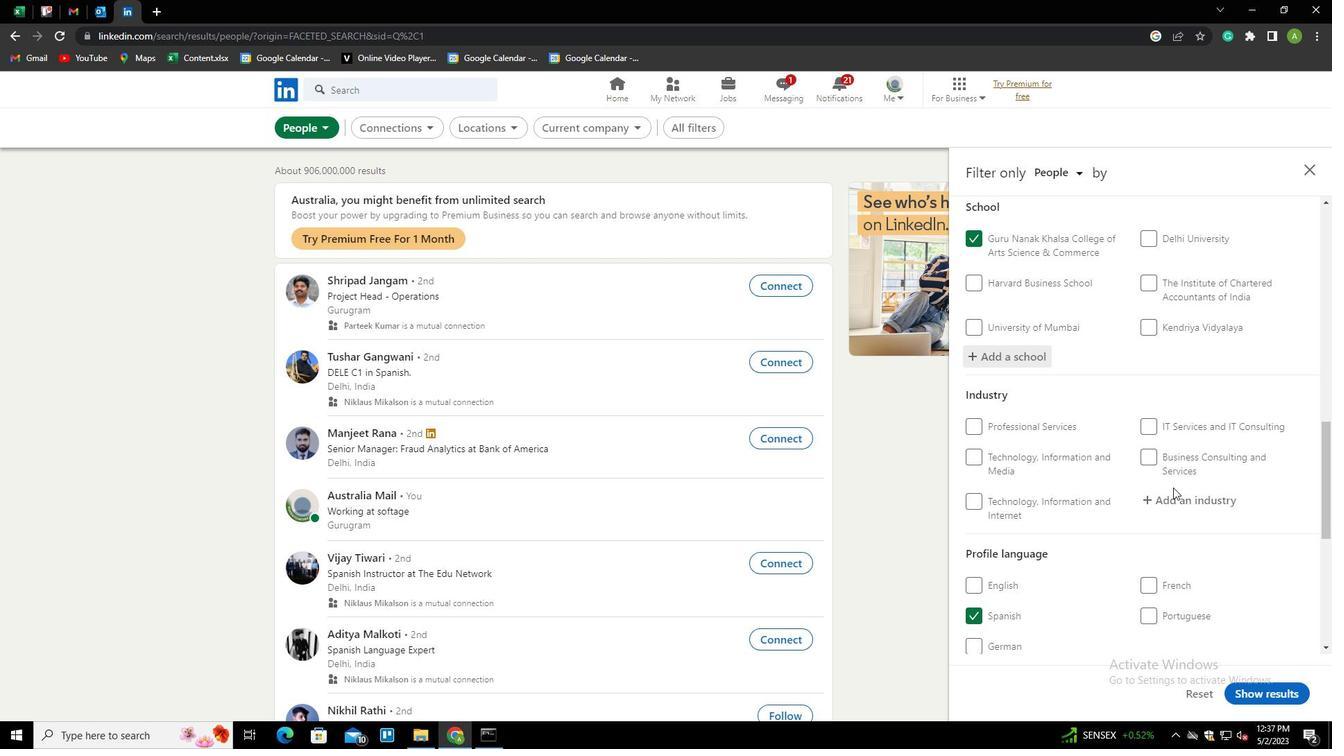 
Action: Mouse pressed left at (1176, 492)
Screenshot: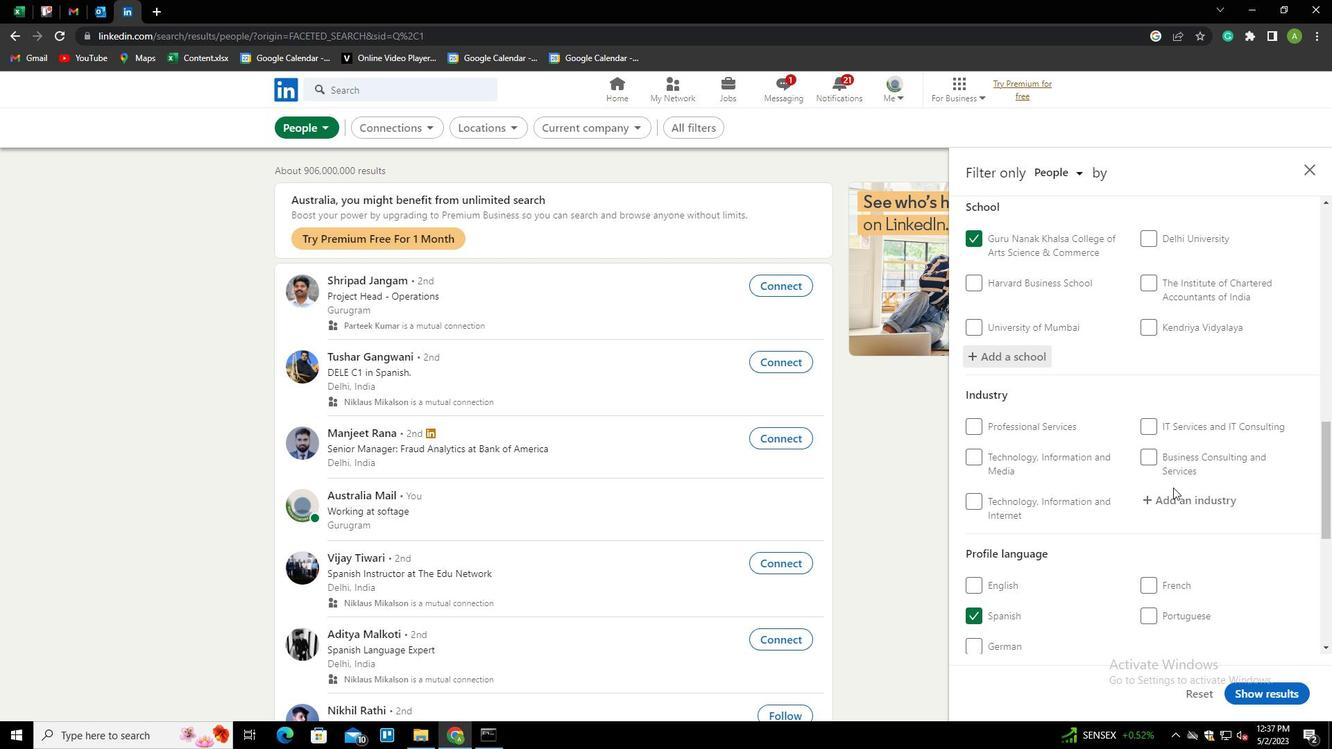
Action: Mouse moved to (1183, 498)
Screenshot: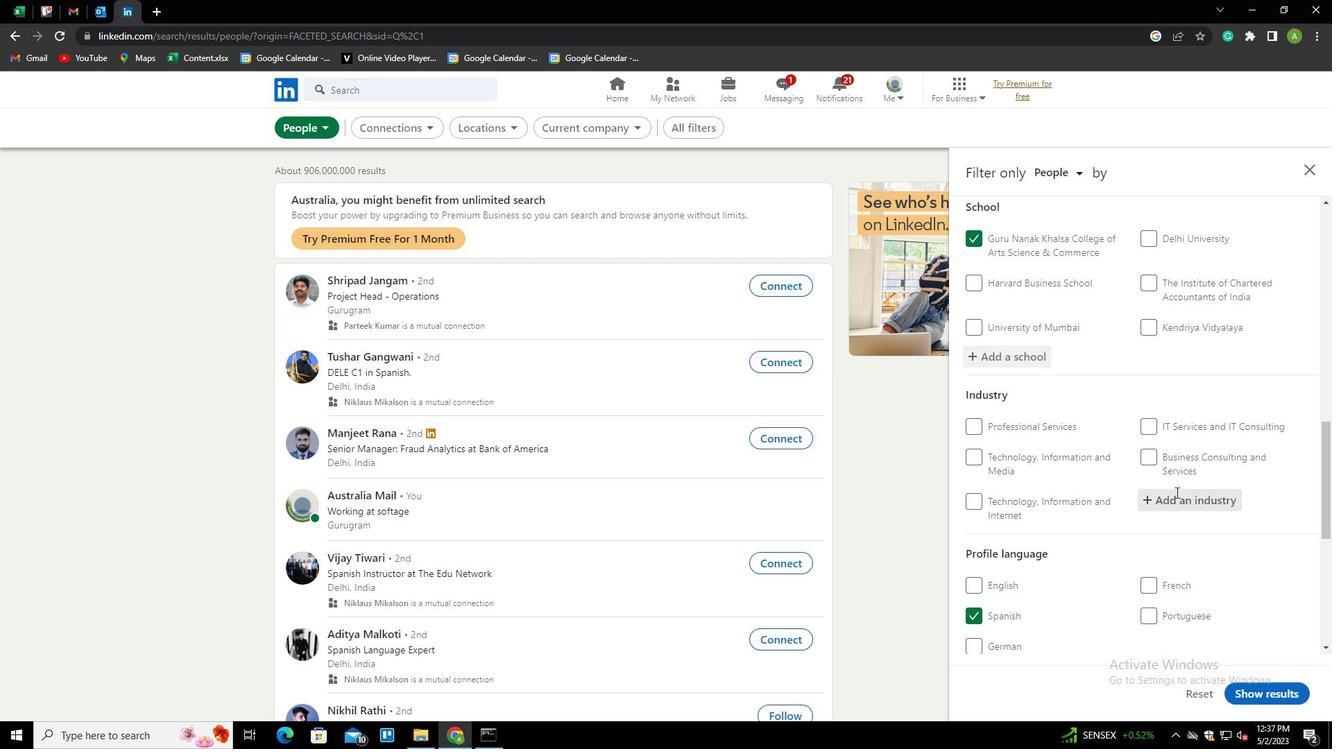 
Action: Mouse pressed left at (1183, 498)
Screenshot: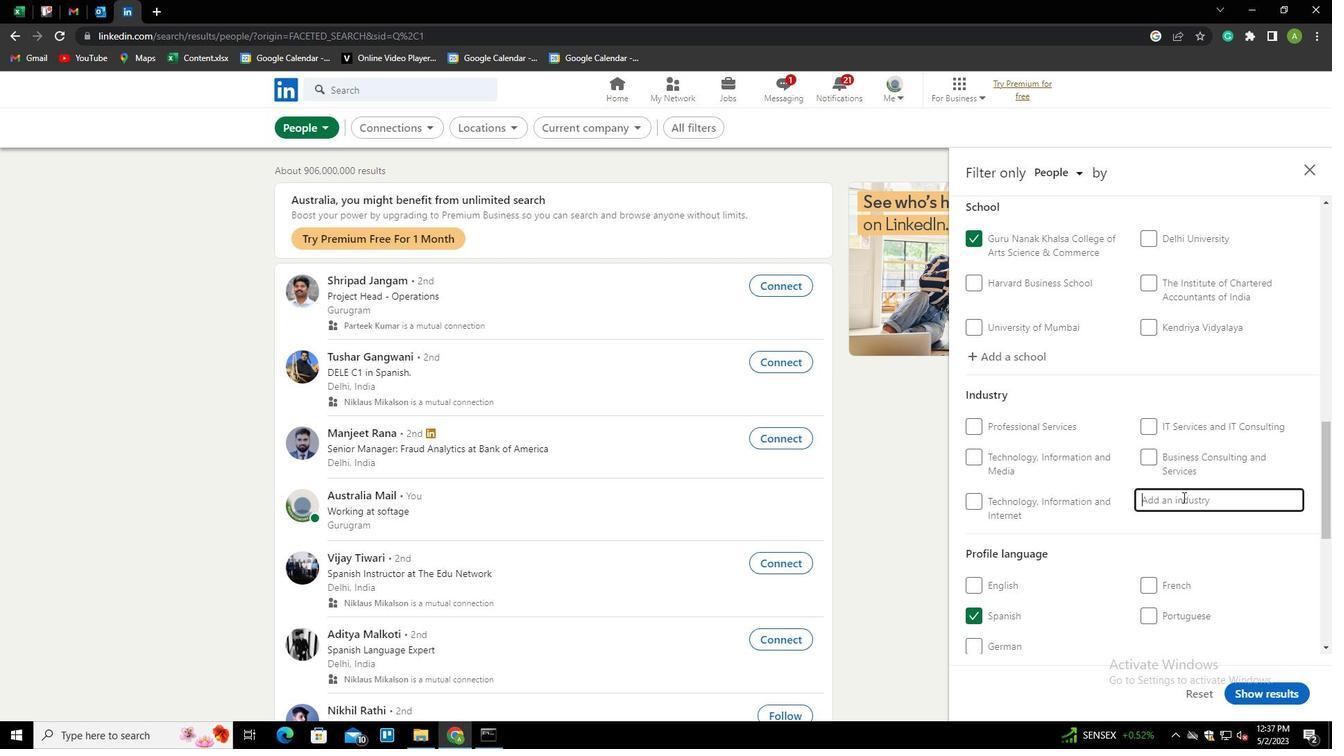 
Action: Key pressed <Key.shift><Key.shift><Key.shift><Key.shift><Key.shift><Key.shift><Key.shift><Key.shift><Key.shift><Key.shift><Key.shift><Key.shift><Key.shift><Key.shift><Key.shift>GOVERNMENT<Key.down><Key.down><Key.enter>
Screenshot: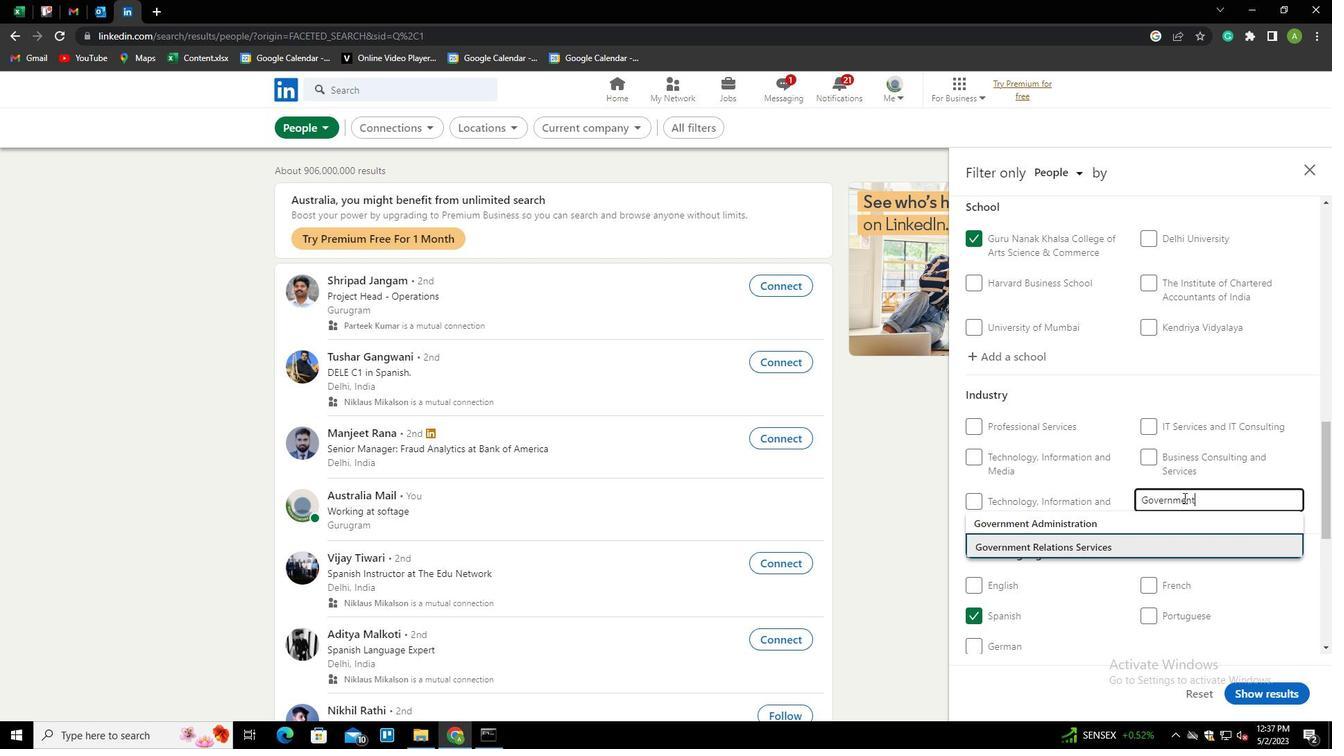 
Action: Mouse scrolled (1183, 497) with delta (0, 0)
Screenshot: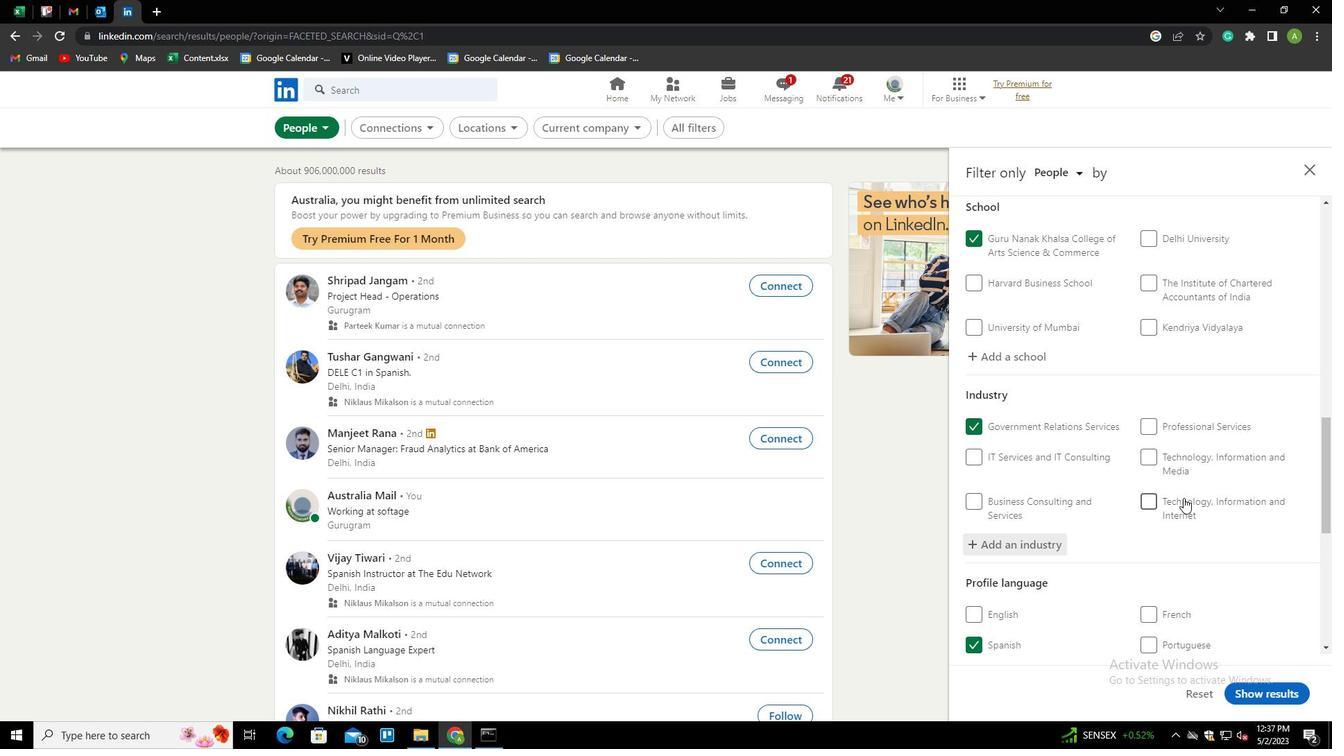 
Action: Mouse scrolled (1183, 497) with delta (0, 0)
Screenshot: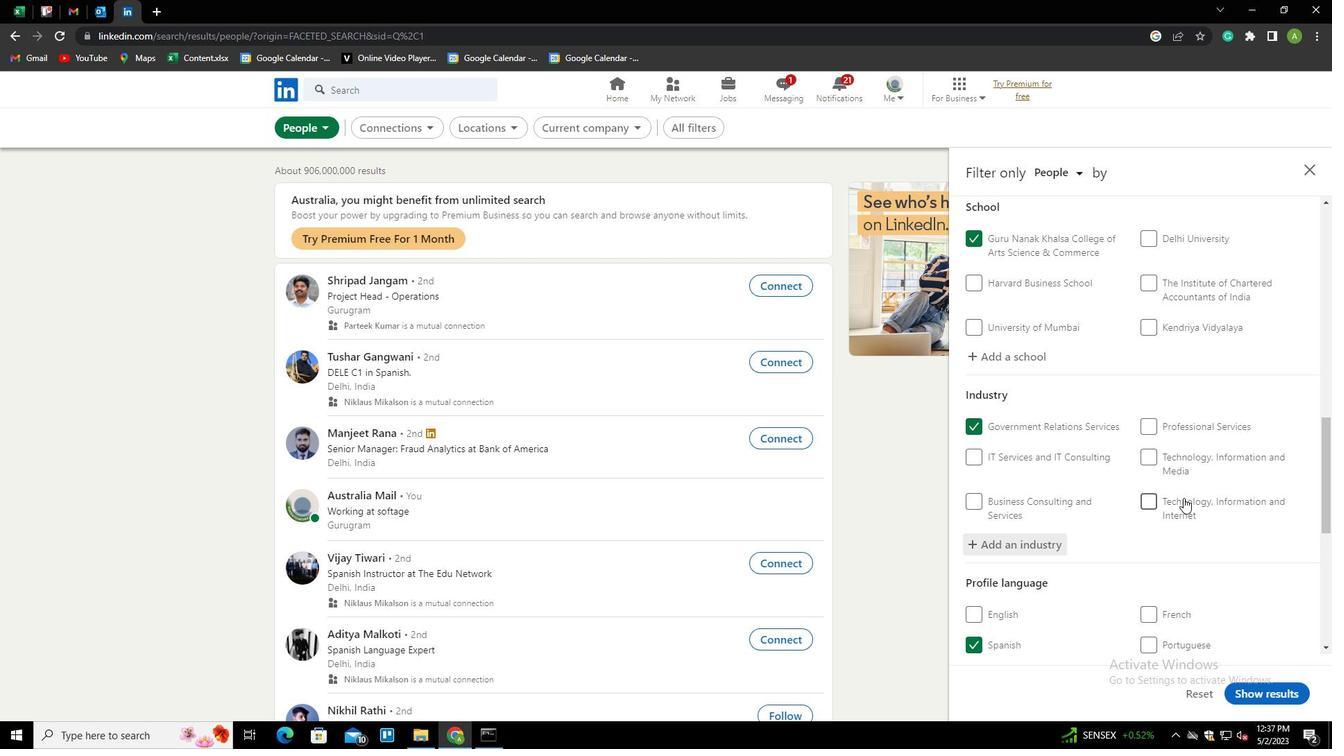 
Action: Mouse scrolled (1183, 497) with delta (0, 0)
Screenshot: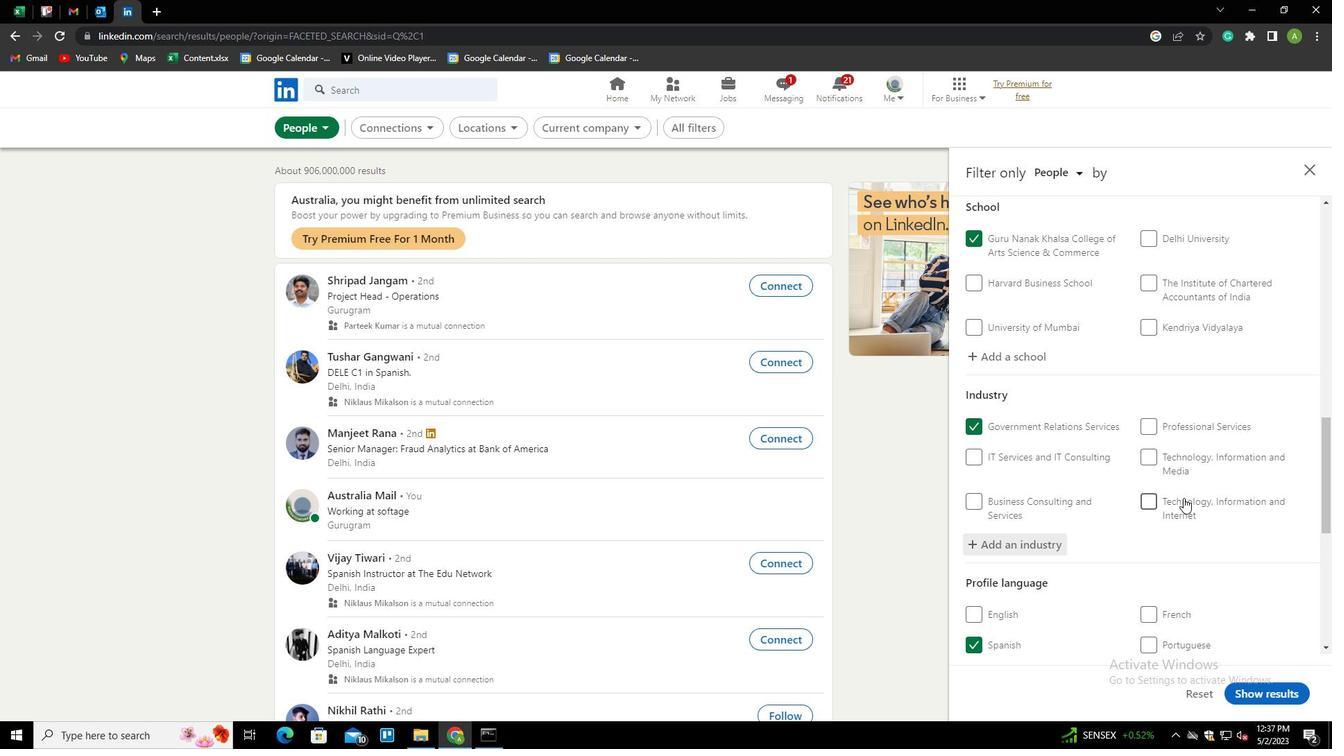 
Action: Mouse moved to (1179, 523)
Screenshot: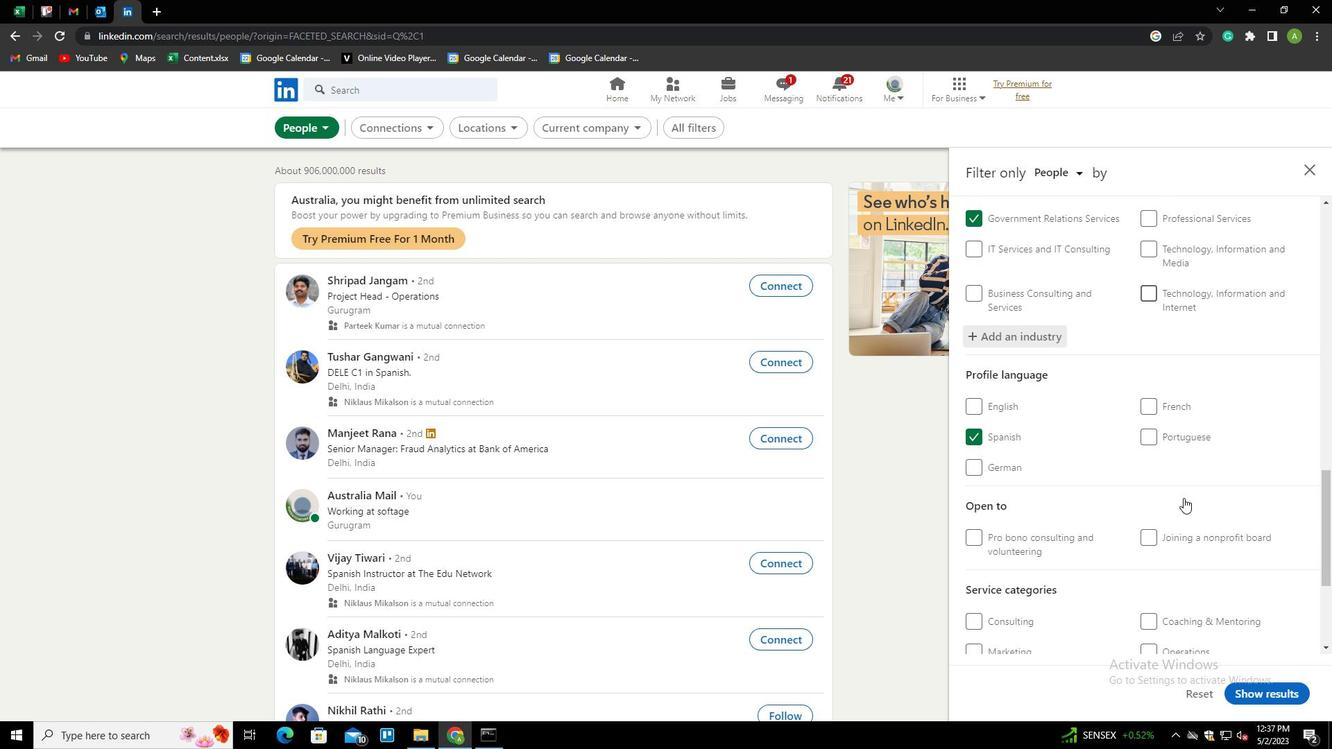 
Action: Mouse scrolled (1179, 523) with delta (0, 0)
Screenshot: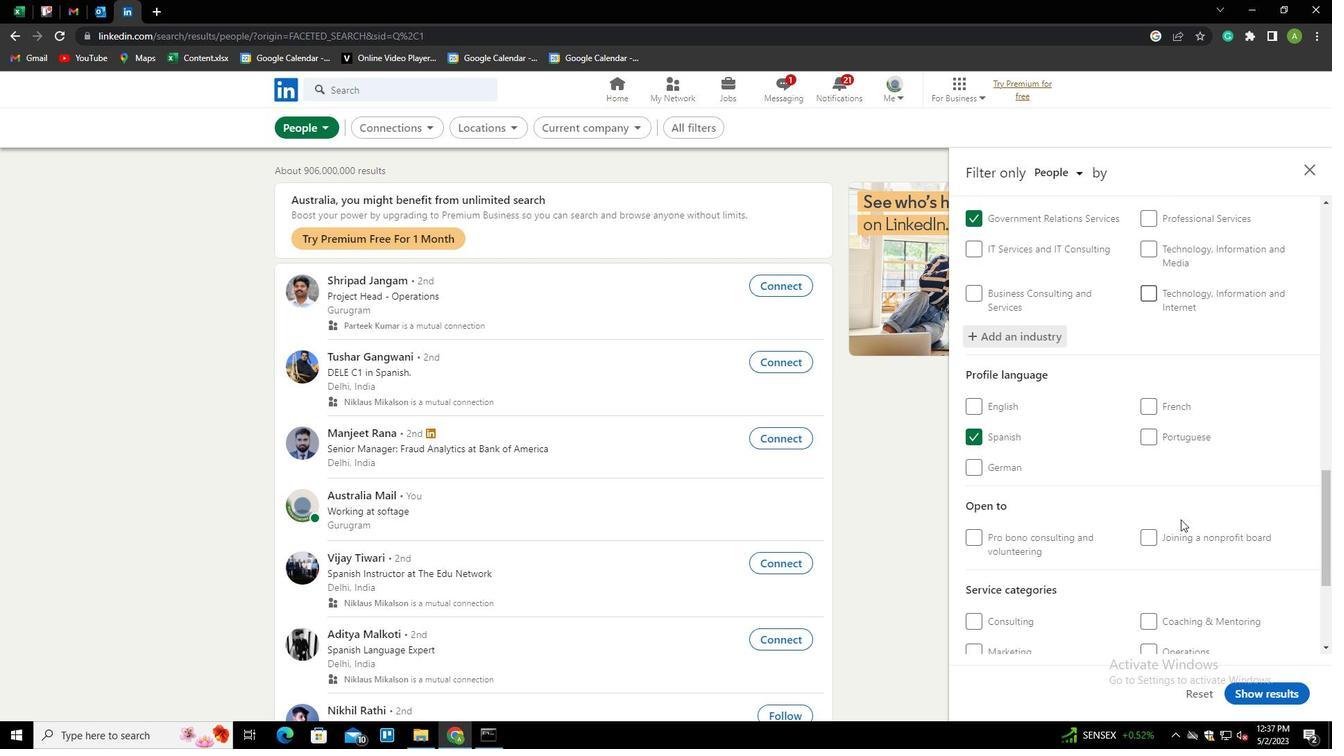 
Action: Mouse scrolled (1179, 523) with delta (0, 0)
Screenshot: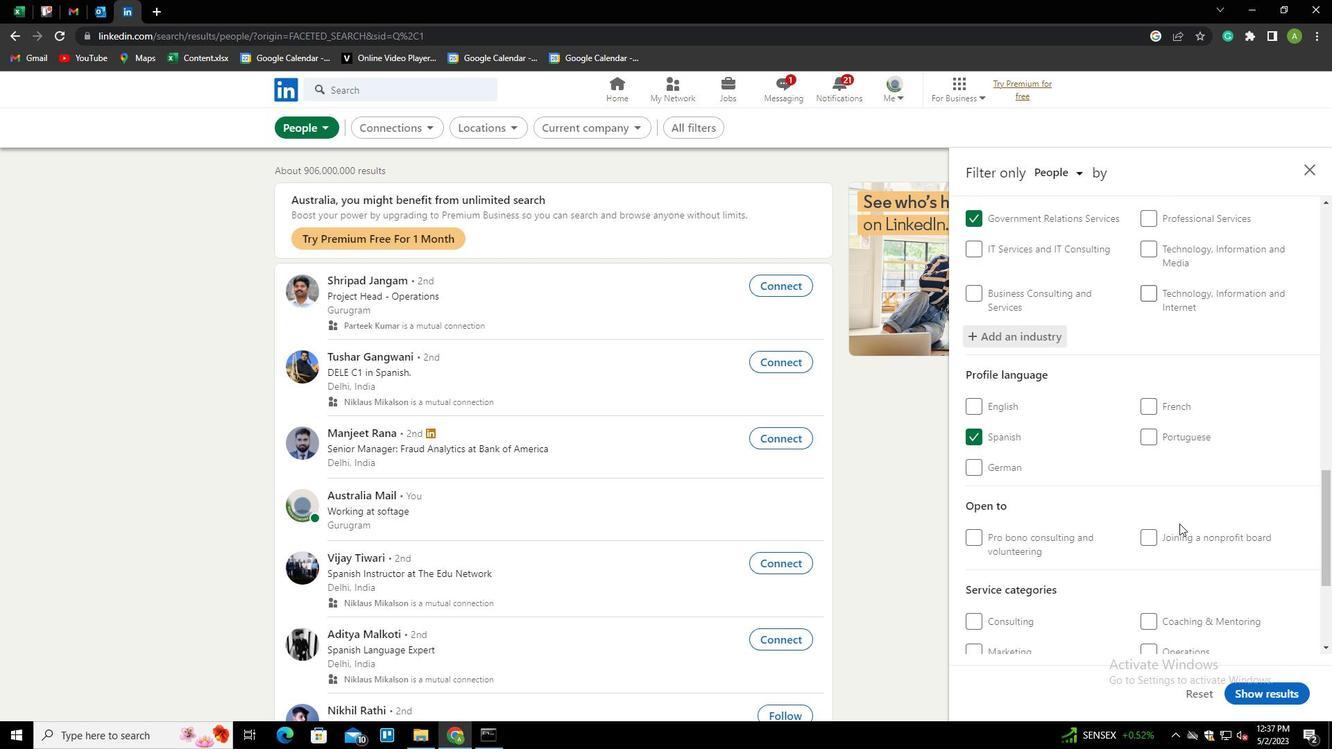 
Action: Mouse moved to (1174, 545)
Screenshot: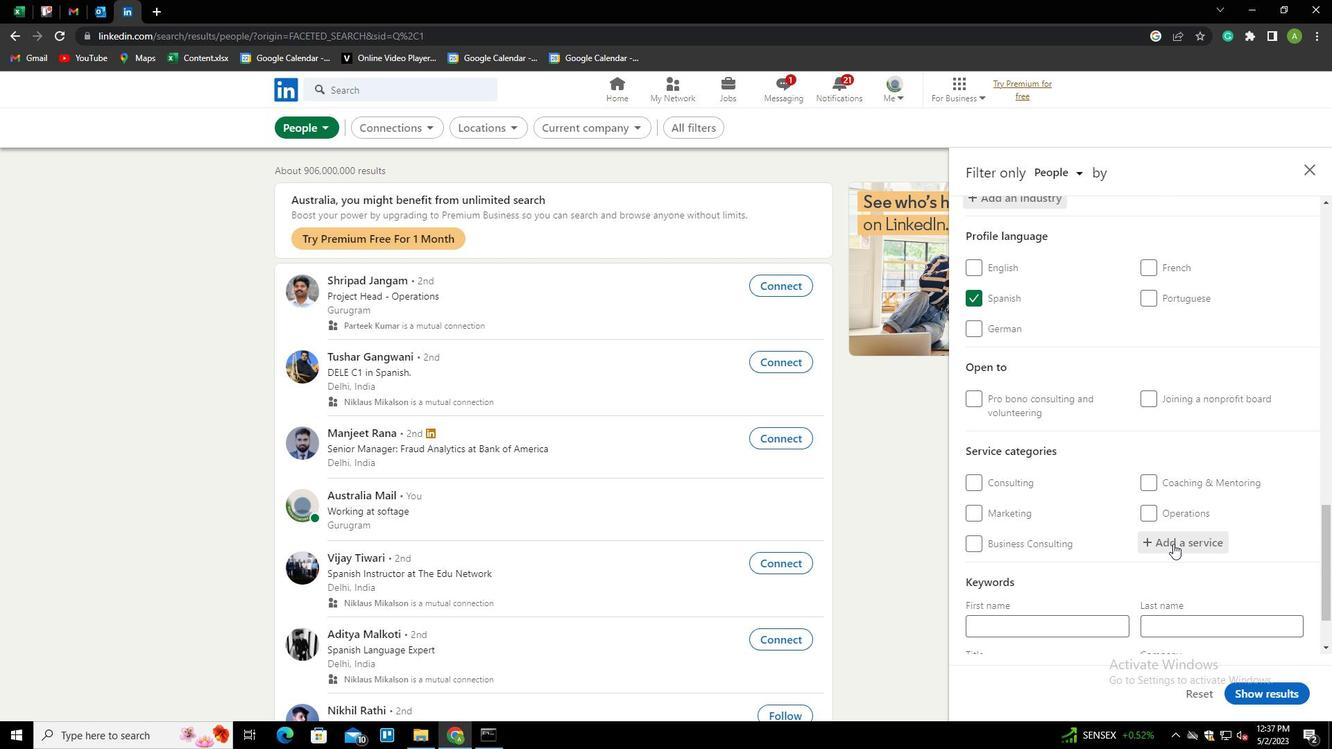 
Action: Mouse pressed left at (1174, 545)
Screenshot: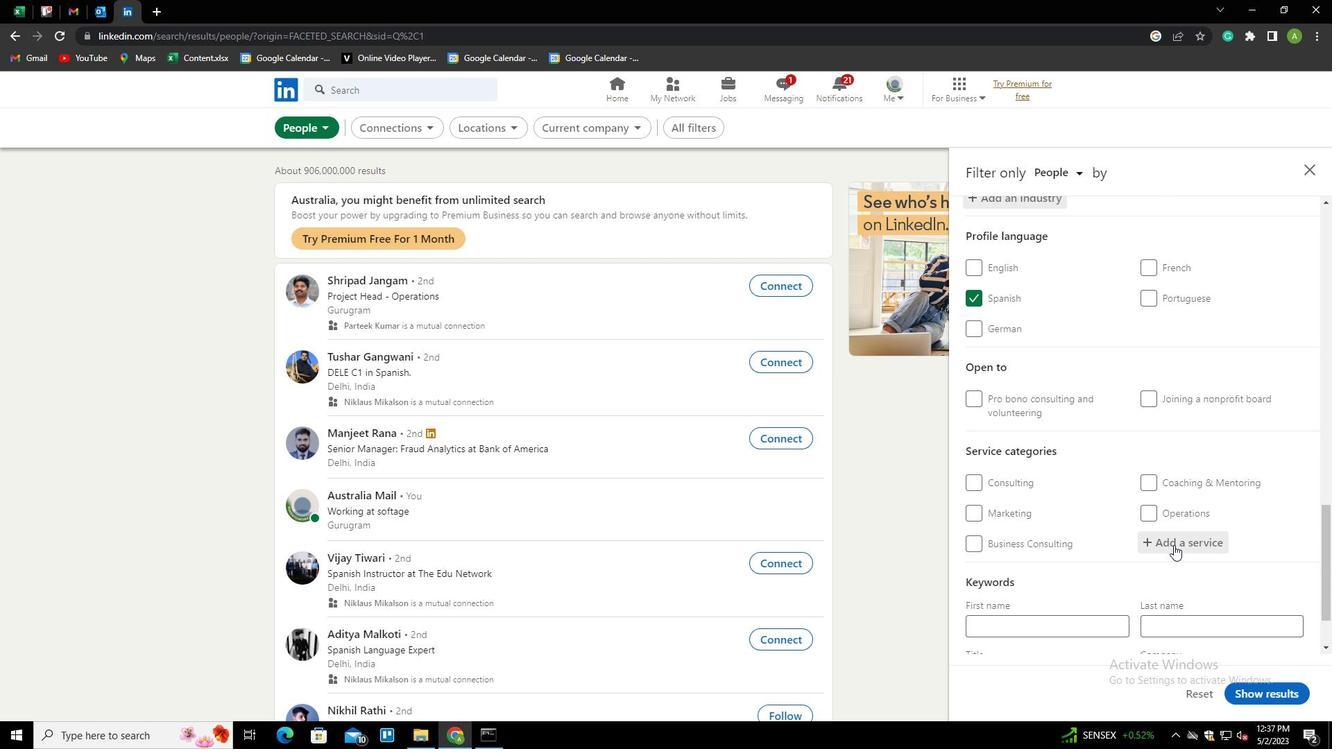 
Action: Mouse moved to (1188, 544)
Screenshot: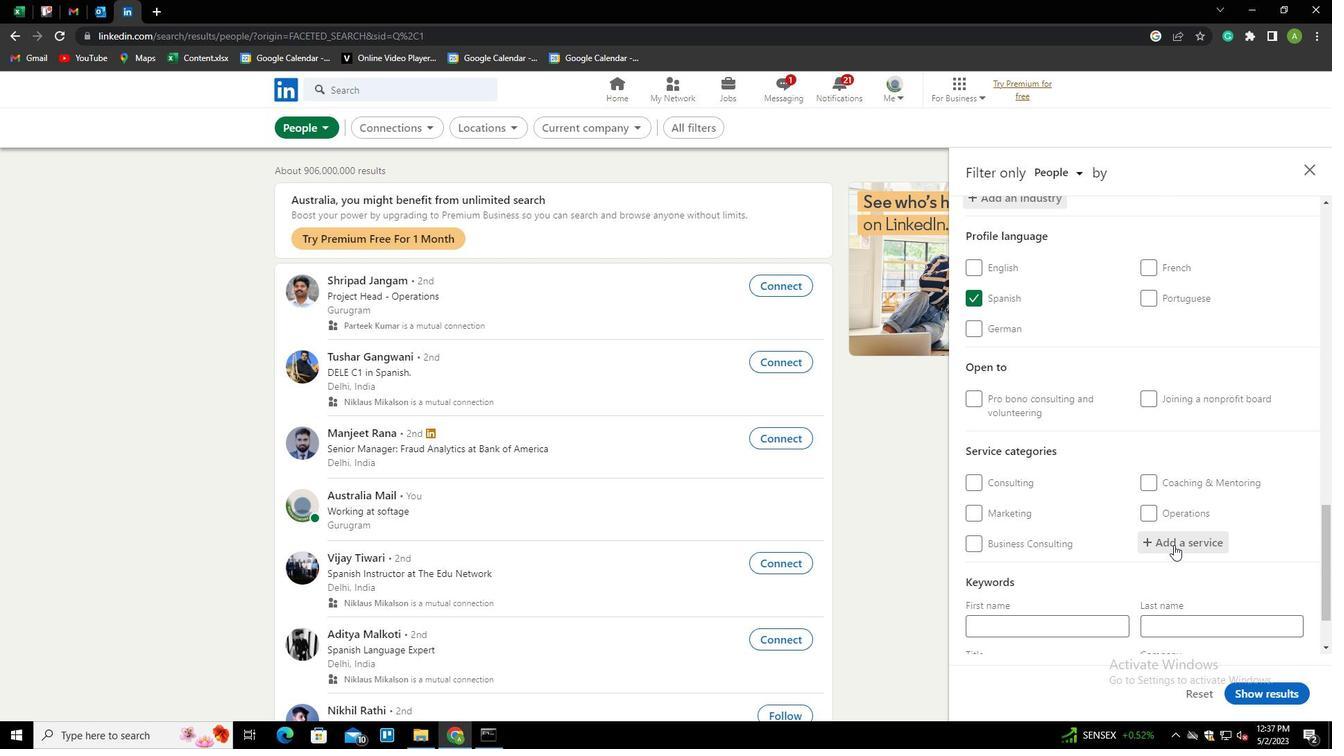 
Action: Mouse pressed left at (1188, 544)
Screenshot: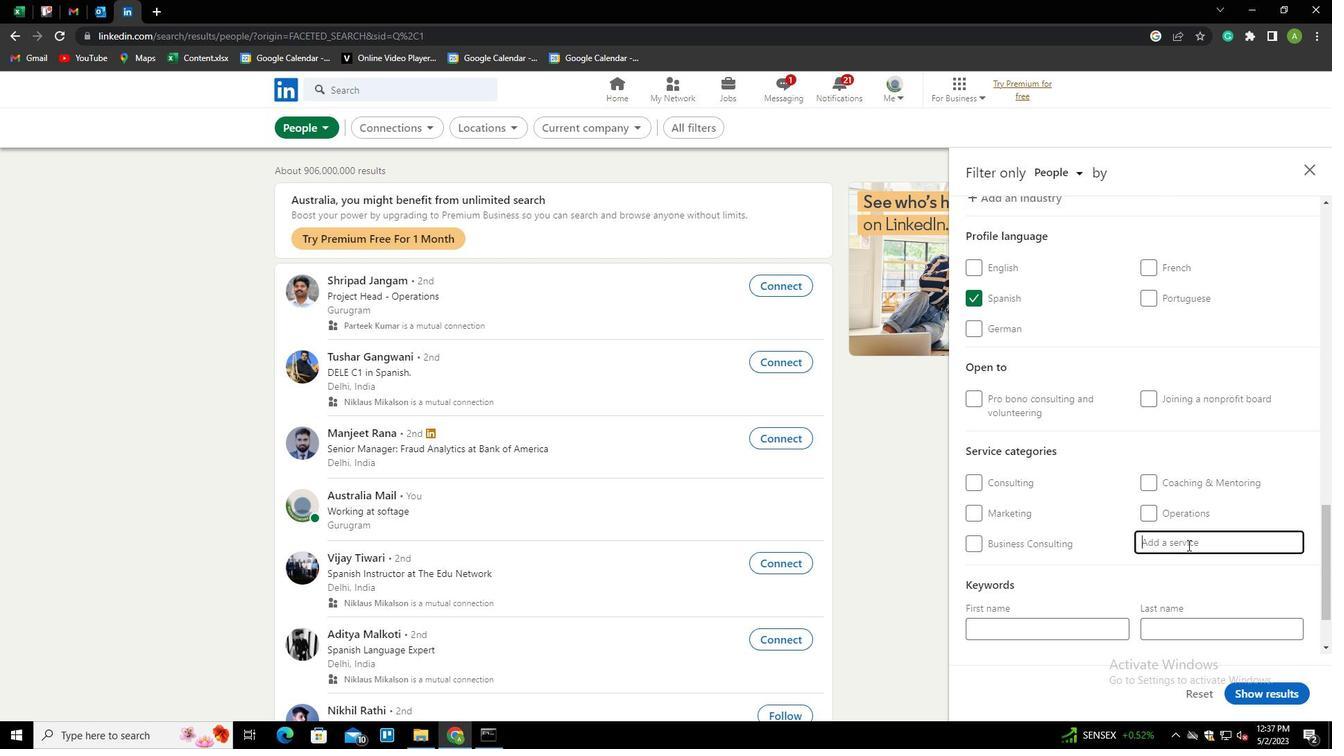 
Action: Key pressed <Key.shift>VA<Key.backspace><Key.backspace><Key.shift>CAR<Key.backspace>TERIN<Key.down><Key.down><Key.enter>
Screenshot: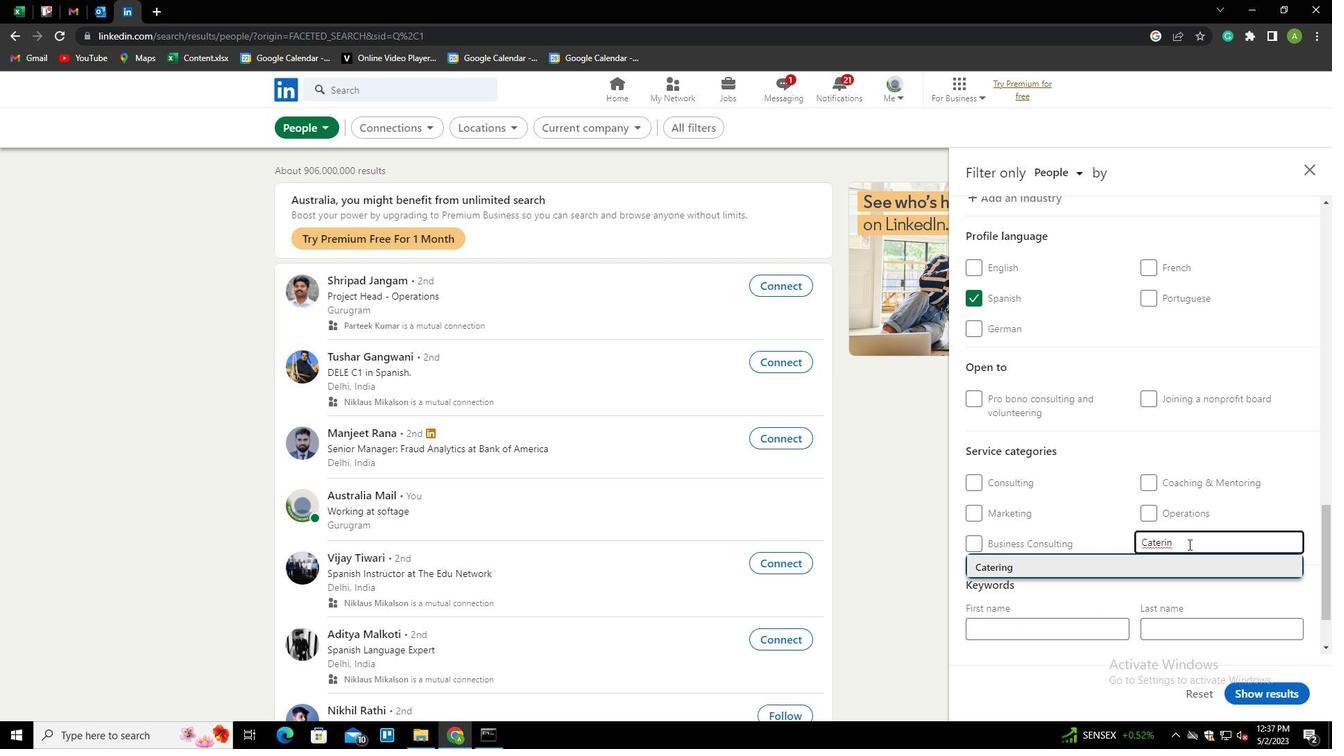 
Action: Mouse scrolled (1188, 544) with delta (0, 0)
Screenshot: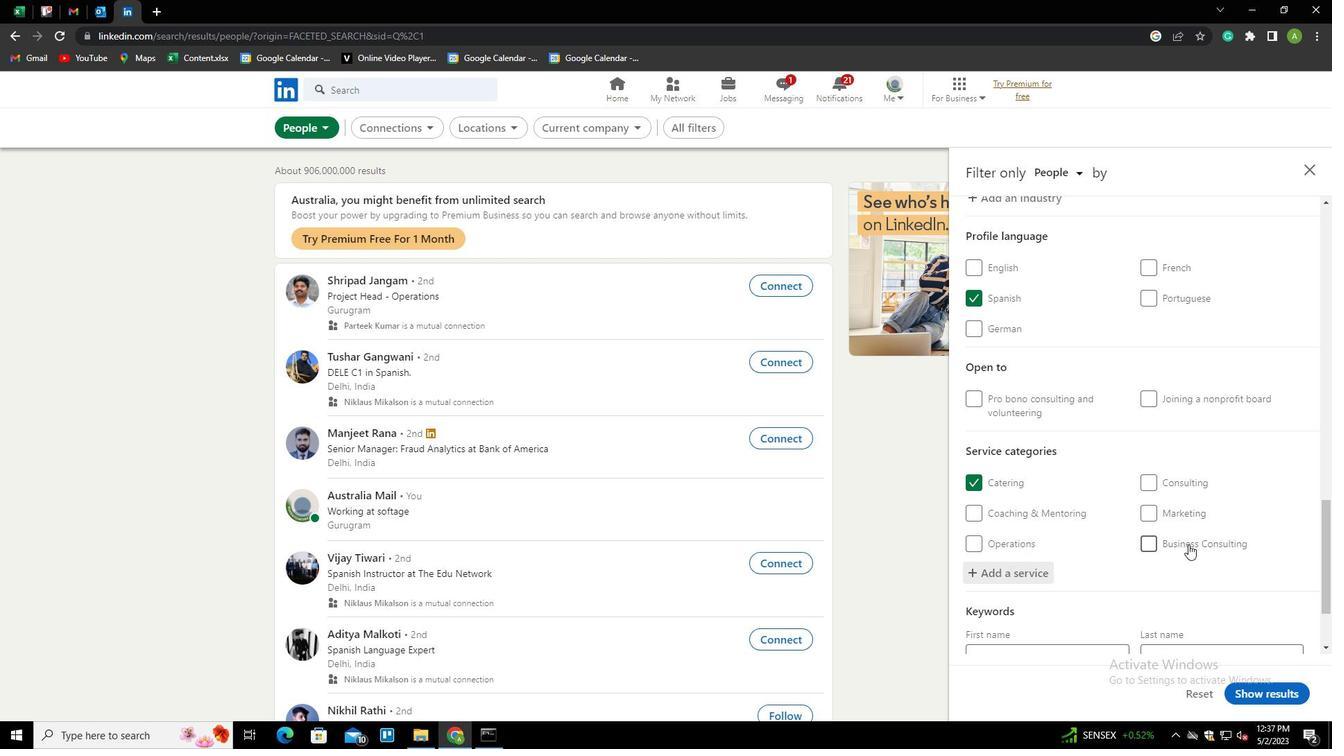 
Action: Mouse scrolled (1188, 544) with delta (0, 0)
Screenshot: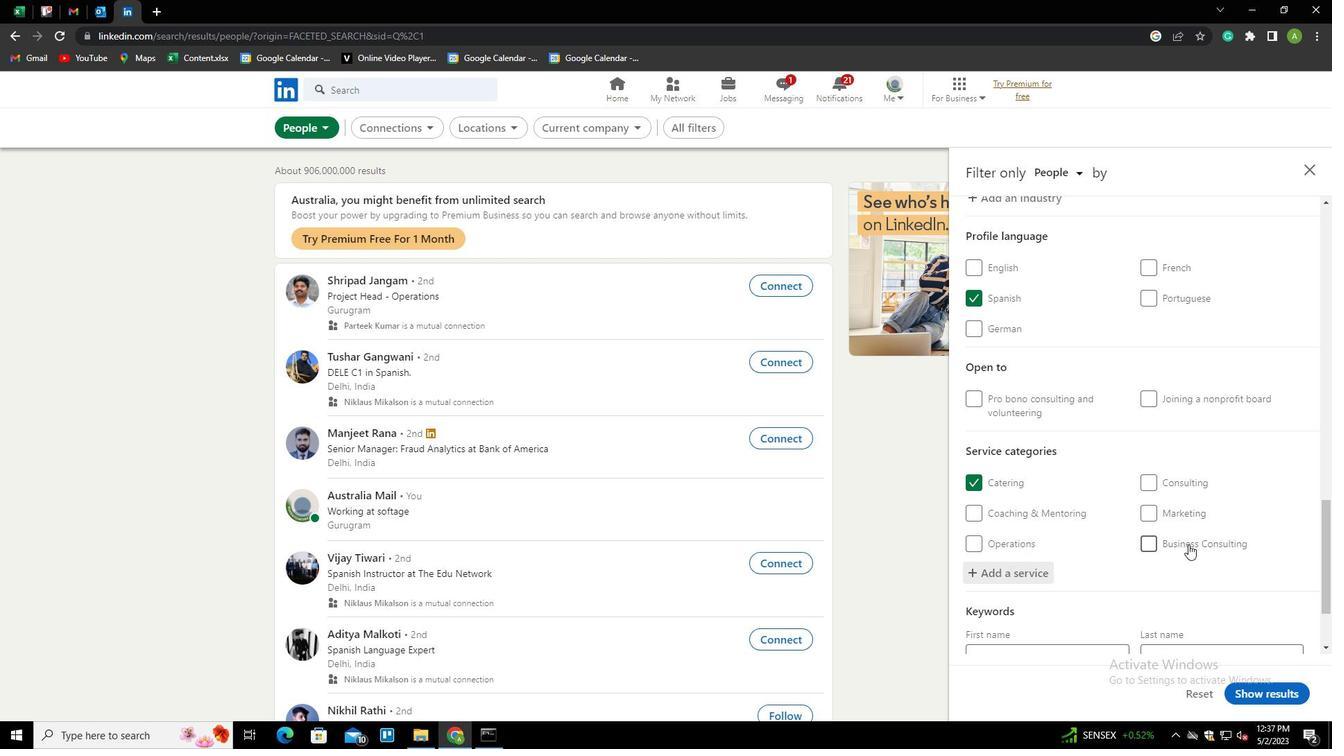 
Action: Mouse scrolled (1188, 544) with delta (0, 0)
Screenshot: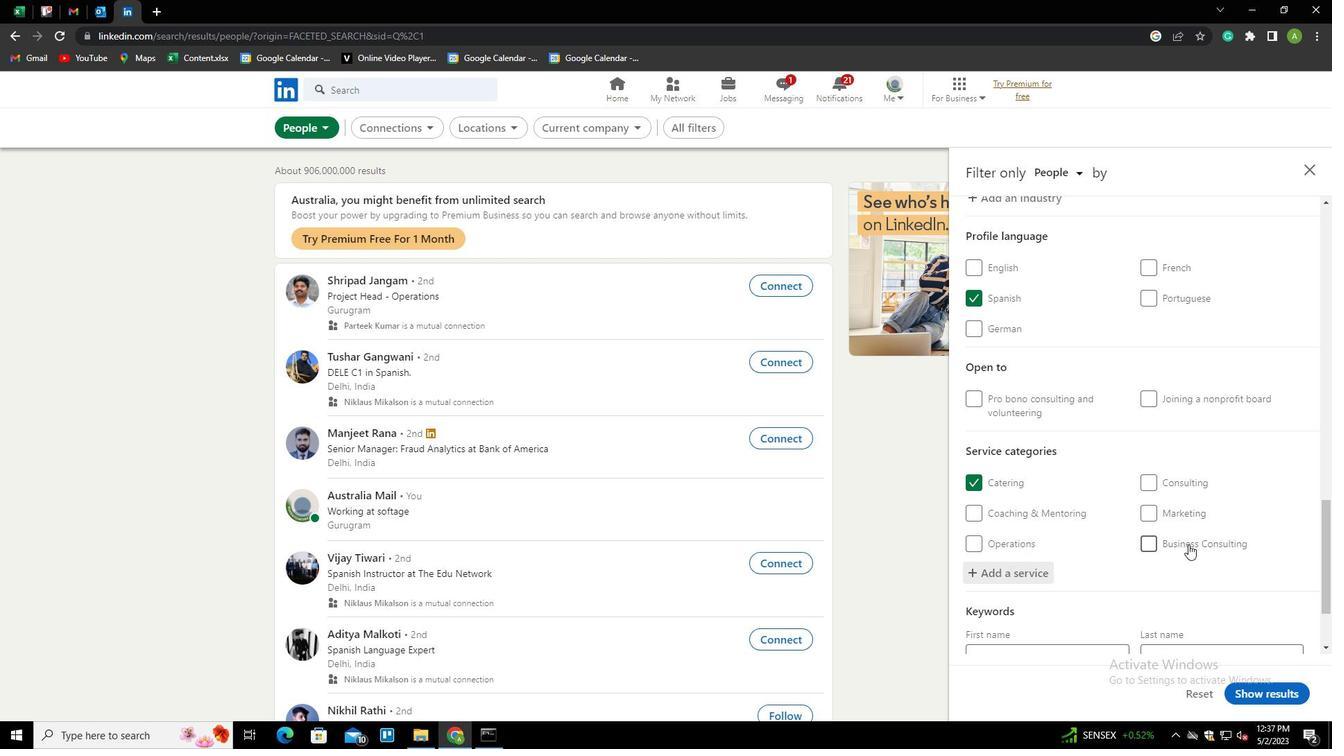 
Action: Mouse scrolled (1188, 544) with delta (0, 0)
Screenshot: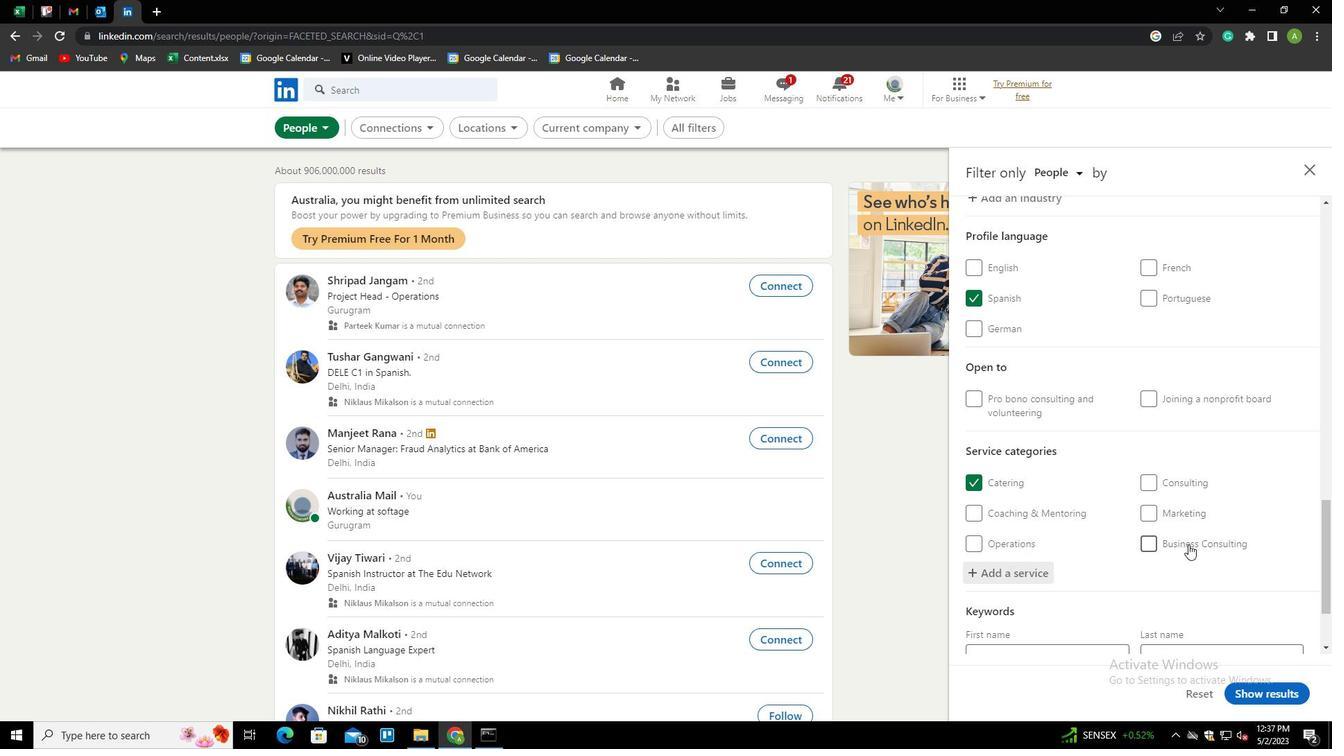 
Action: Mouse scrolled (1188, 544) with delta (0, 0)
Screenshot: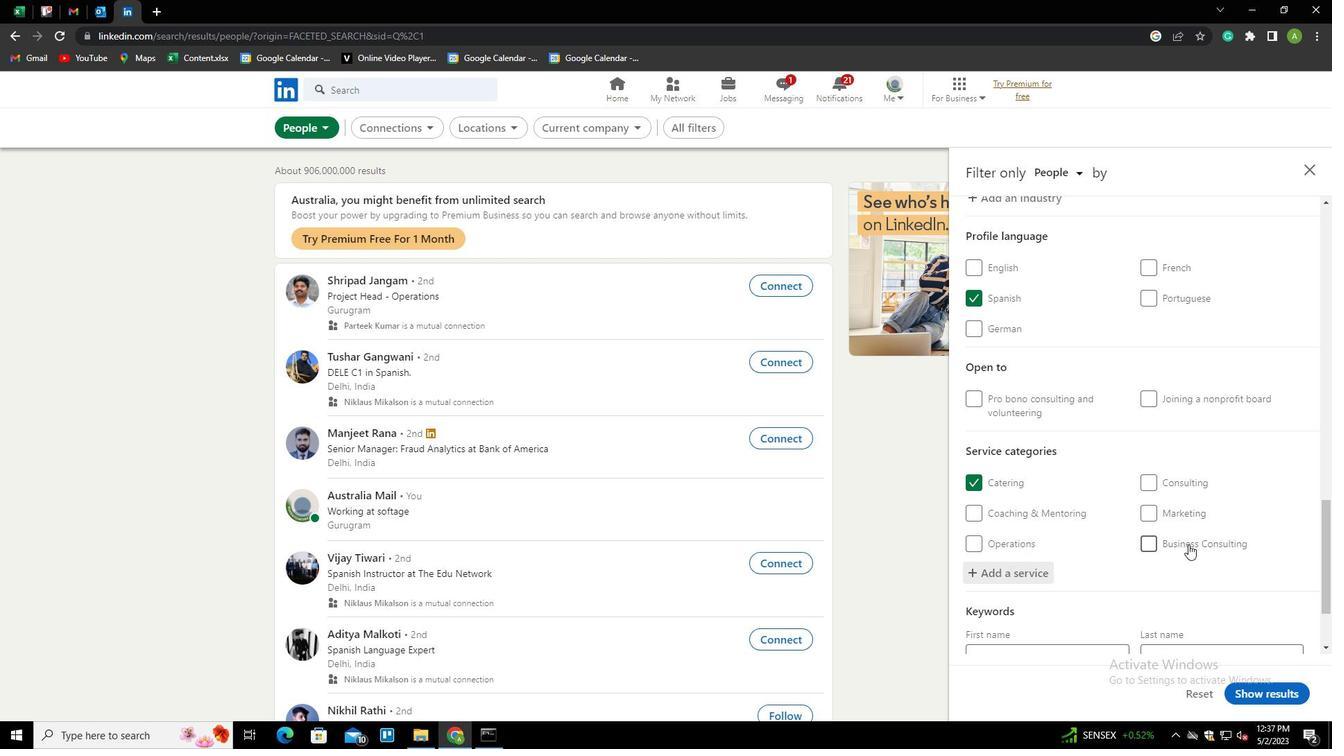 
Action: Mouse scrolled (1188, 544) with delta (0, 0)
Screenshot: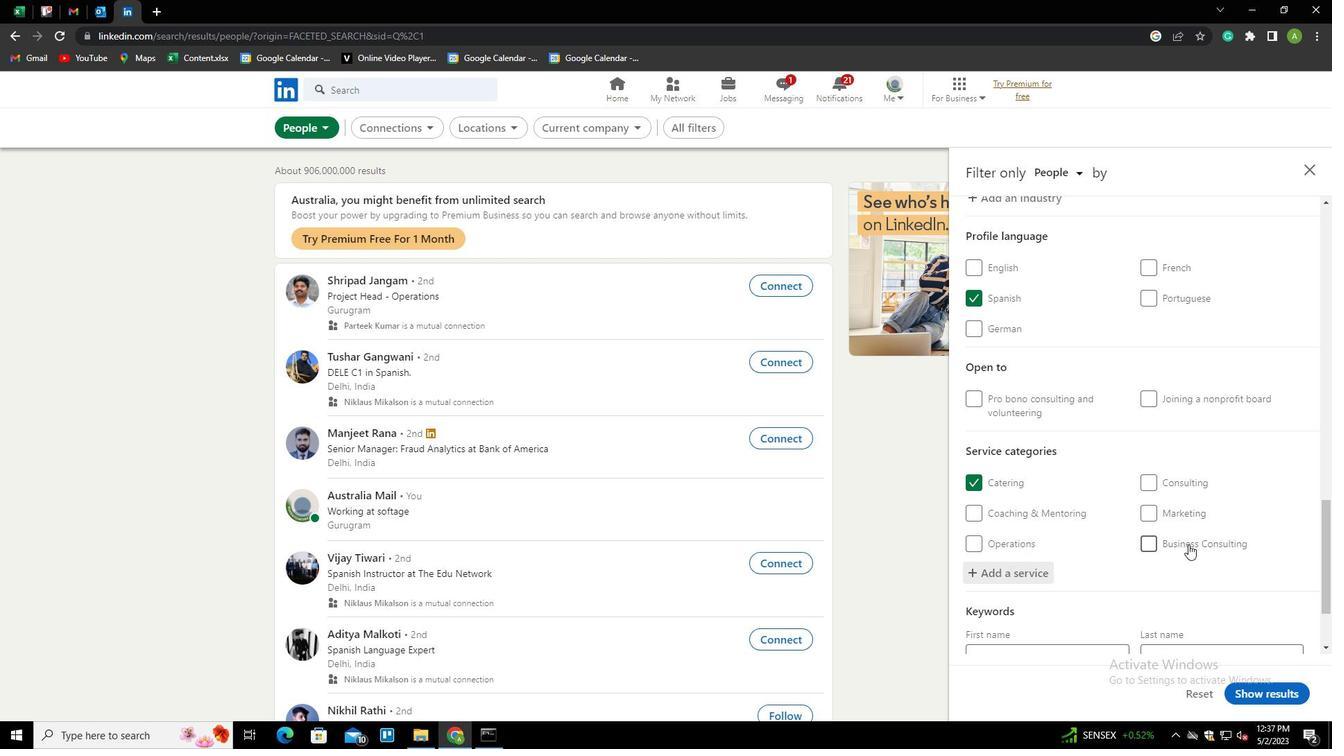 
Action: Mouse scrolled (1188, 544) with delta (0, 0)
Screenshot: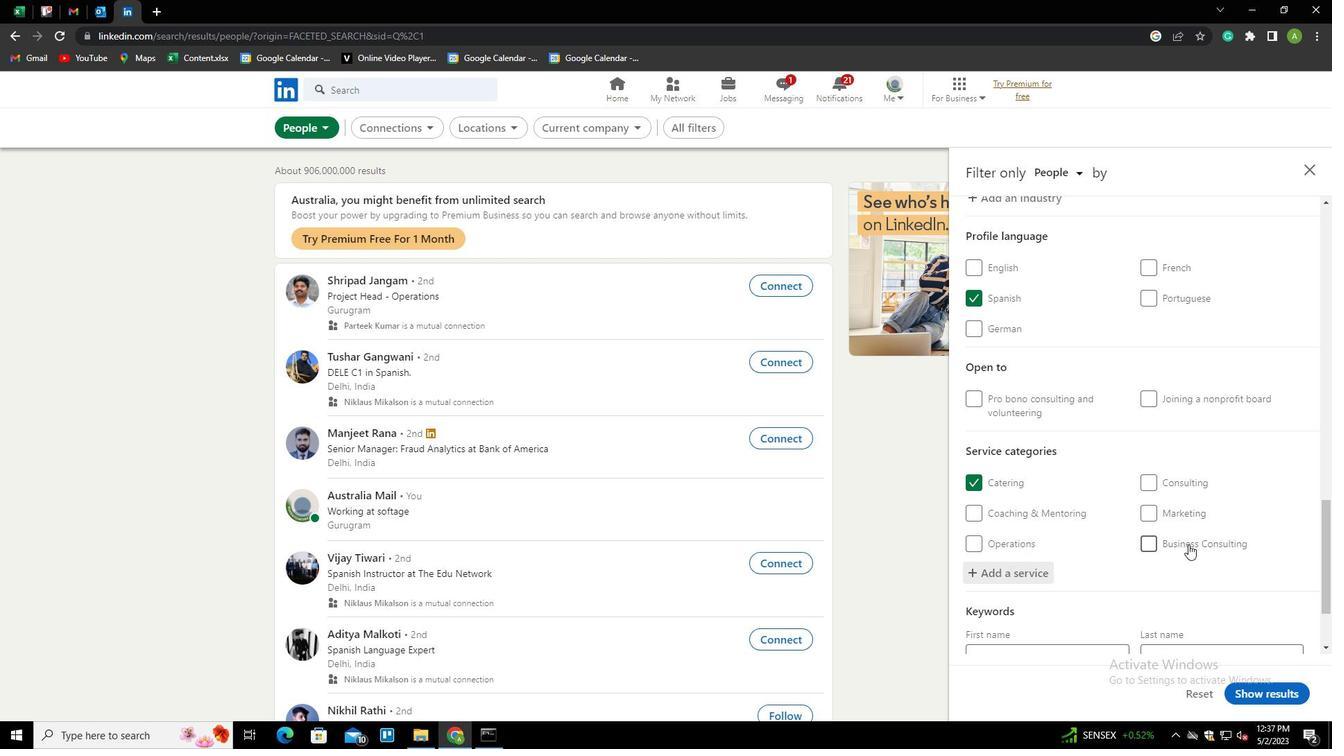 
Action: Mouse scrolled (1188, 544) with delta (0, 0)
Screenshot: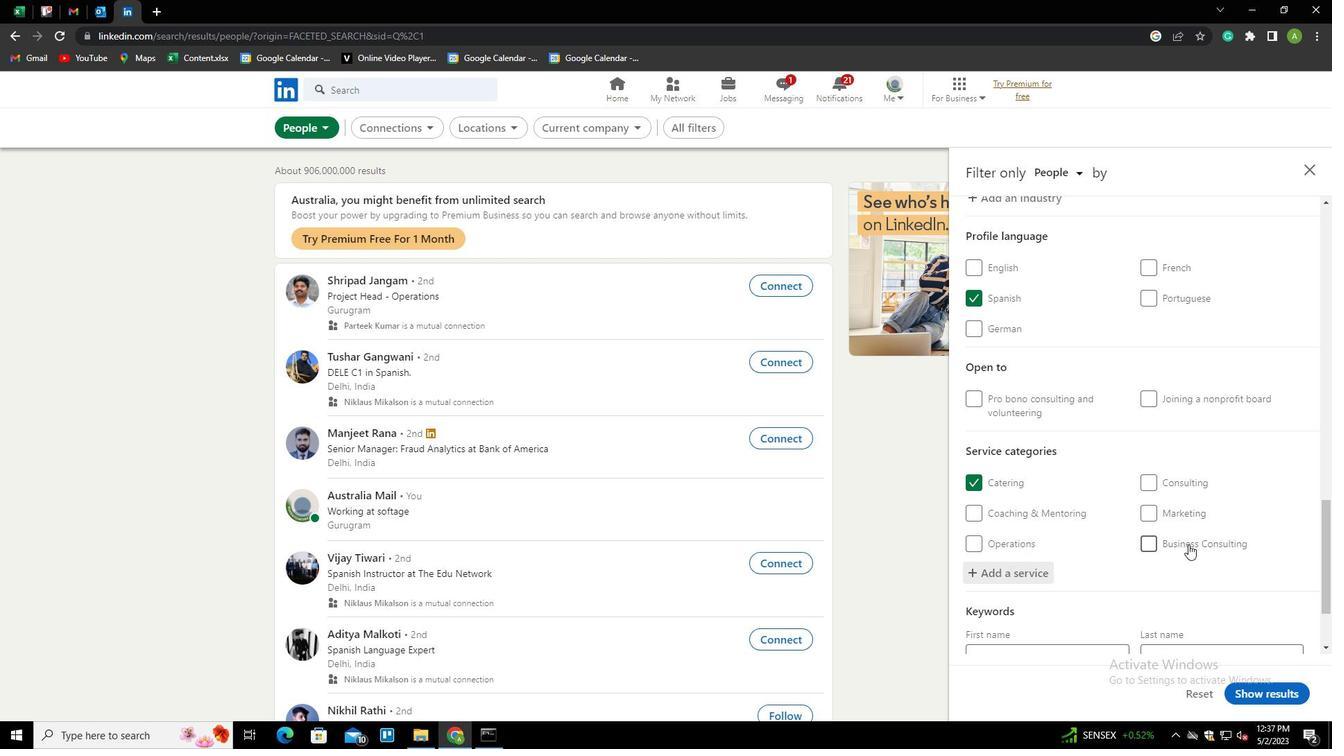 
Action: Mouse moved to (1060, 589)
Screenshot: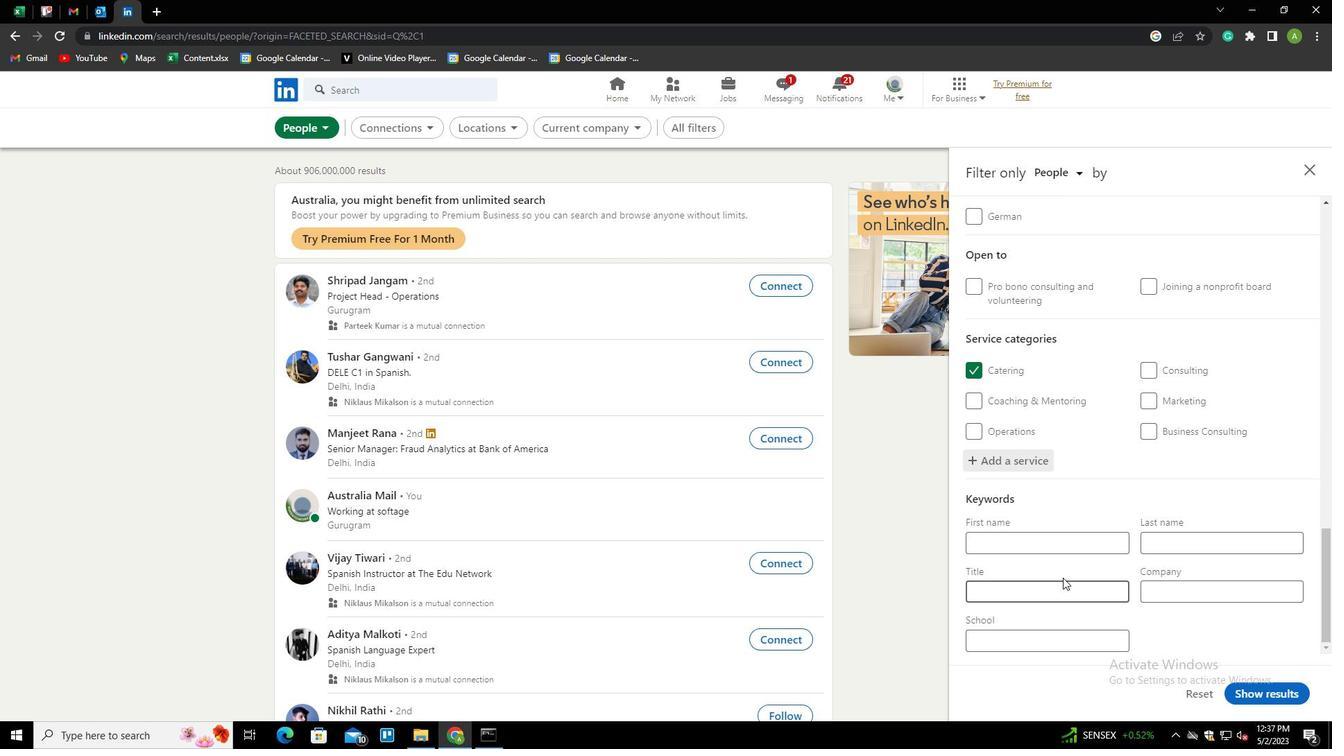 
Action: Mouse pressed left at (1060, 589)
Screenshot: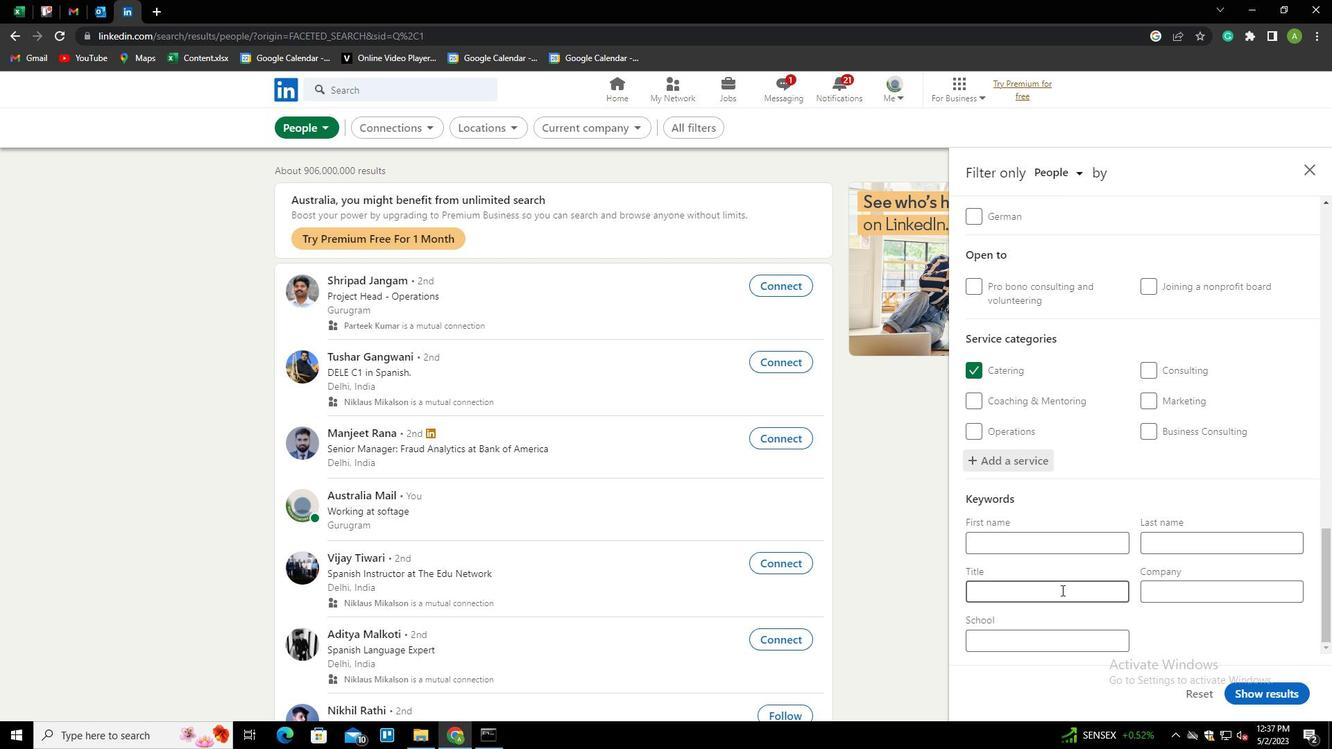 
Action: Key pressed <Key.shift><Key.shift>IN<Key.backspace>NTELLIGENCE<Key.space><Key.shift>ENGINEER
Screenshot: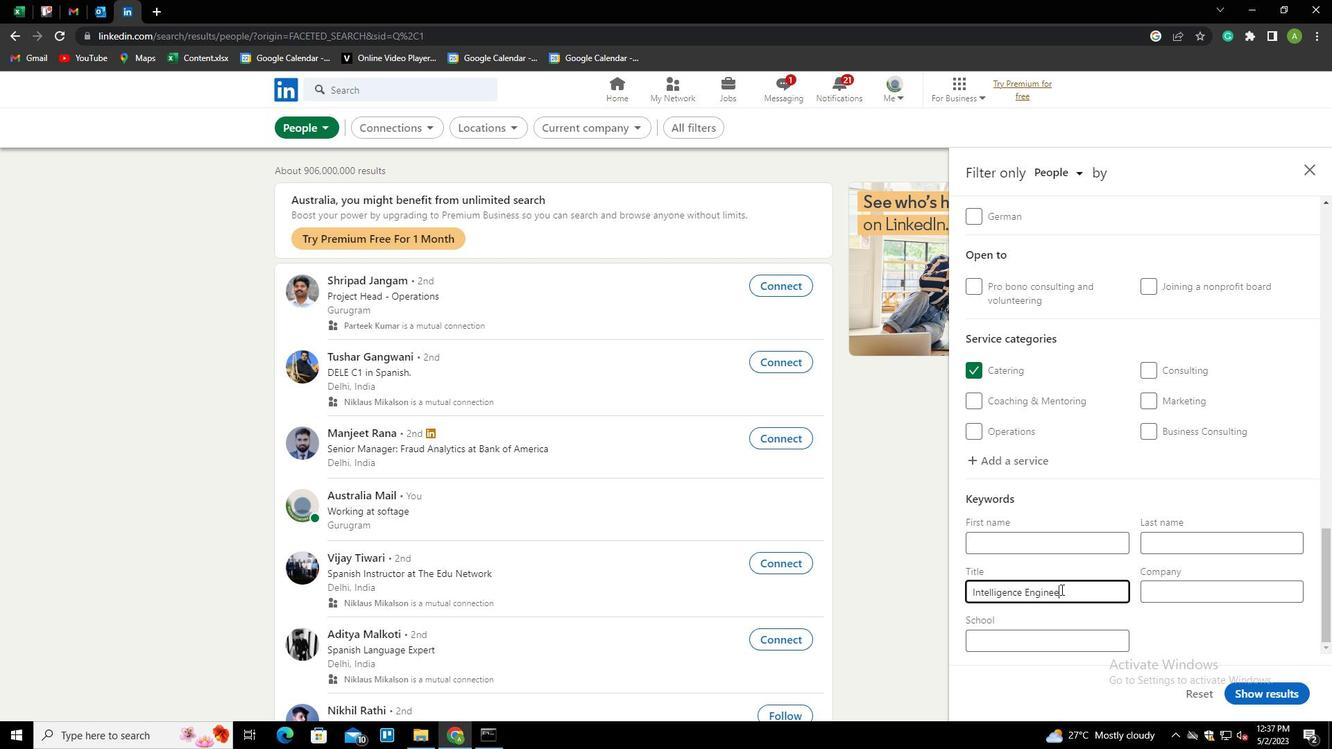 
Action: Mouse moved to (1214, 640)
Screenshot: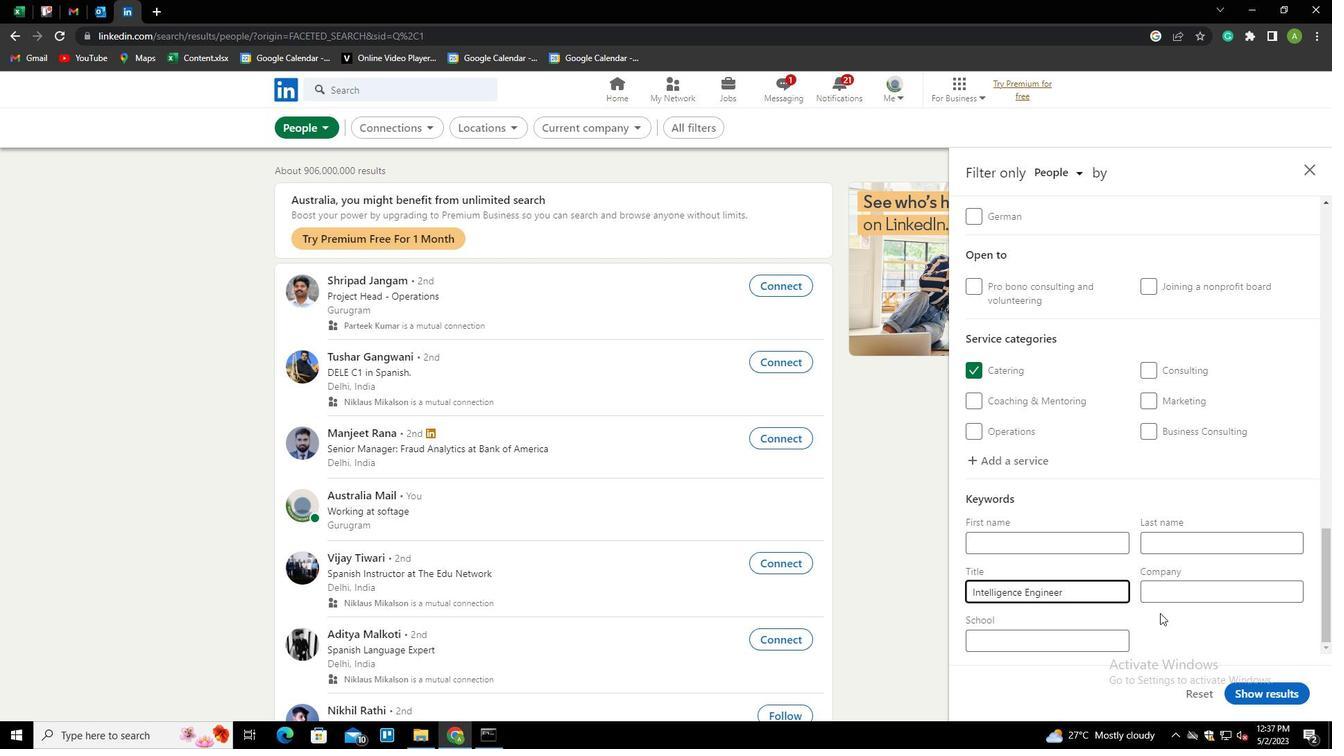 
Action: Mouse pressed left at (1214, 640)
Screenshot: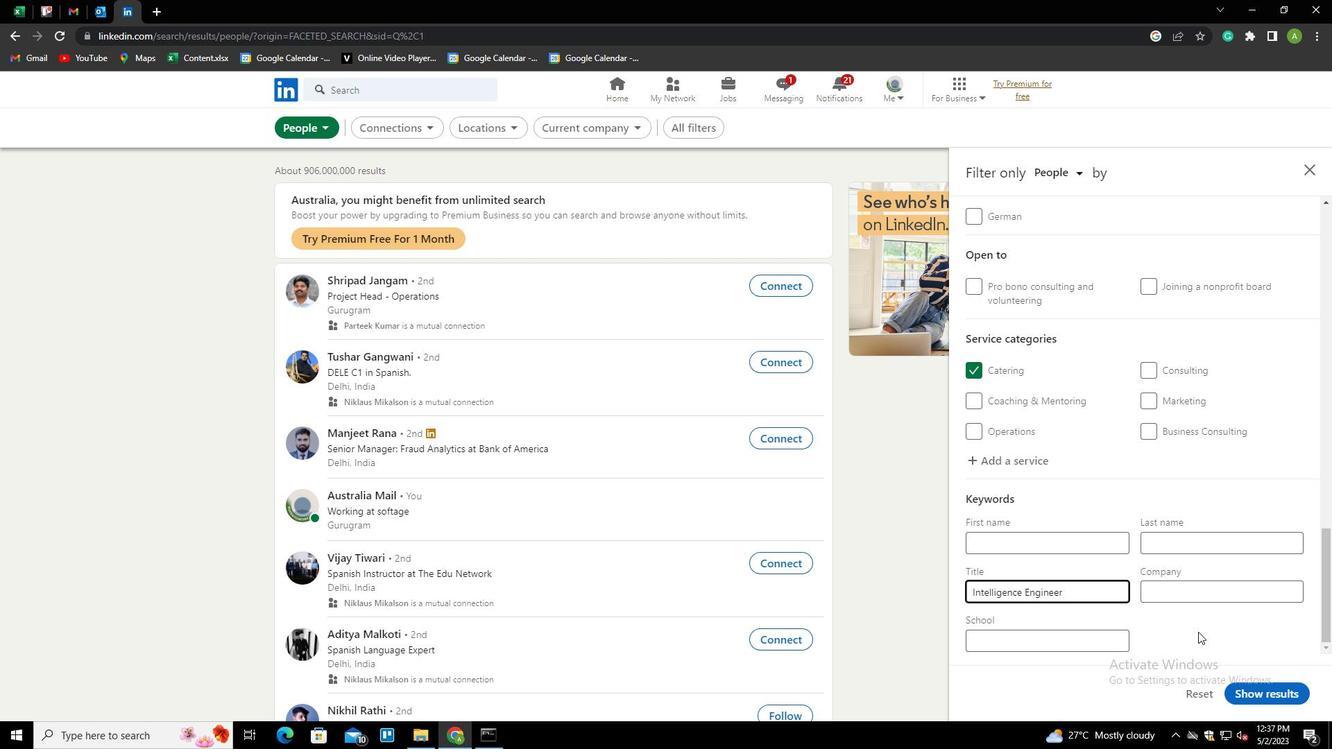 
Action: Mouse moved to (1271, 691)
Screenshot: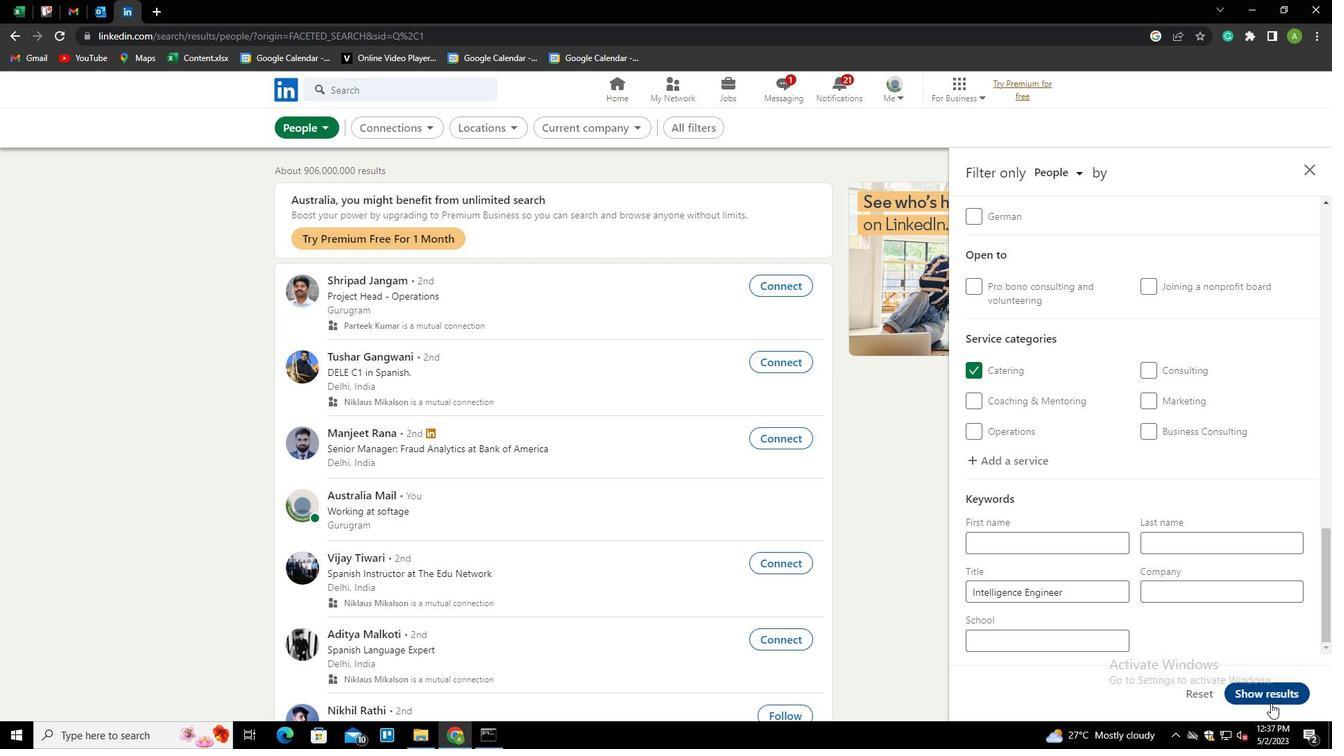 
Action: Mouse pressed left at (1271, 691)
Screenshot: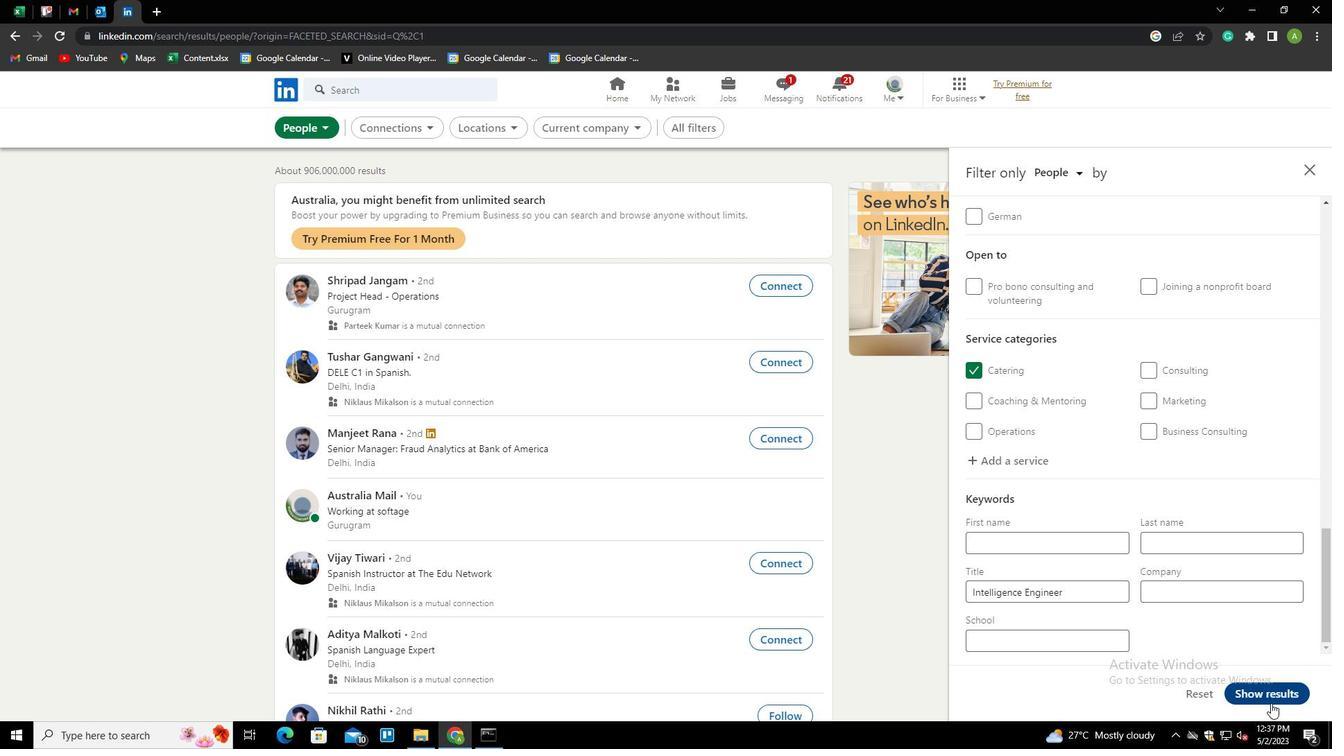 
